 Task: Look for space in Bochum-Hordel, Germany from 2nd September, 2023 to 6th September, 2023 for 2 adults in price range Rs.15000 to Rs.20000. Place can be entire place with 1  bedroom having 1 bed and 1 bathroom. Property type can be house, flat, guest house, hotel. Booking option can be shelf check-in. Required host language is English.
Action: Mouse moved to (738, 94)
Screenshot: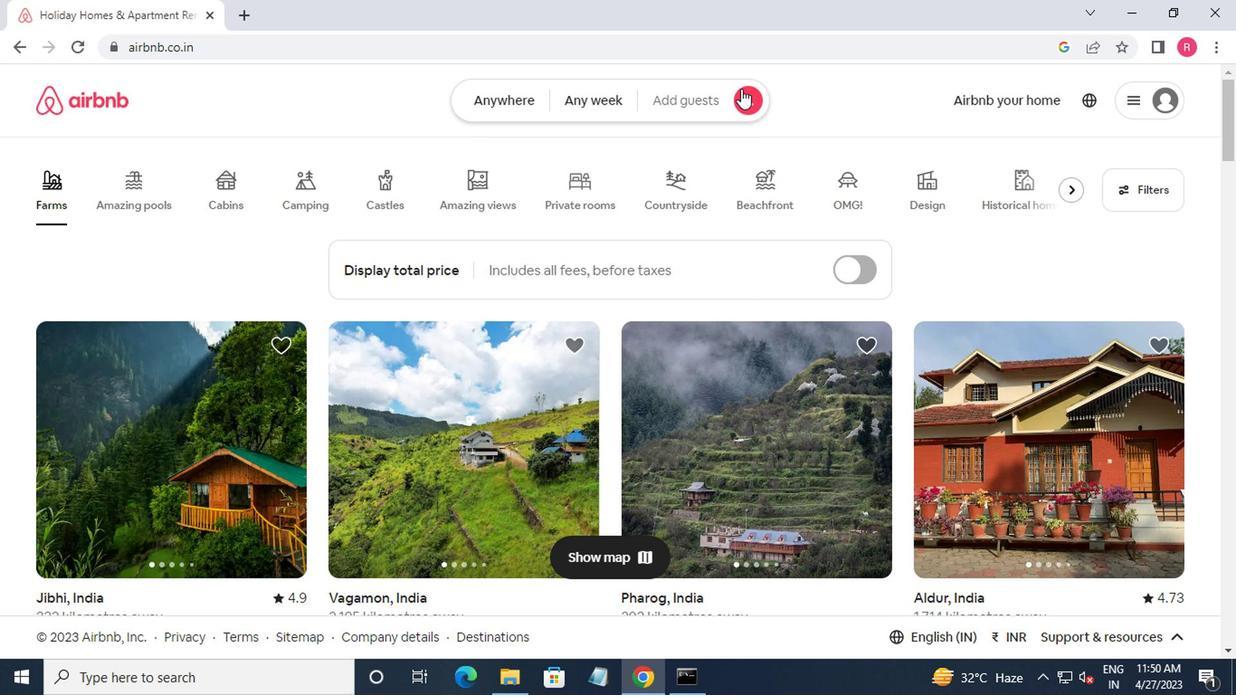 
Action: Mouse pressed left at (738, 94)
Screenshot: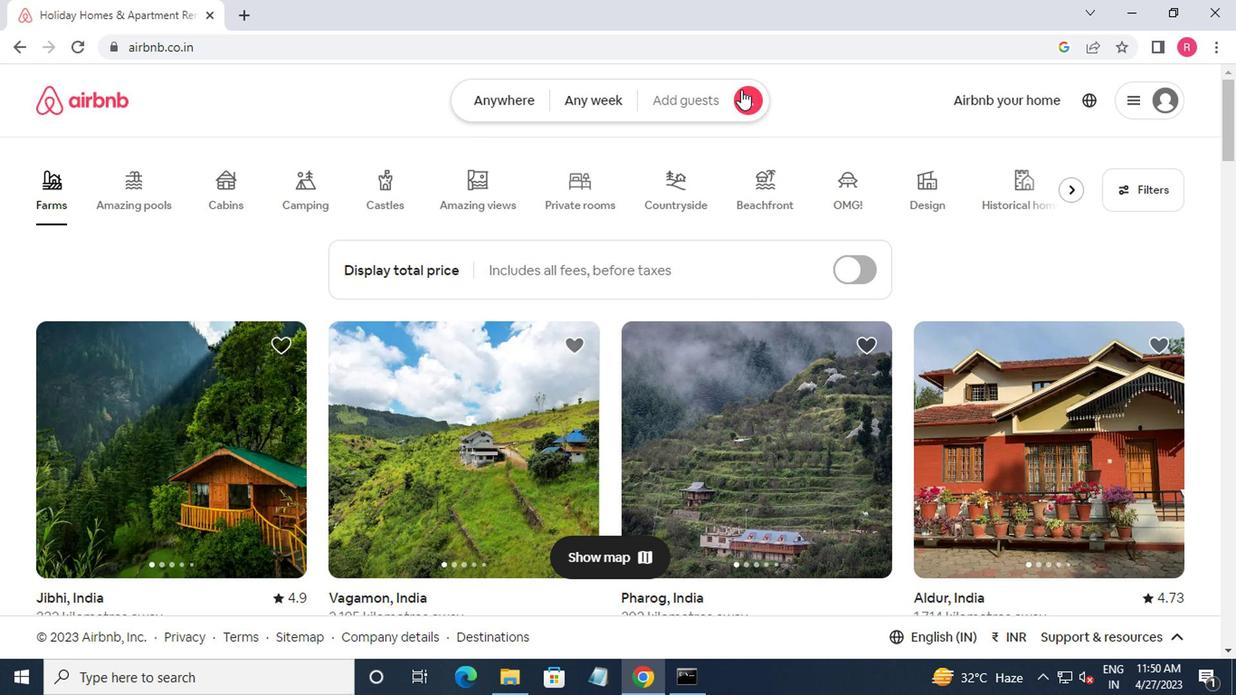
Action: Mouse moved to (310, 176)
Screenshot: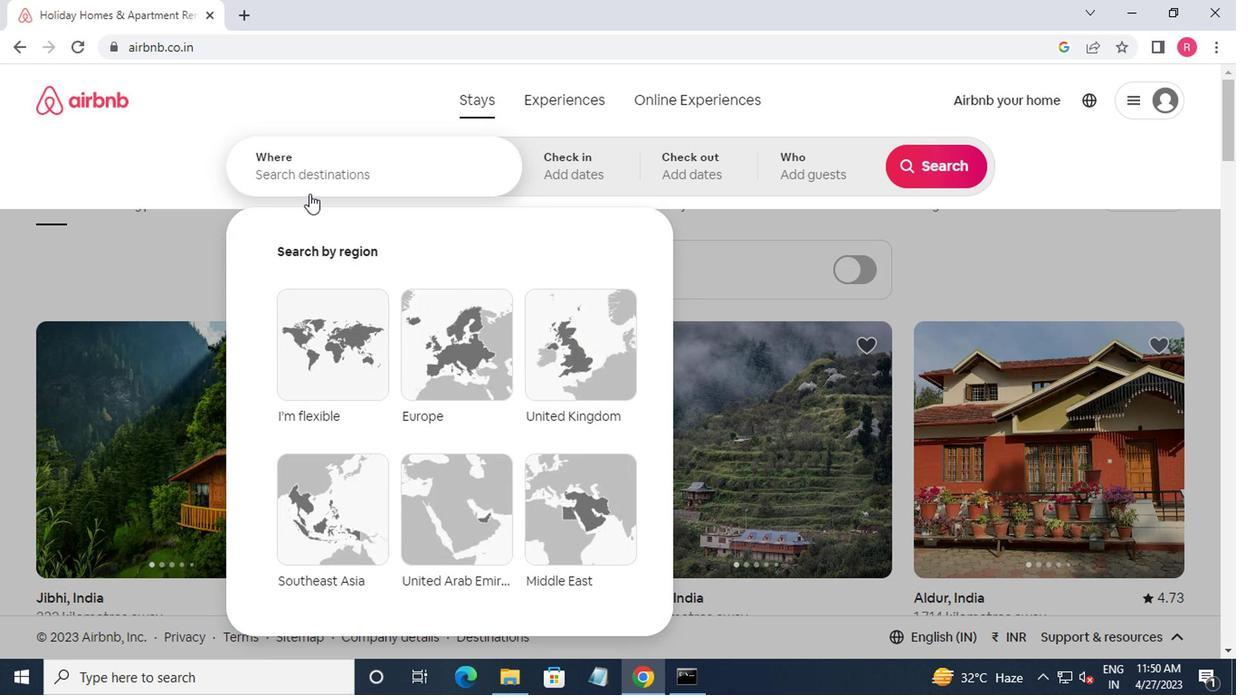
Action: Mouse pressed left at (310, 176)
Screenshot: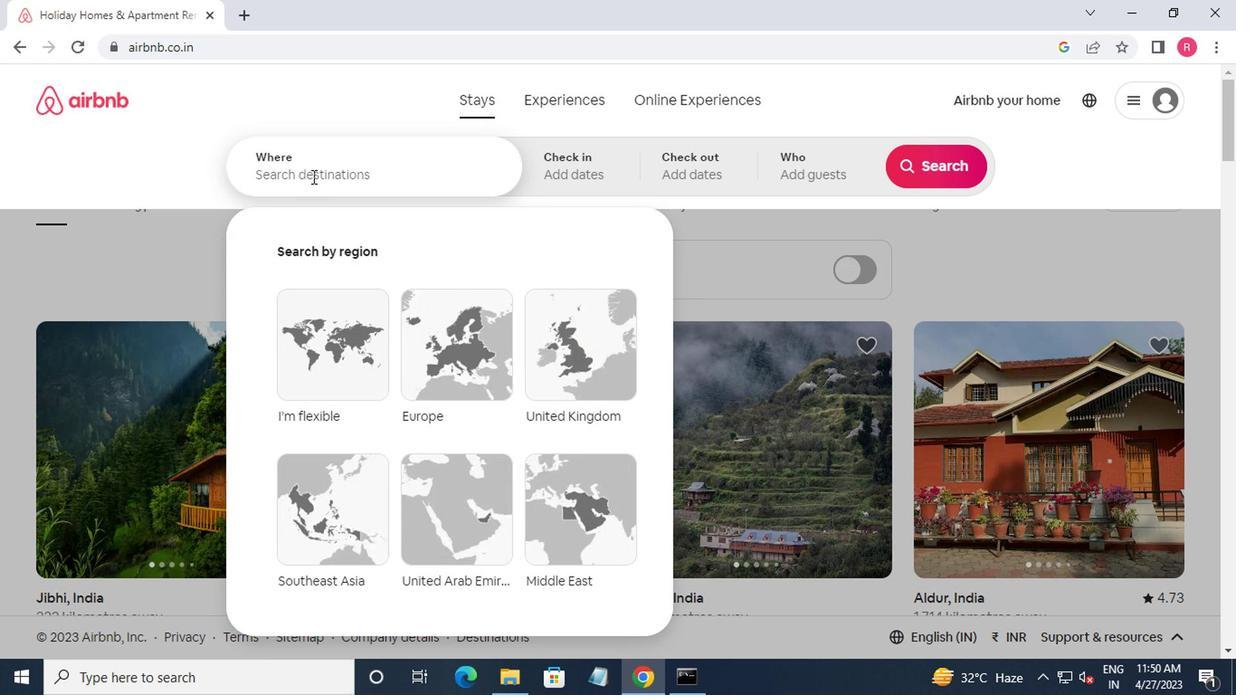 
Action: Mouse moved to (407, 205)
Screenshot: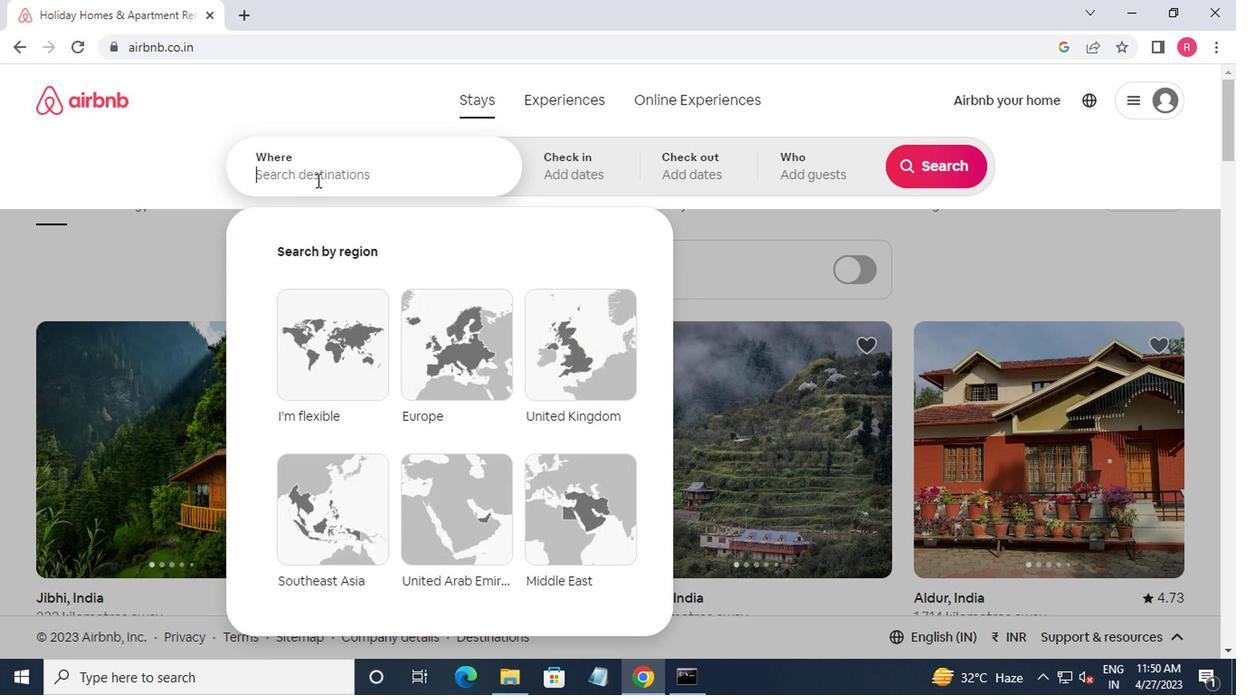 
Action: Key pressed bochum<Key.shift_r>_<Key.backspace>-h<Key.down>
Screenshot: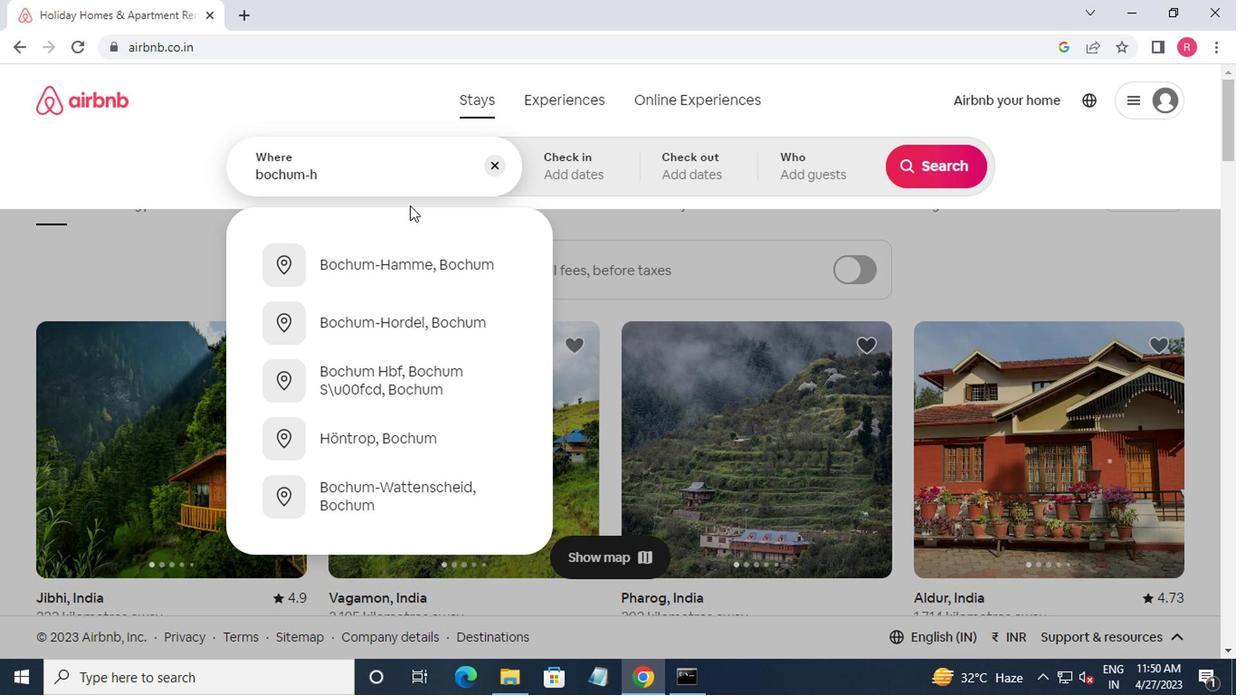 
Action: Mouse moved to (414, 215)
Screenshot: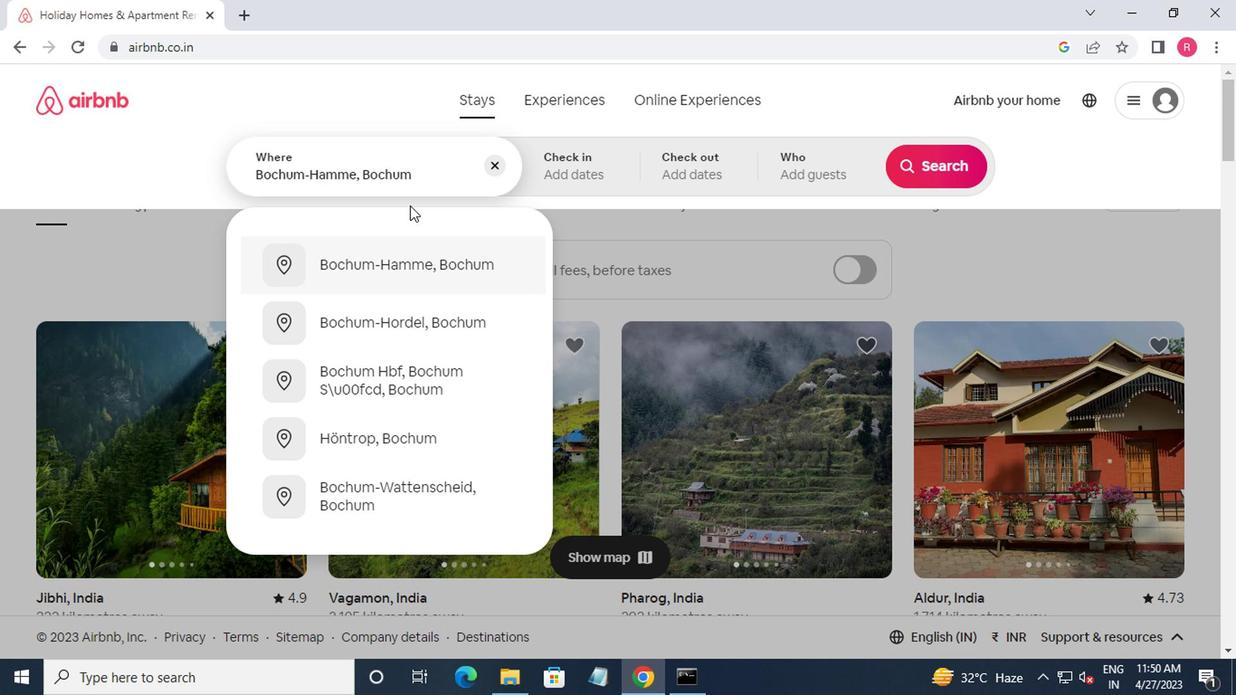 
Action: Key pressed <Key.backspace><Key.backspace><Key.backspace><Key.backspace><Key.backspace><Key.backspace><Key.backspace><Key.backspace><Key.backspace><Key.backspace><Key.backspace><Key.backspace>or<Key.down><Key.up><Key.enter>
Screenshot: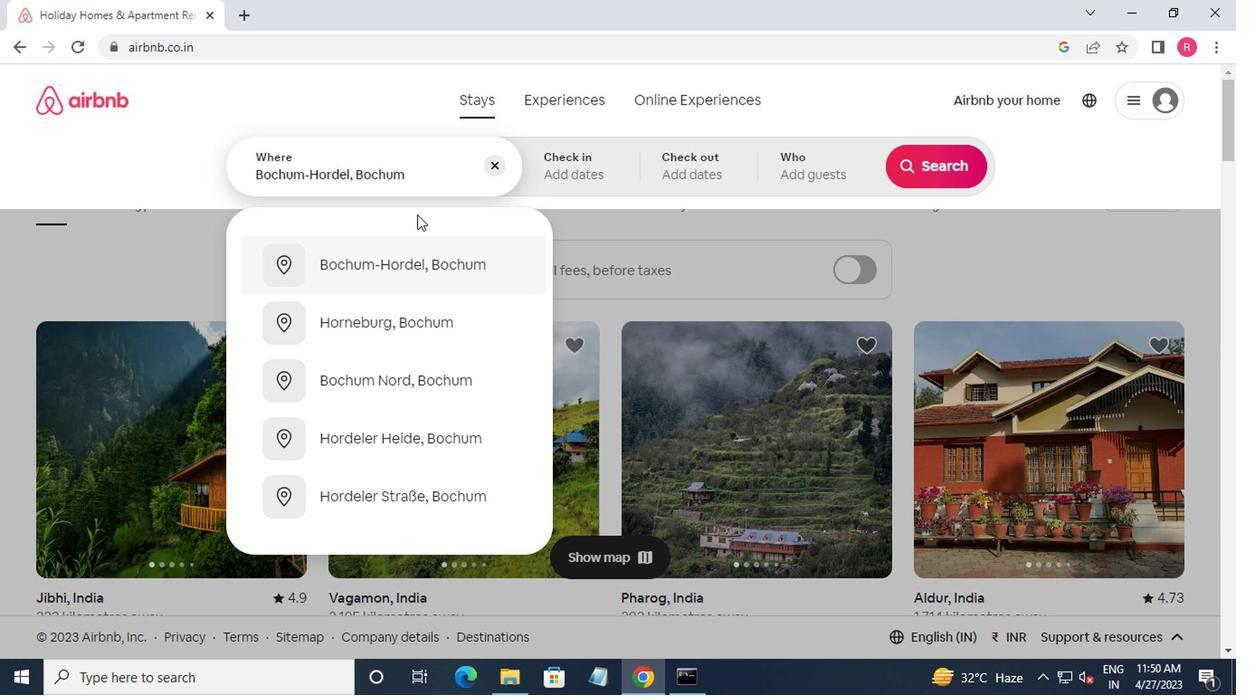 
Action: Mouse moved to (409, 188)
Screenshot: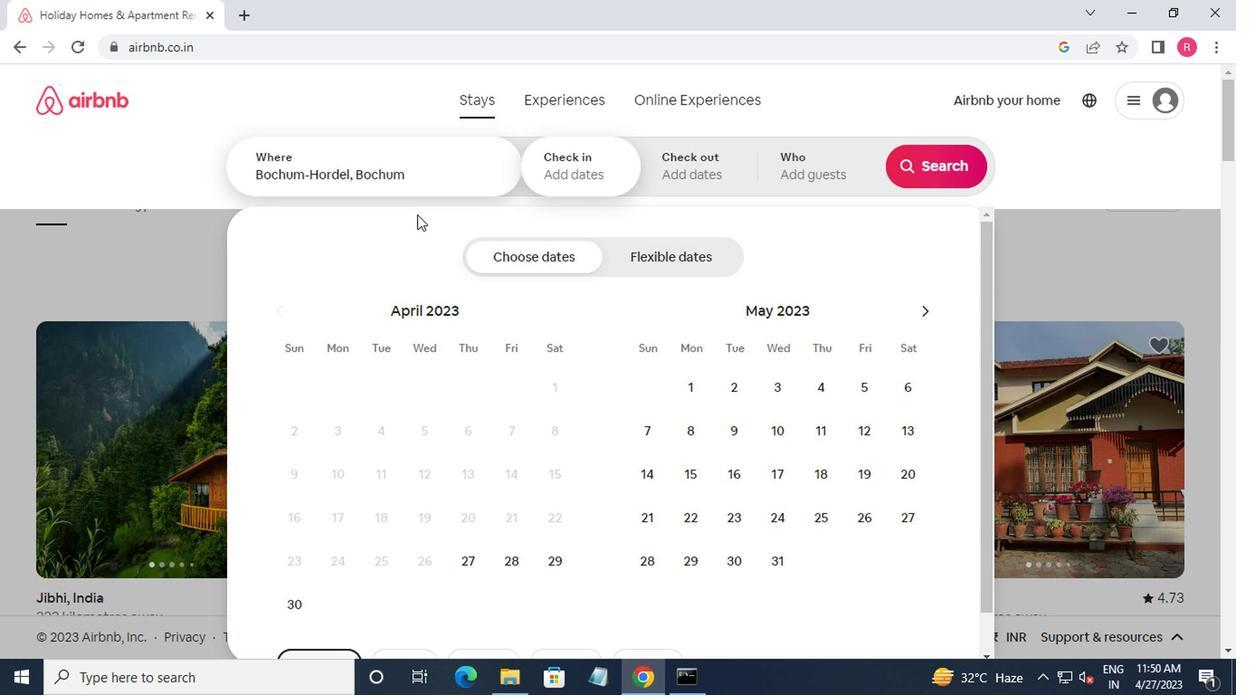 
Action: Key pressed <Key.backspace><Key.backspace><Key.backspace><Key.backspace><Key.backspace><Key.backspace>germany<Key.enter>
Screenshot: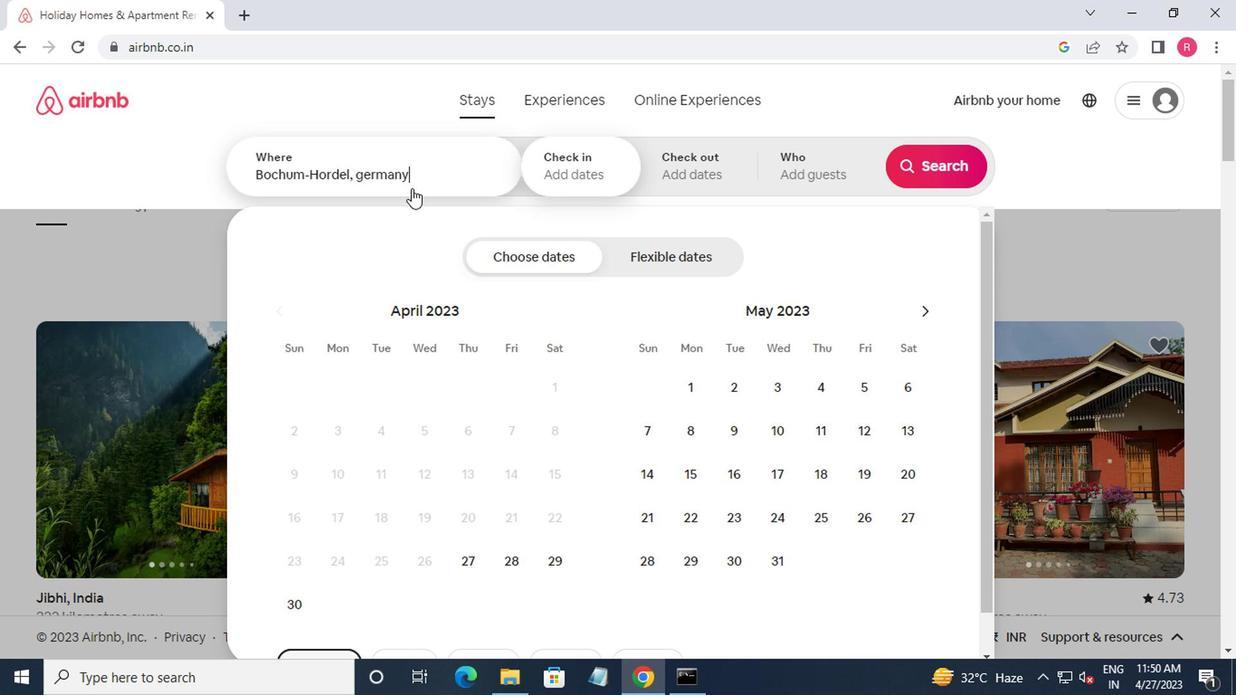 
Action: Mouse moved to (917, 320)
Screenshot: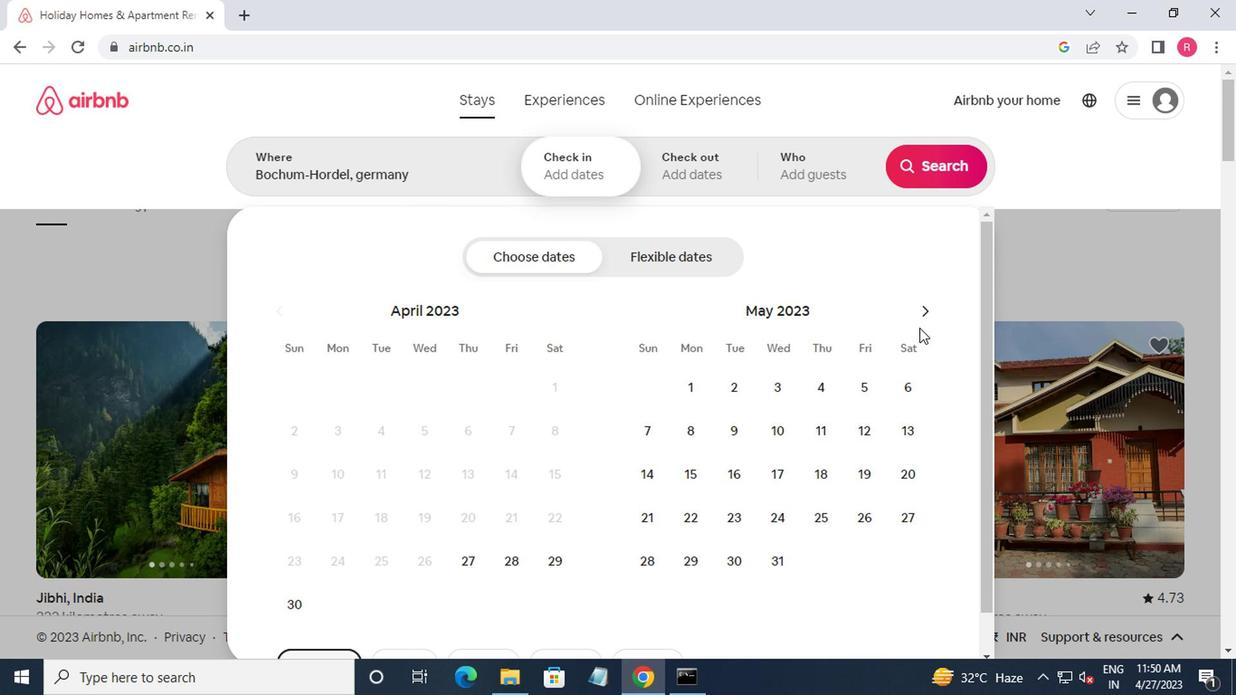 
Action: Mouse pressed left at (917, 320)
Screenshot: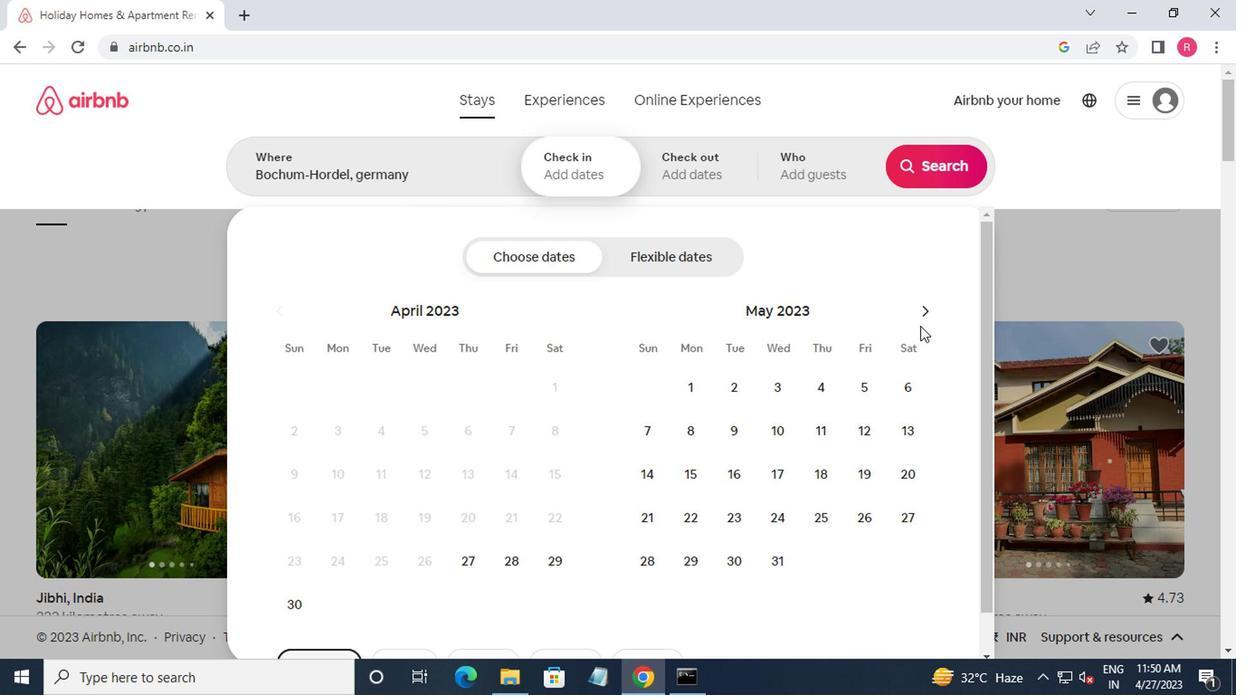 
Action: Mouse pressed left at (917, 320)
Screenshot: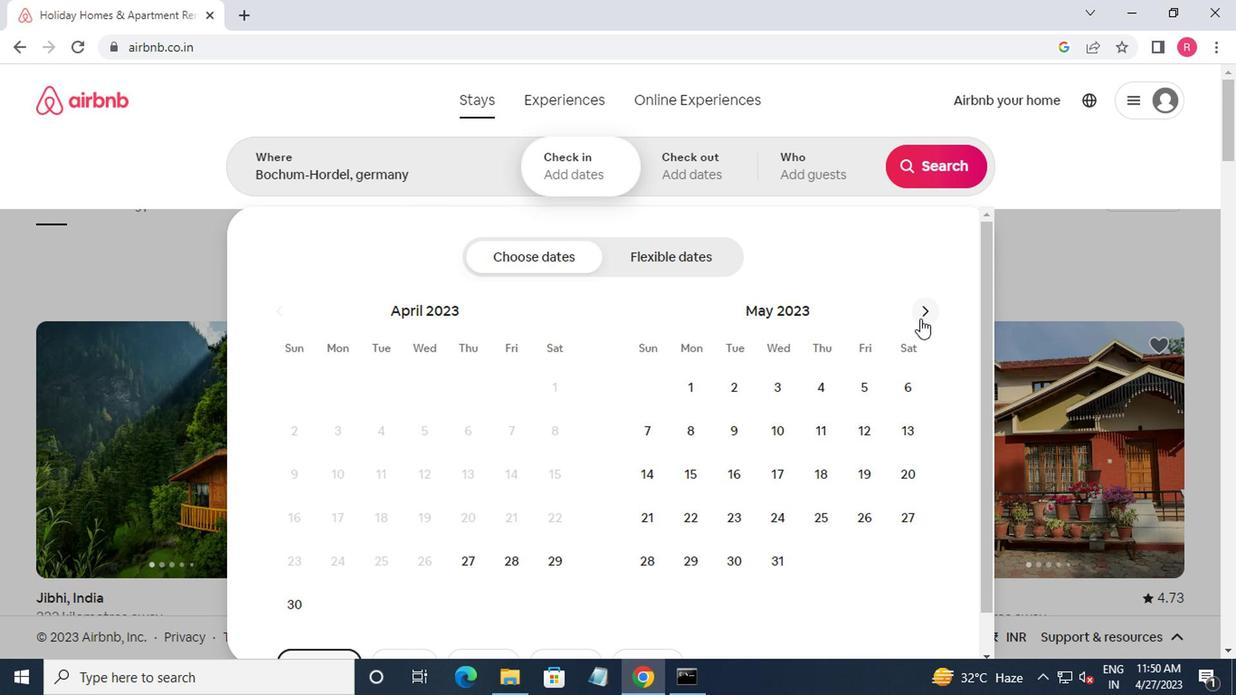
Action: Mouse pressed left at (917, 320)
Screenshot: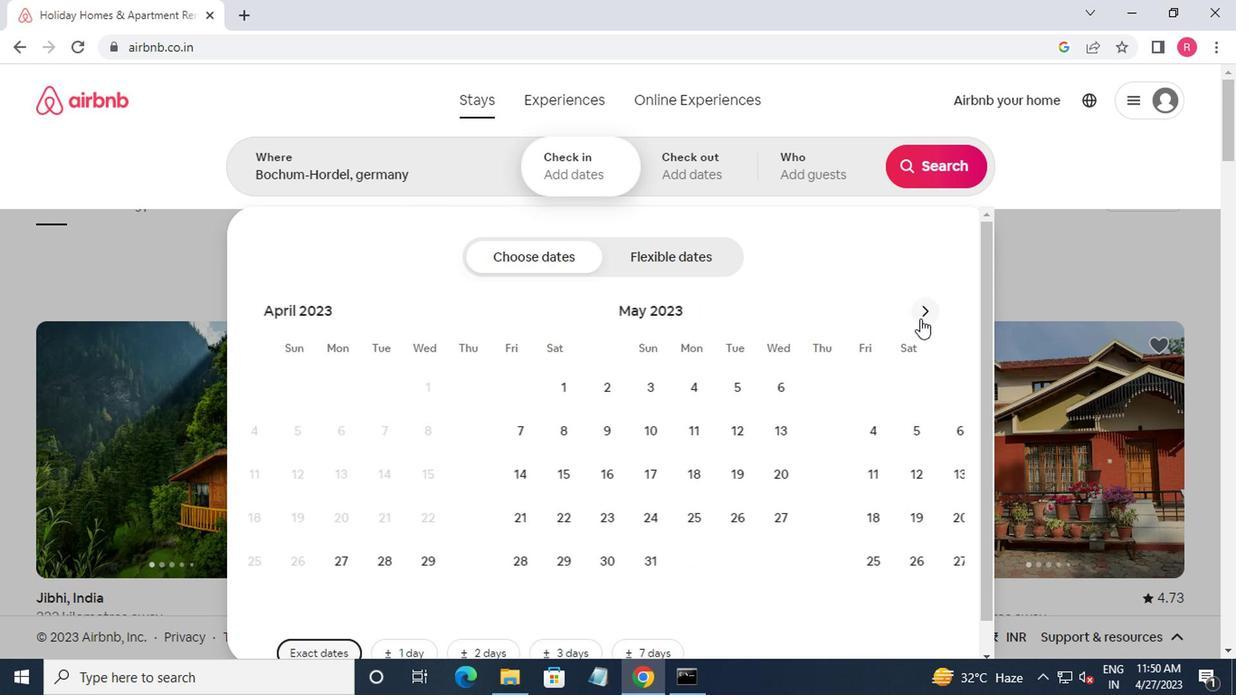 
Action: Mouse pressed left at (917, 320)
Screenshot: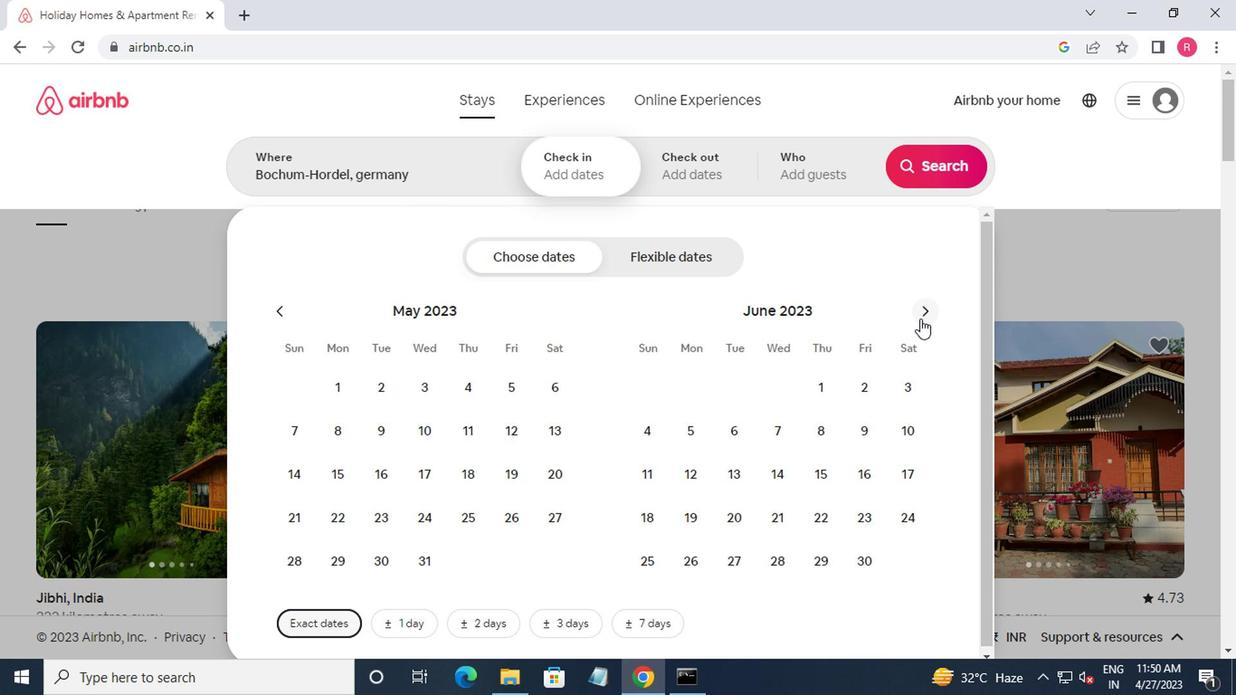 
Action: Mouse pressed left at (917, 320)
Screenshot: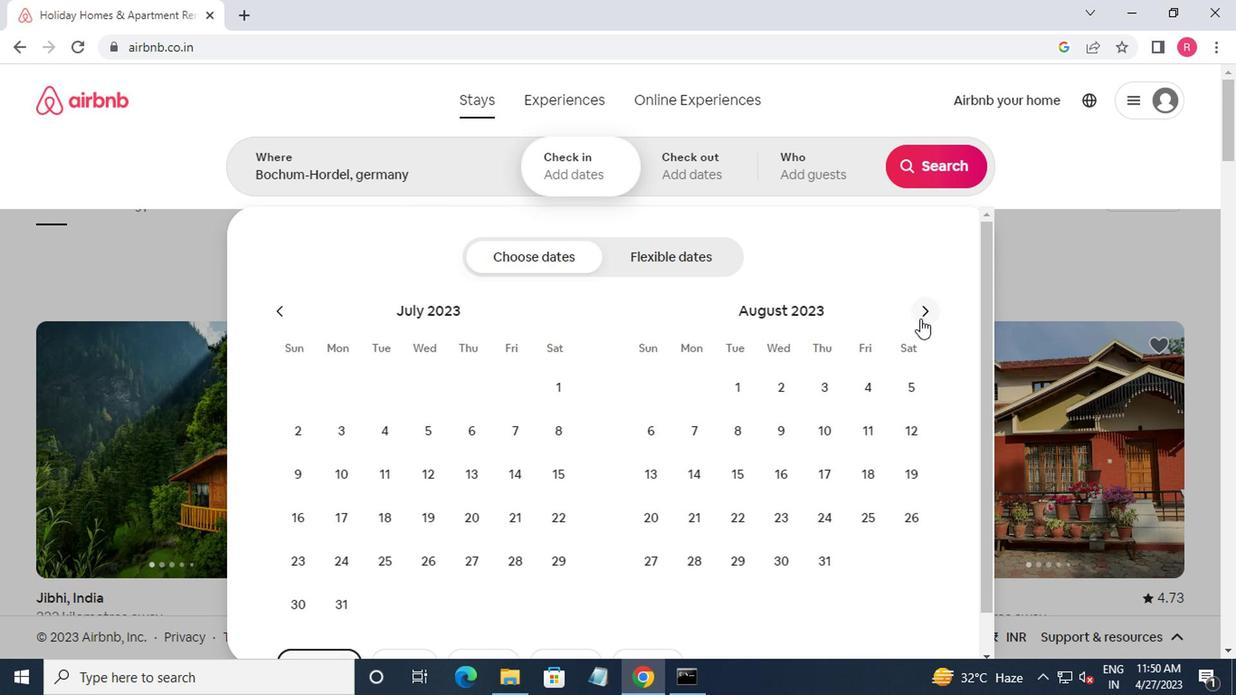 
Action: Mouse moved to (893, 399)
Screenshot: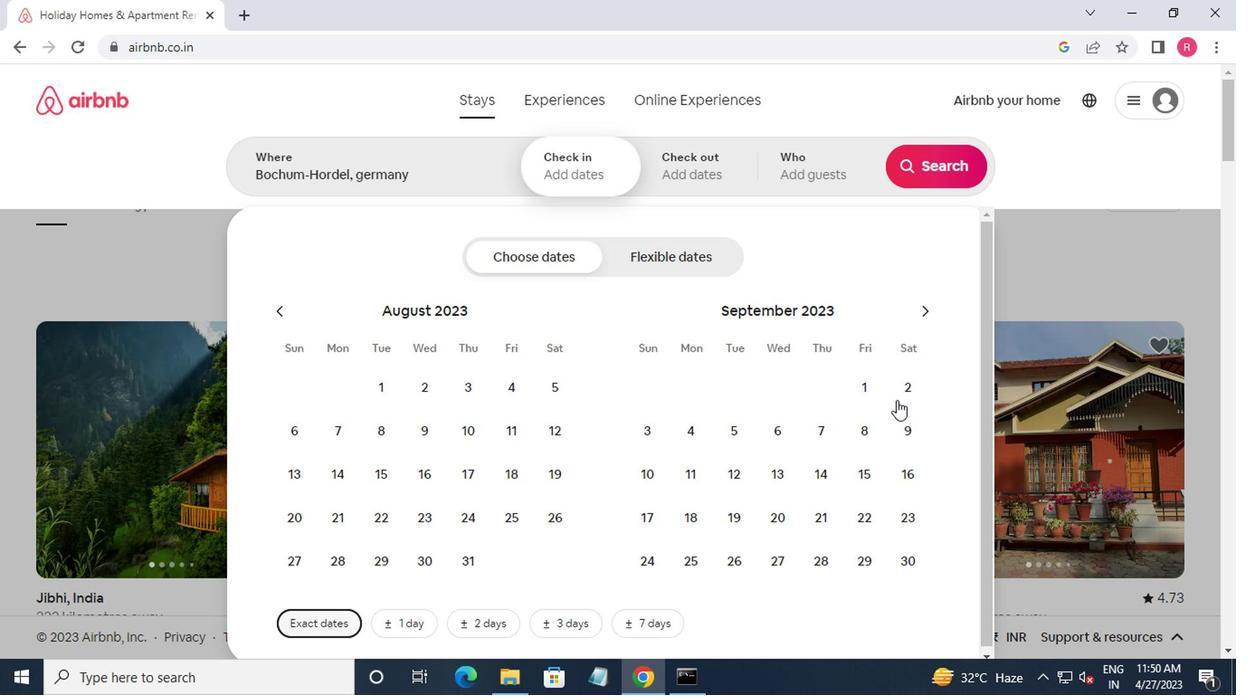 
Action: Mouse pressed left at (893, 399)
Screenshot: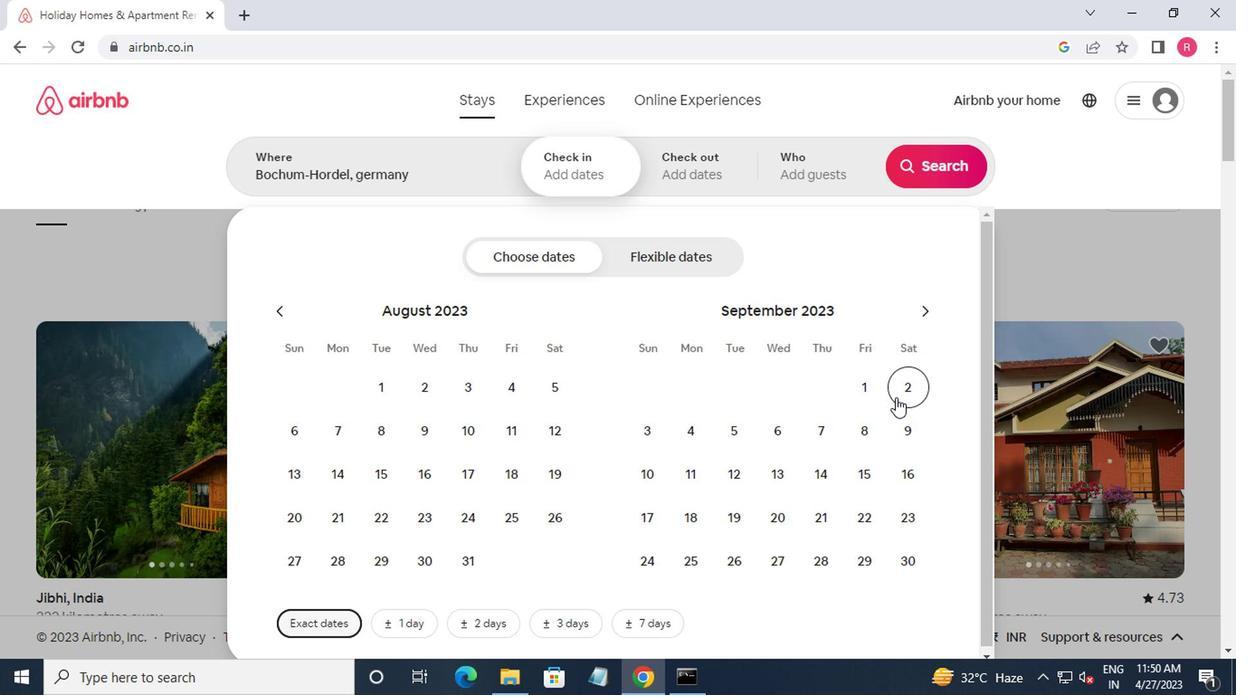 
Action: Mouse moved to (761, 442)
Screenshot: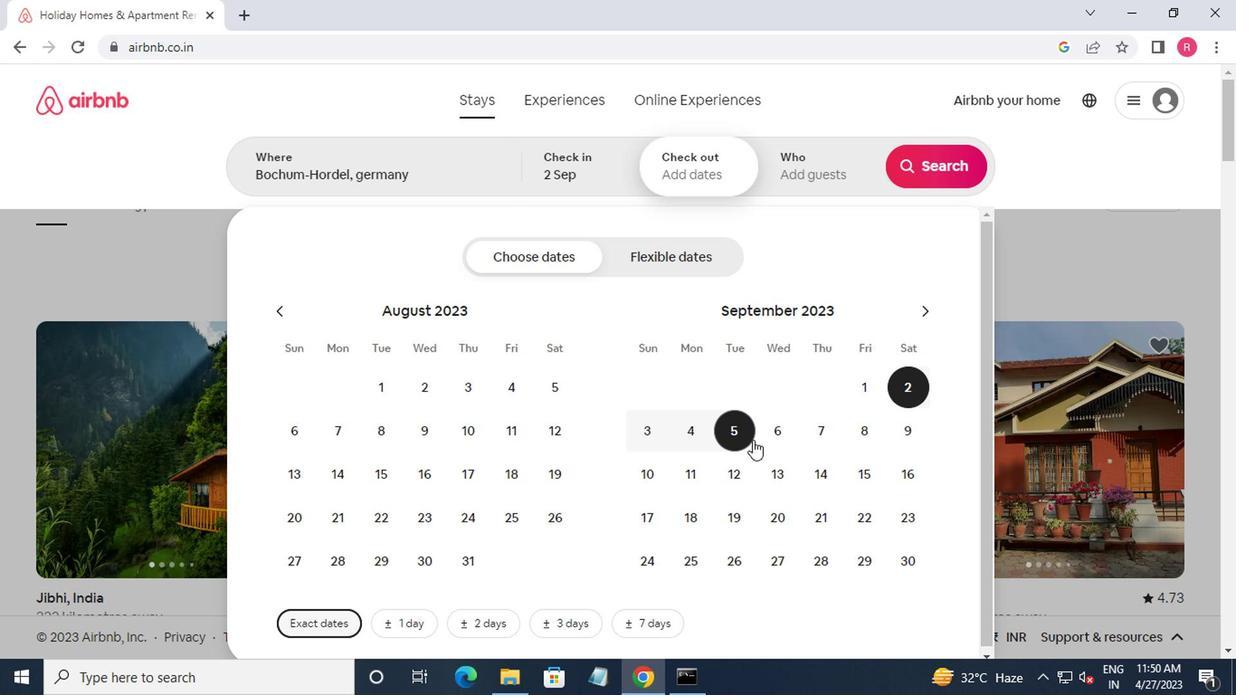 
Action: Mouse pressed left at (761, 442)
Screenshot: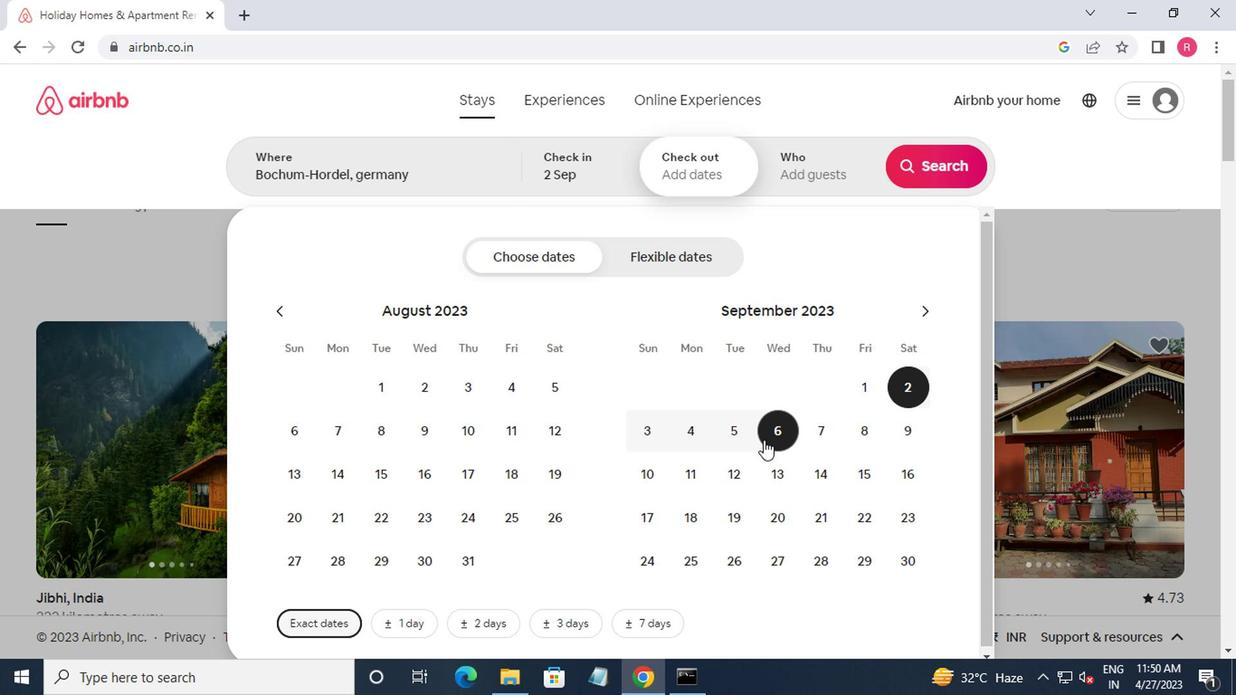 
Action: Mouse moved to (802, 181)
Screenshot: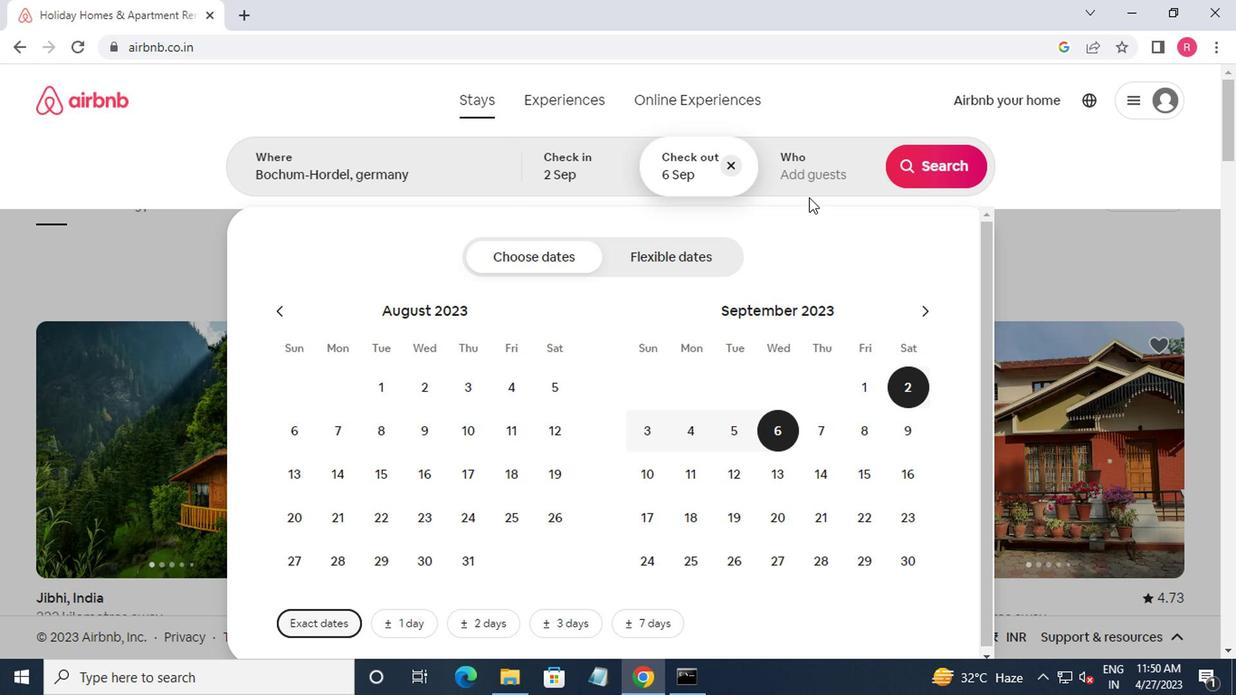 
Action: Mouse pressed left at (802, 181)
Screenshot: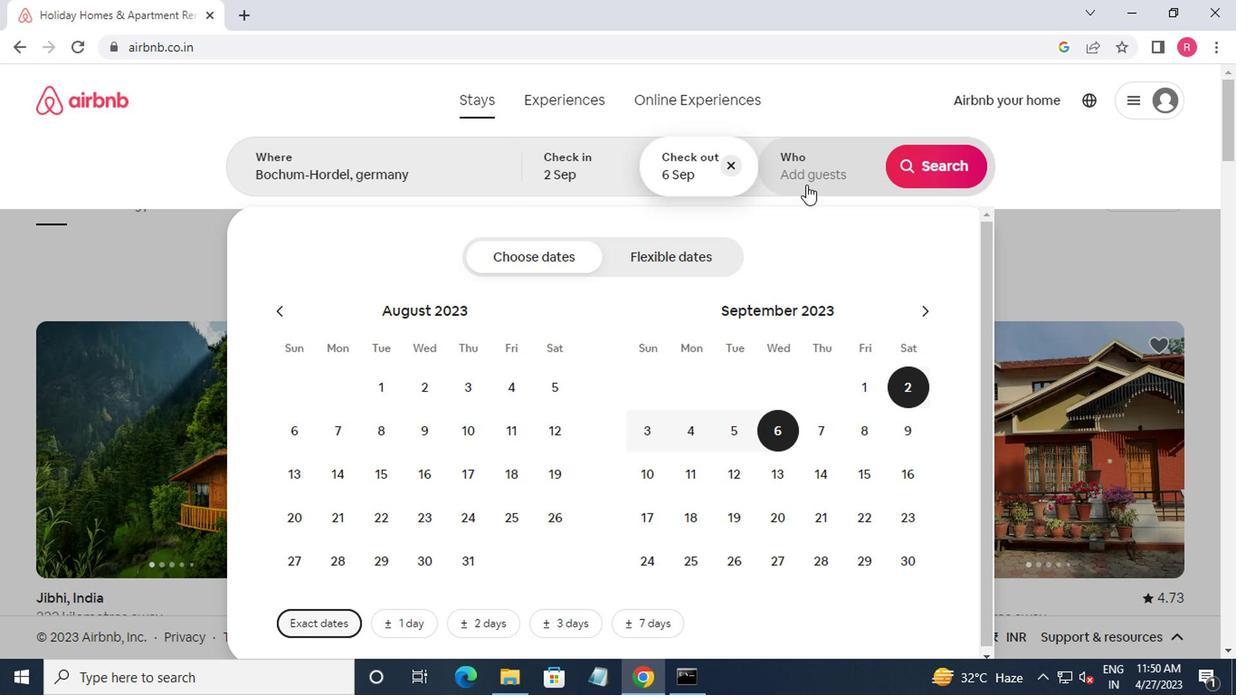 
Action: Mouse moved to (932, 260)
Screenshot: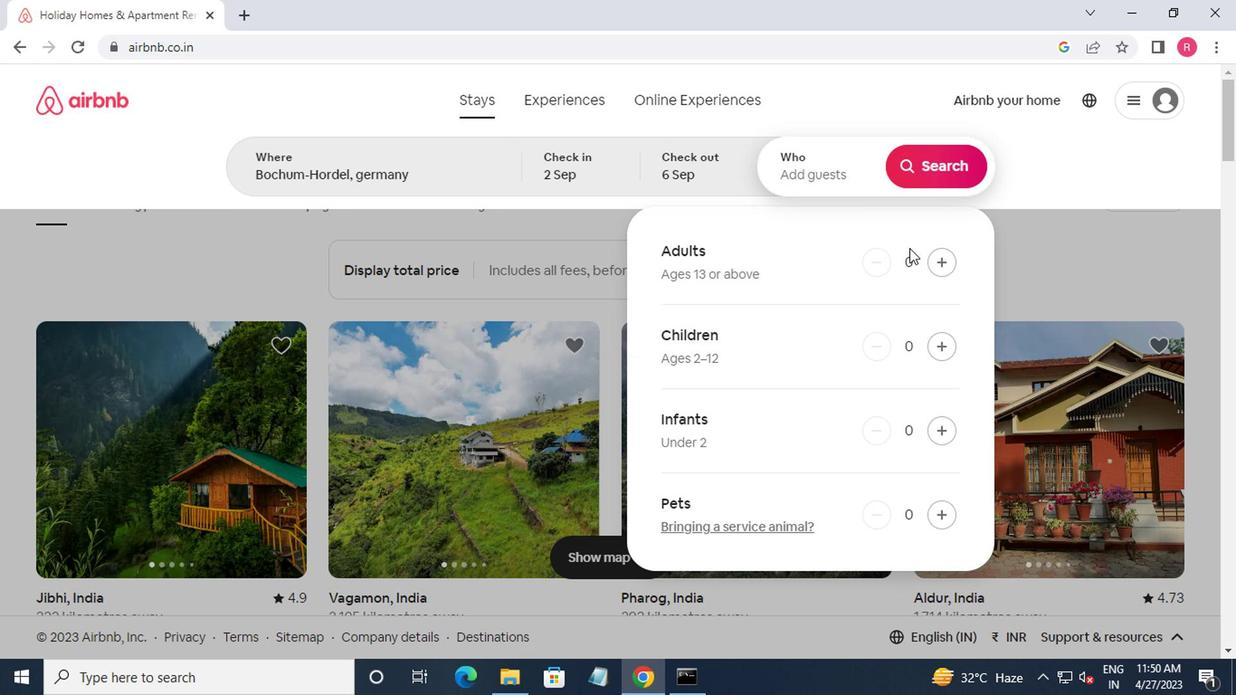
Action: Mouse pressed left at (932, 260)
Screenshot: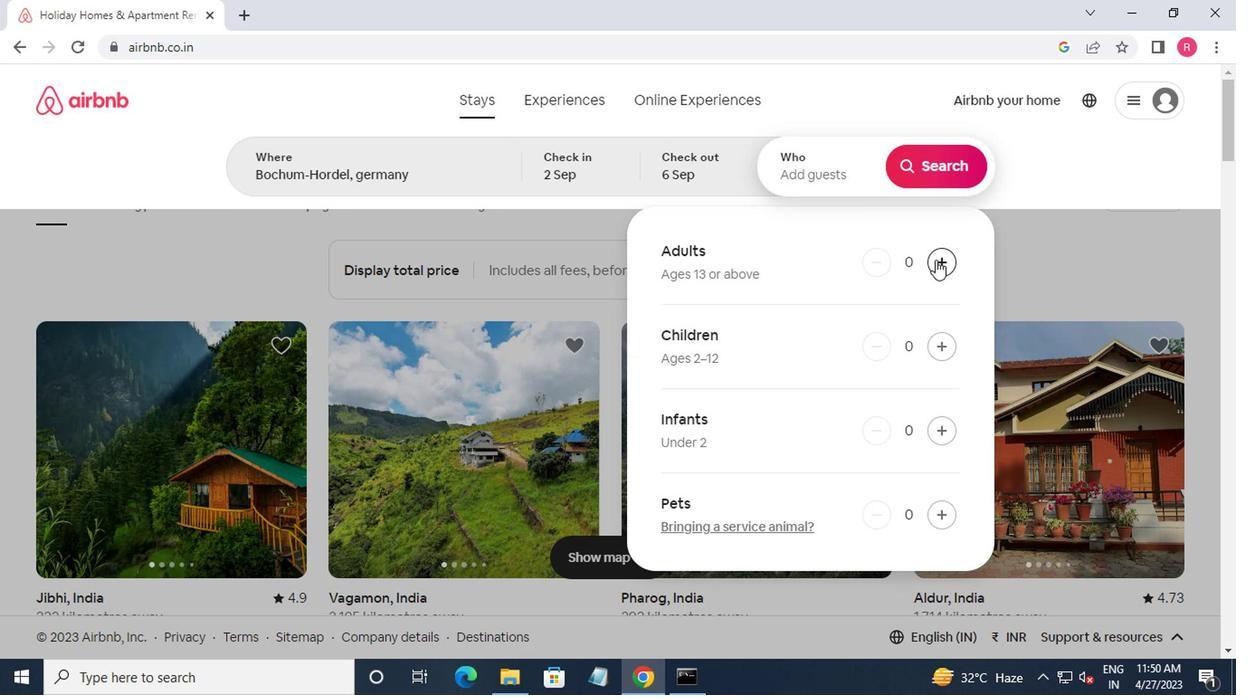 
Action: Mouse pressed left at (932, 260)
Screenshot: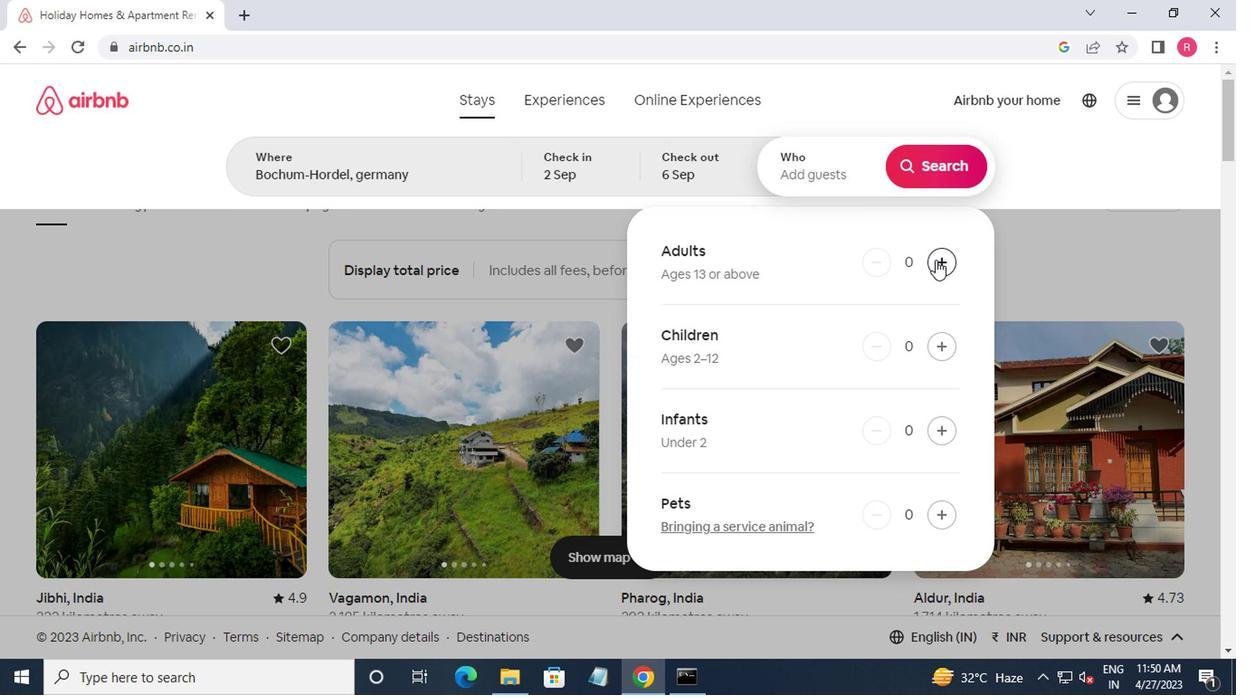 
Action: Mouse pressed left at (932, 260)
Screenshot: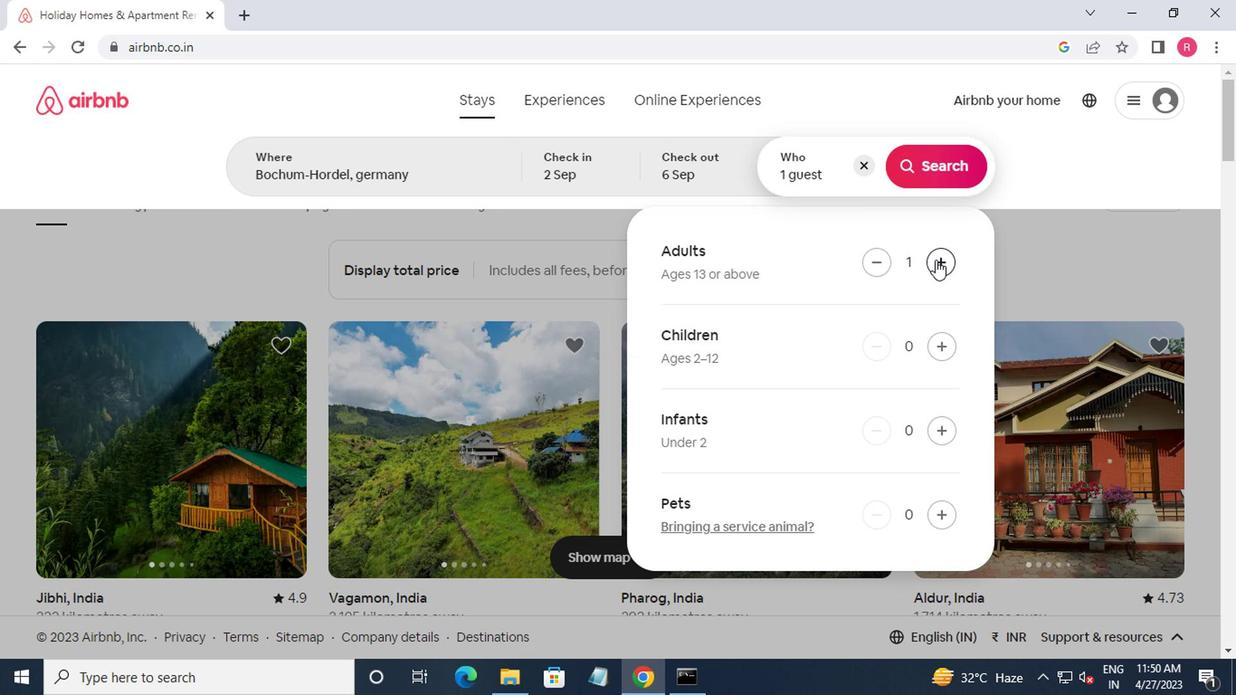 
Action: Mouse moved to (849, 272)
Screenshot: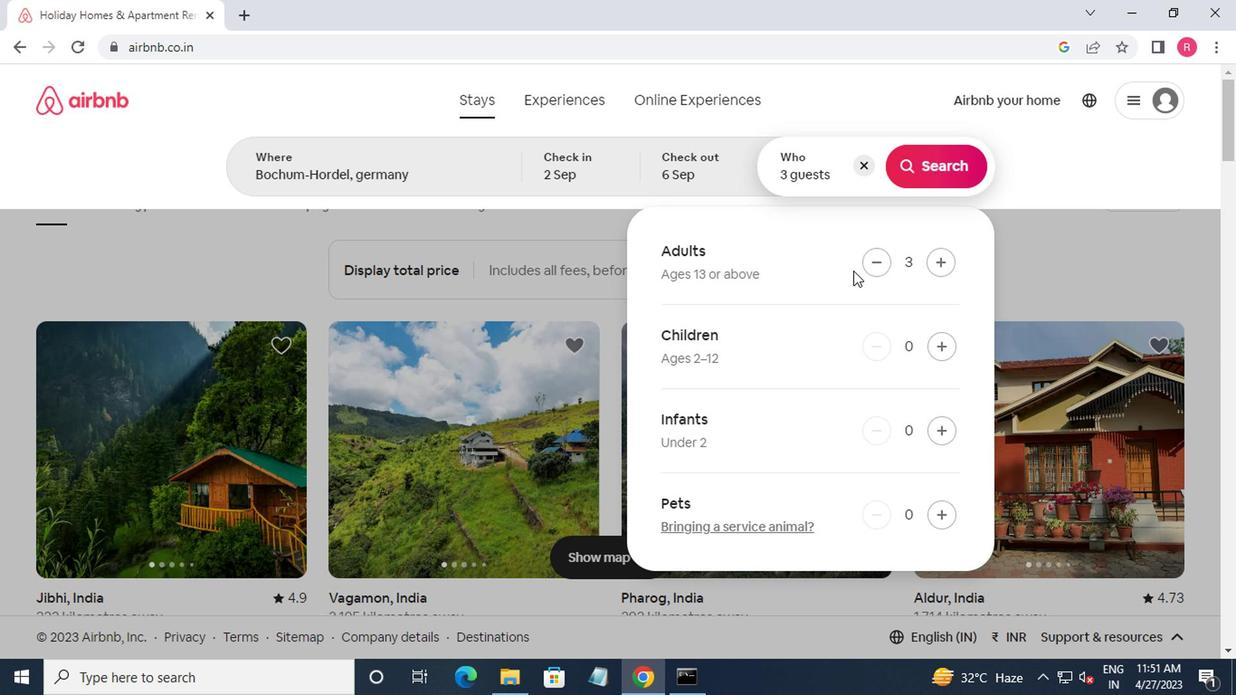 
Action: Mouse pressed left at (849, 272)
Screenshot: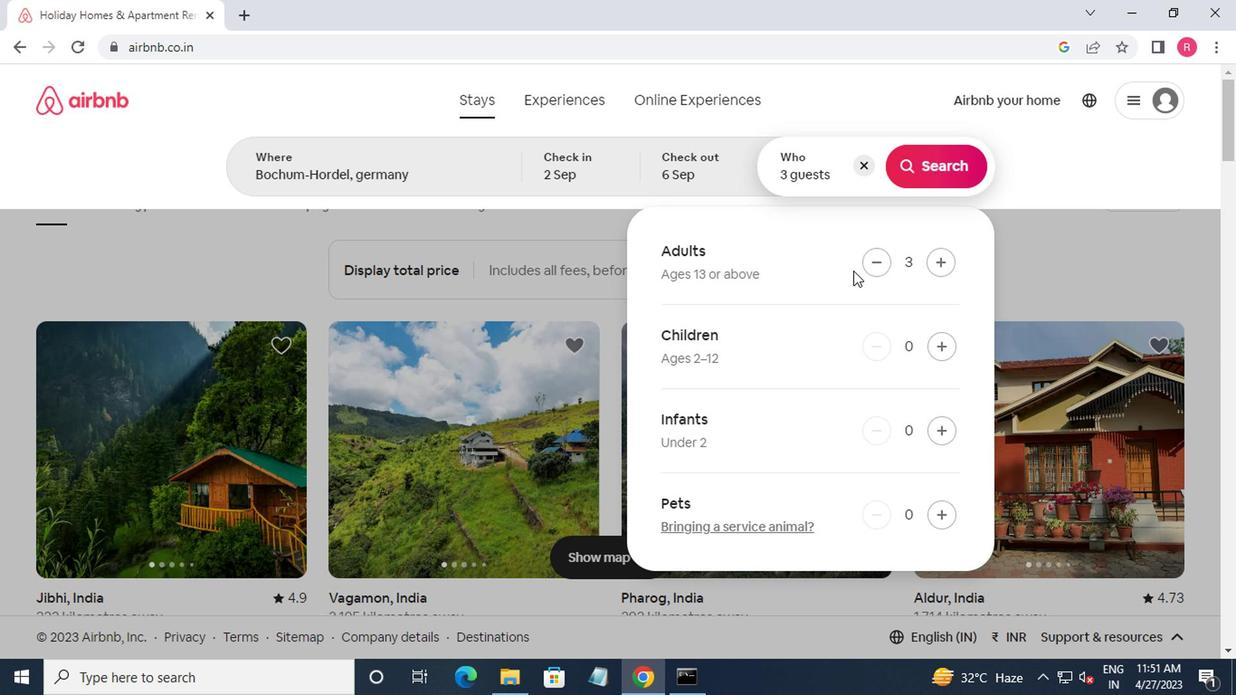 
Action: Mouse moved to (868, 270)
Screenshot: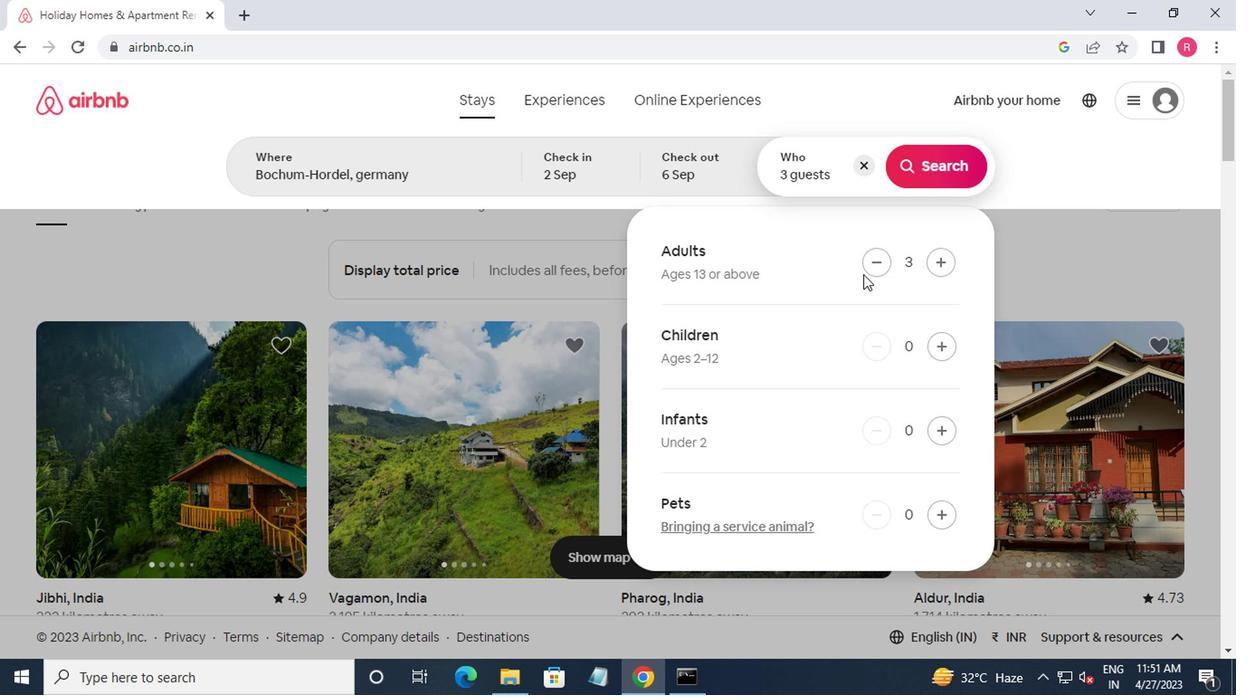 
Action: Mouse pressed left at (868, 270)
Screenshot: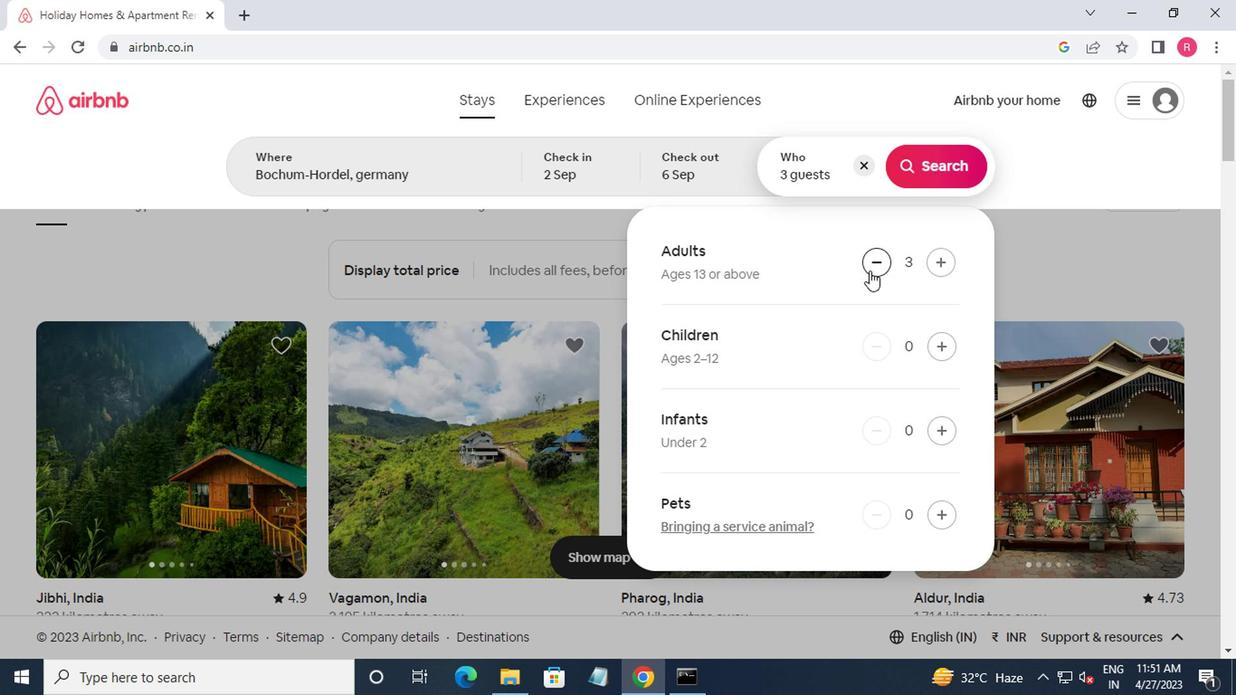 
Action: Mouse moved to (919, 182)
Screenshot: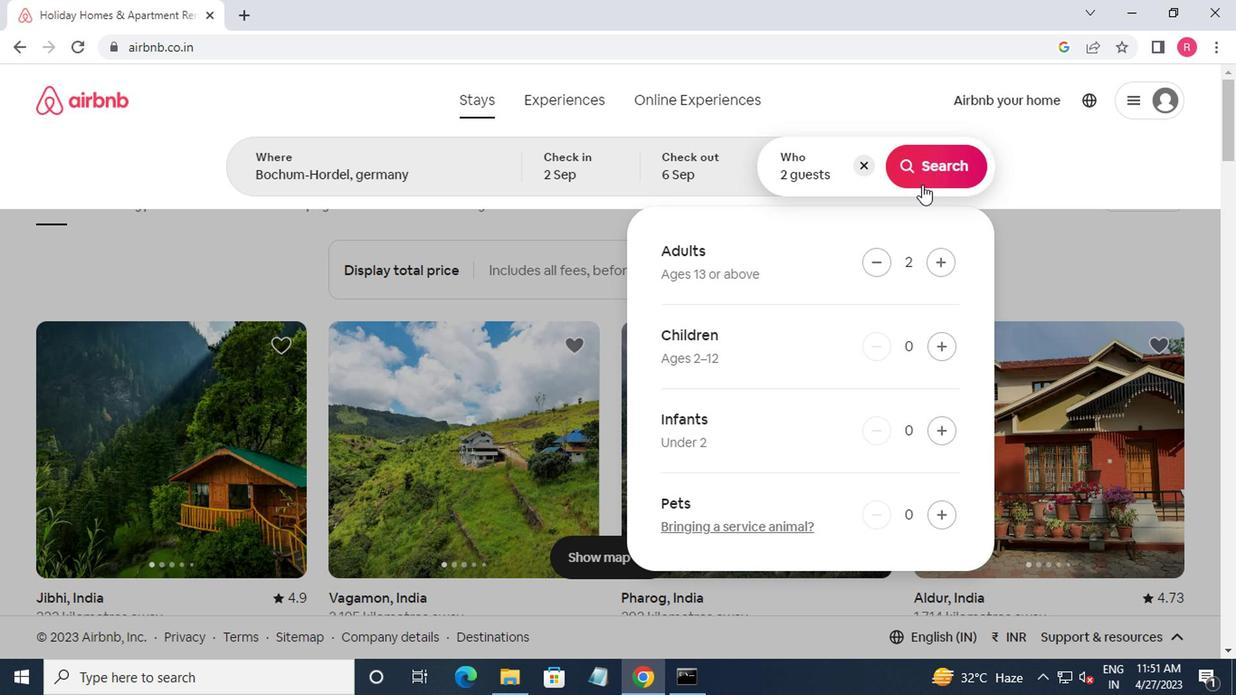 
Action: Mouse pressed left at (919, 182)
Screenshot: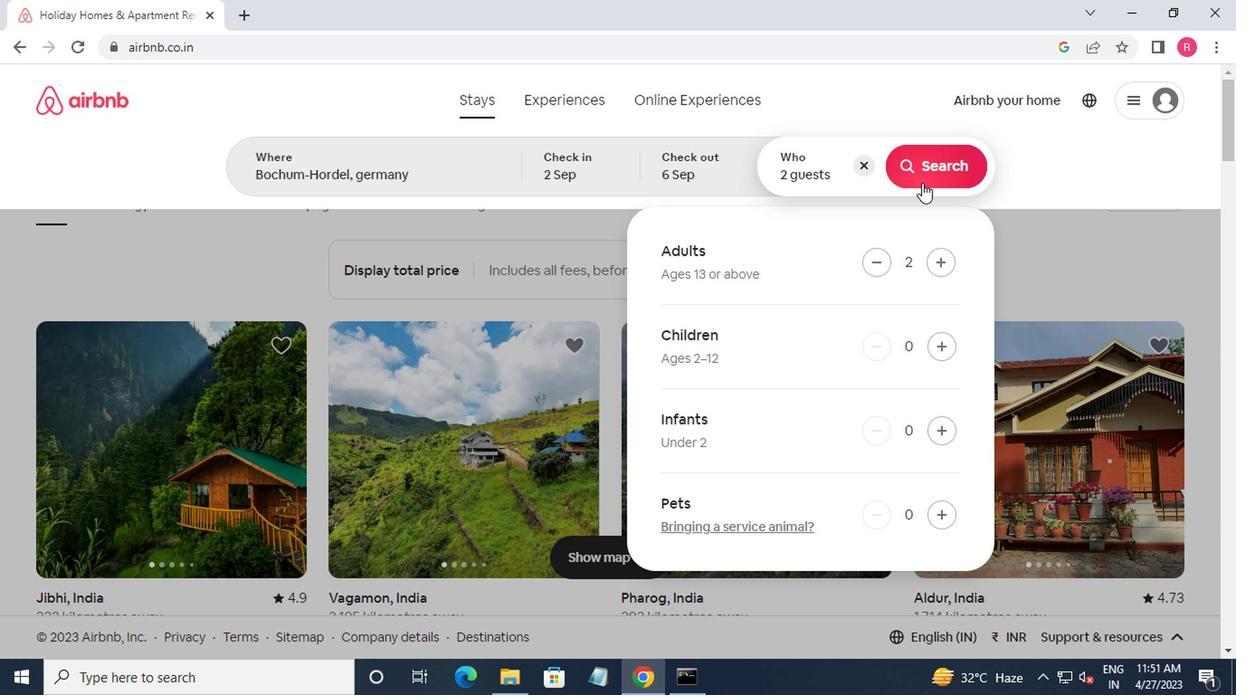 
Action: Mouse moved to (1158, 170)
Screenshot: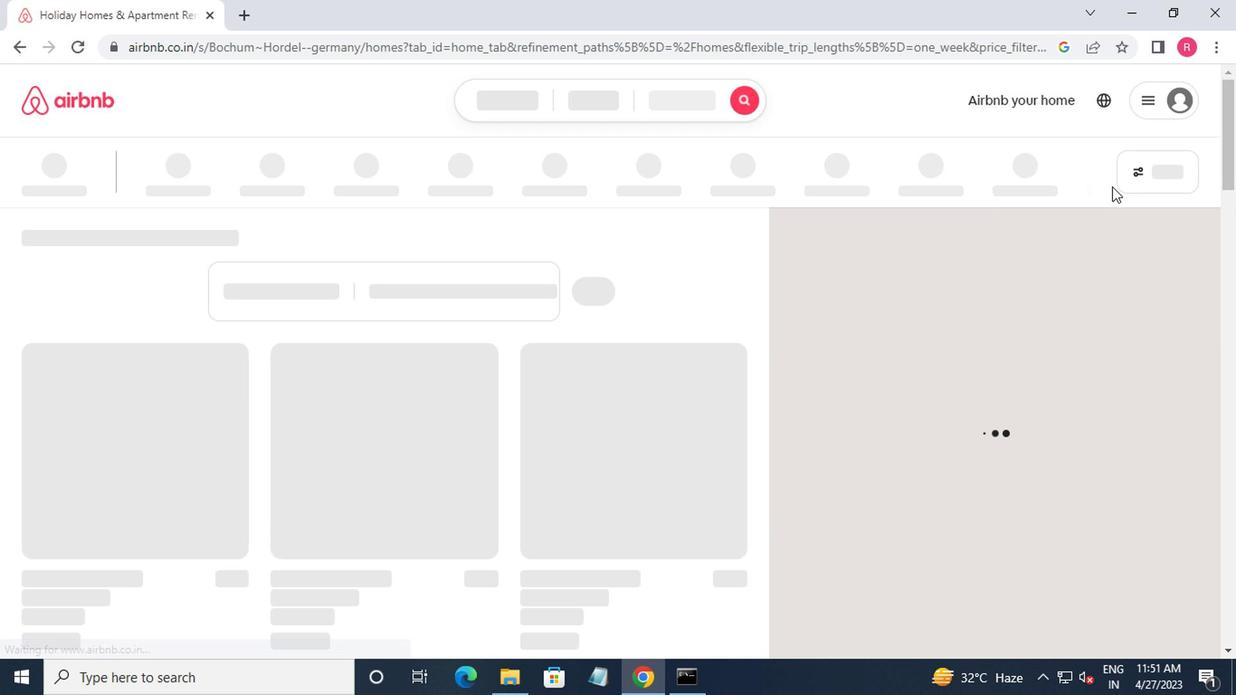 
Action: Mouse pressed left at (1158, 170)
Screenshot: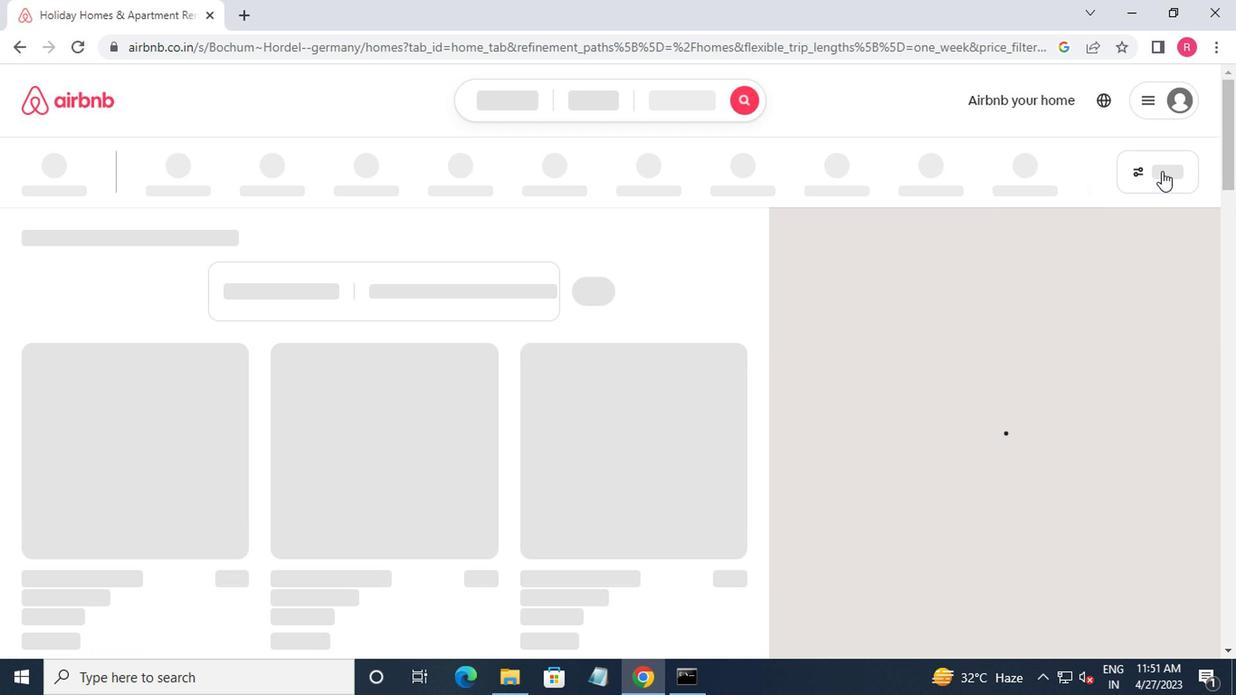 
Action: Mouse moved to (1153, 170)
Screenshot: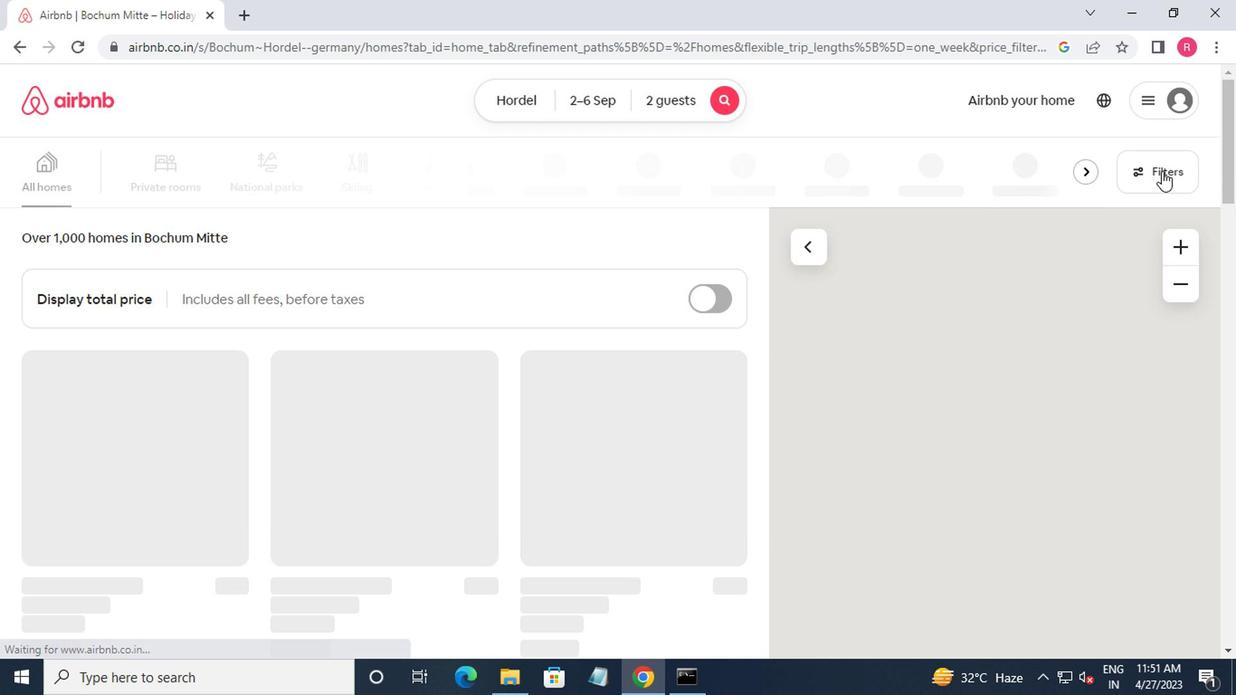 
Action: Mouse pressed left at (1153, 170)
Screenshot: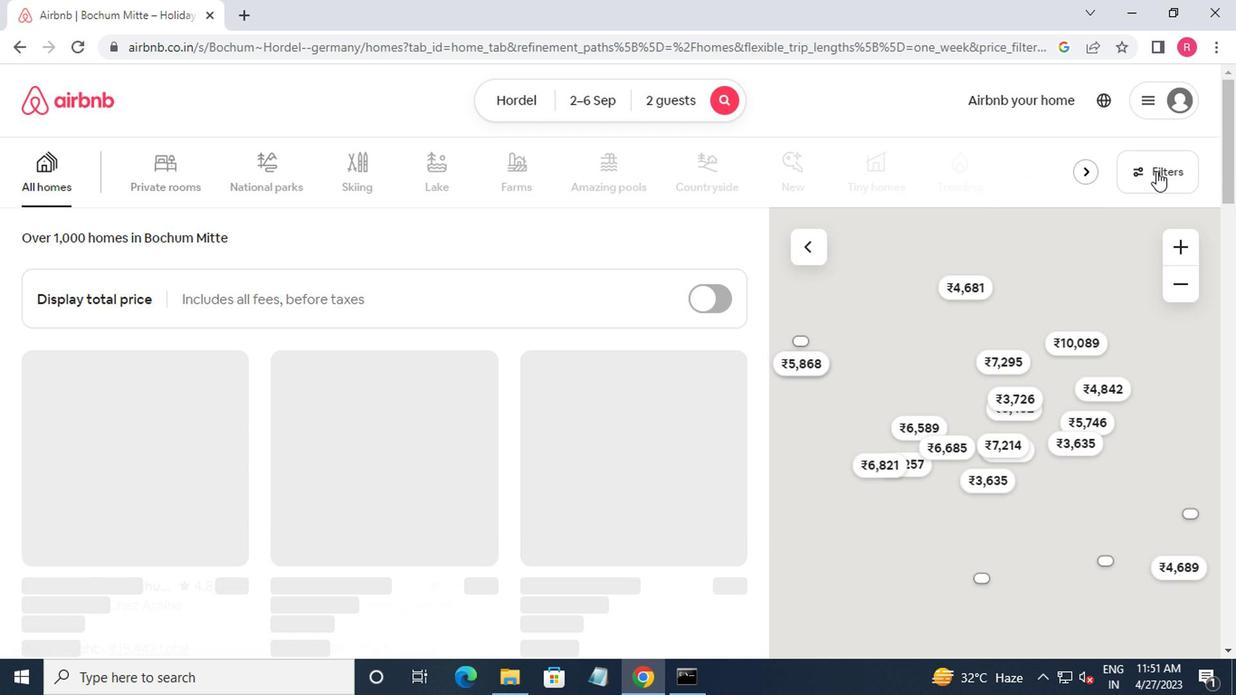 
Action: Mouse moved to (414, 407)
Screenshot: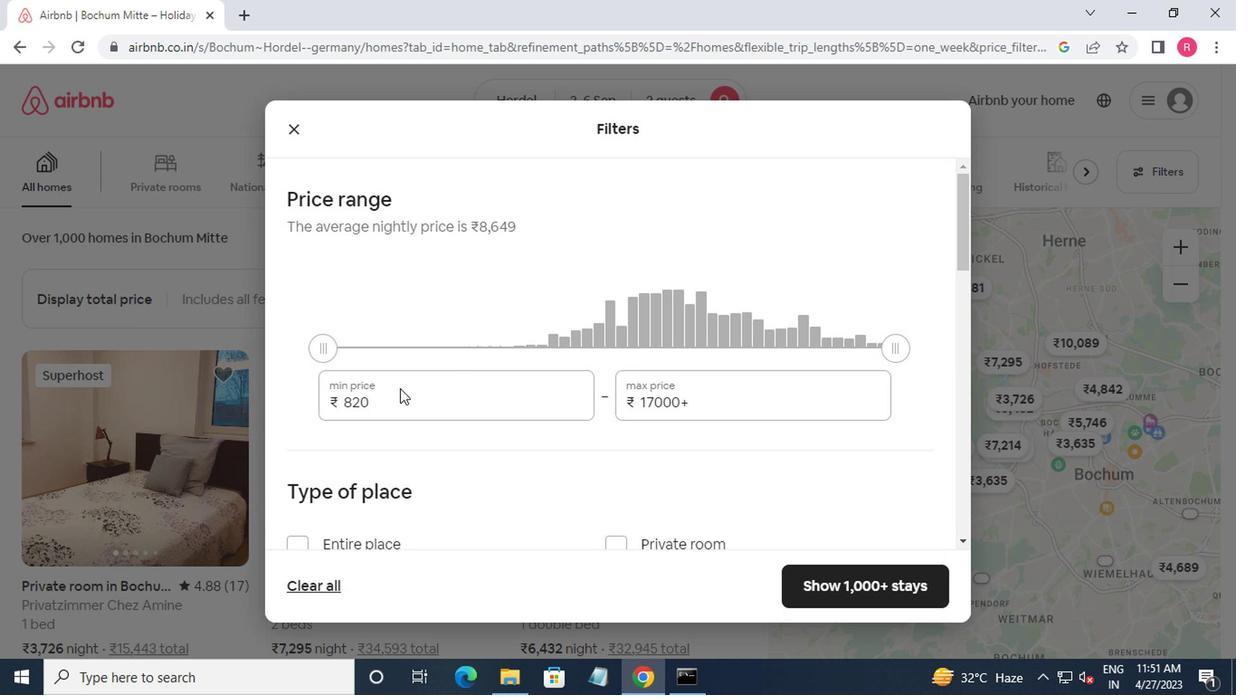 
Action: Mouse pressed left at (414, 407)
Screenshot: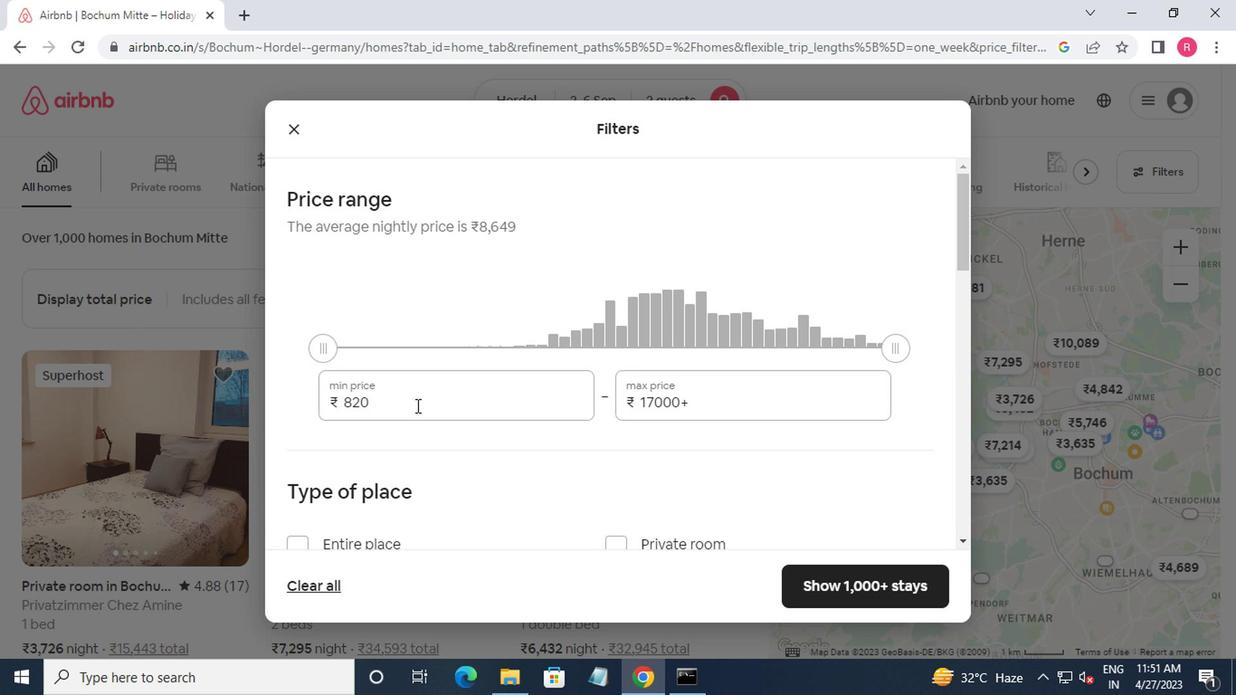 
Action: Key pressed <Key.backspace><Key.backspace><Key.backspace><Key.backspace>15000<Key.tab>20000
Screenshot: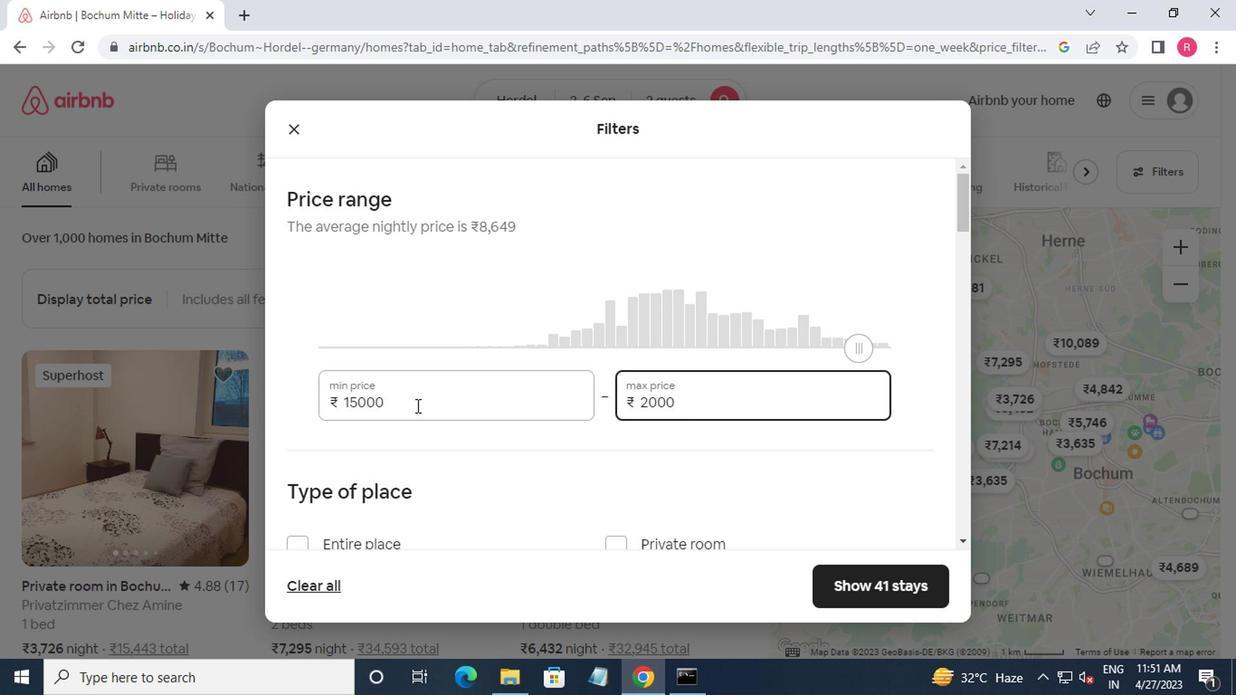 
Action: Mouse moved to (388, 440)
Screenshot: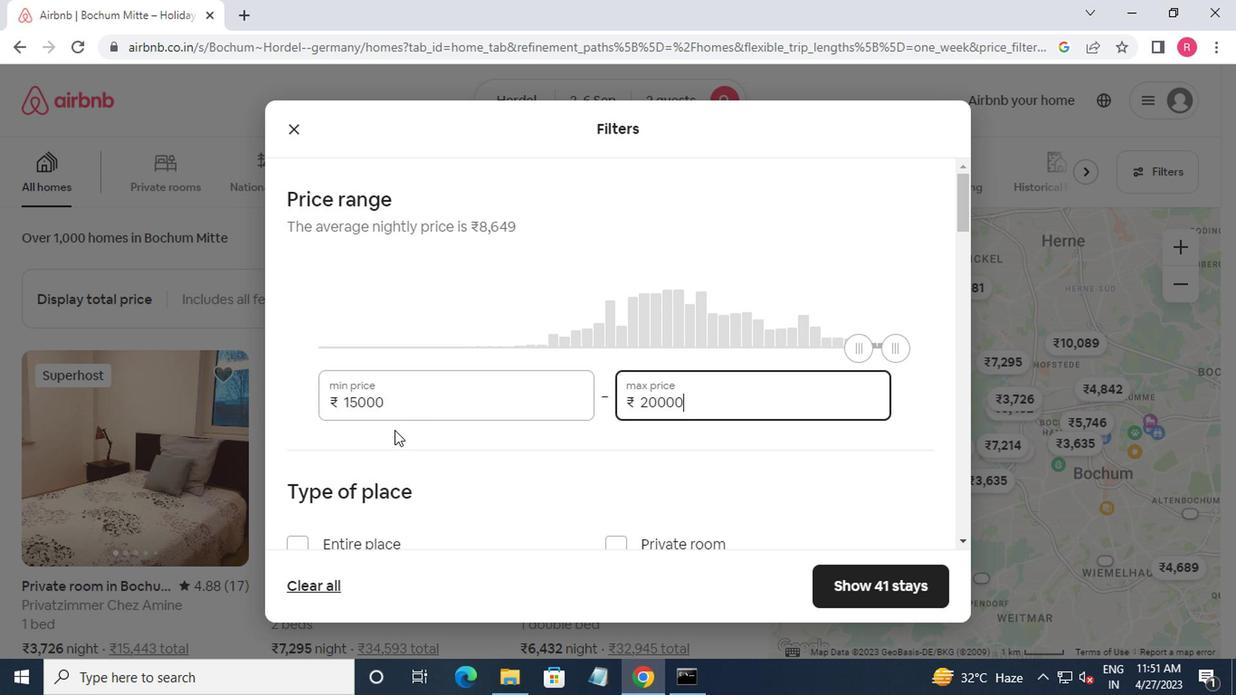 
Action: Mouse scrolled (388, 439) with delta (0, -1)
Screenshot: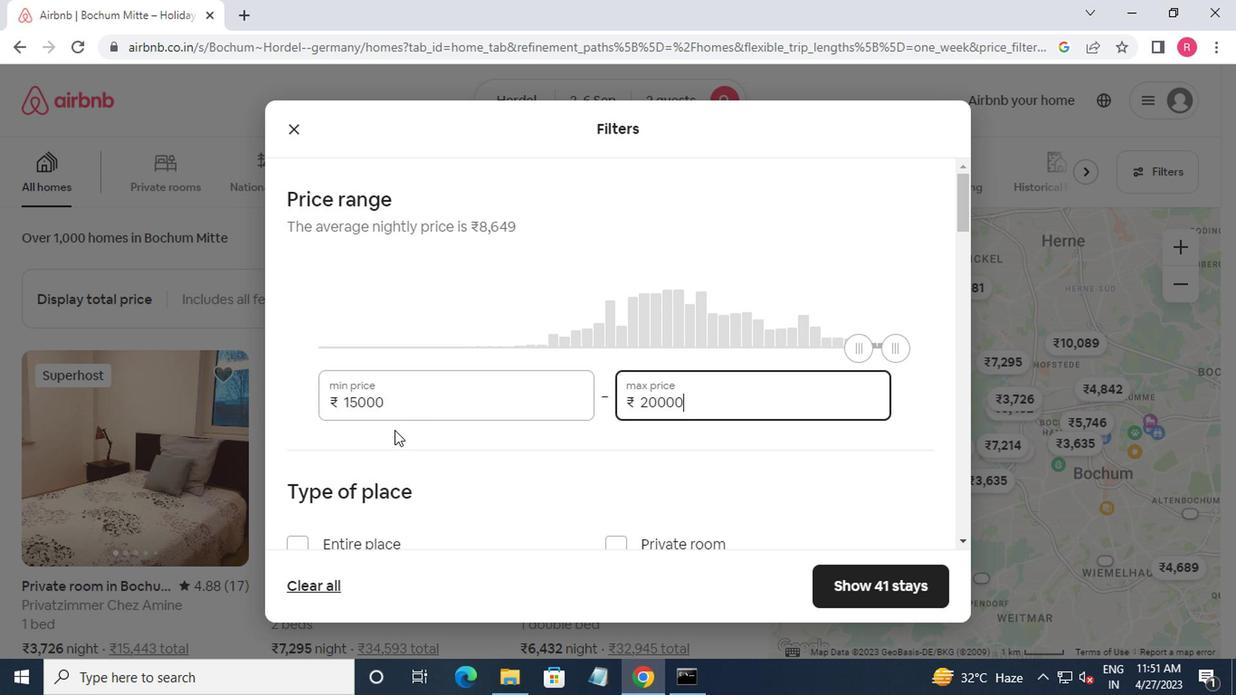 
Action: Mouse moved to (386, 453)
Screenshot: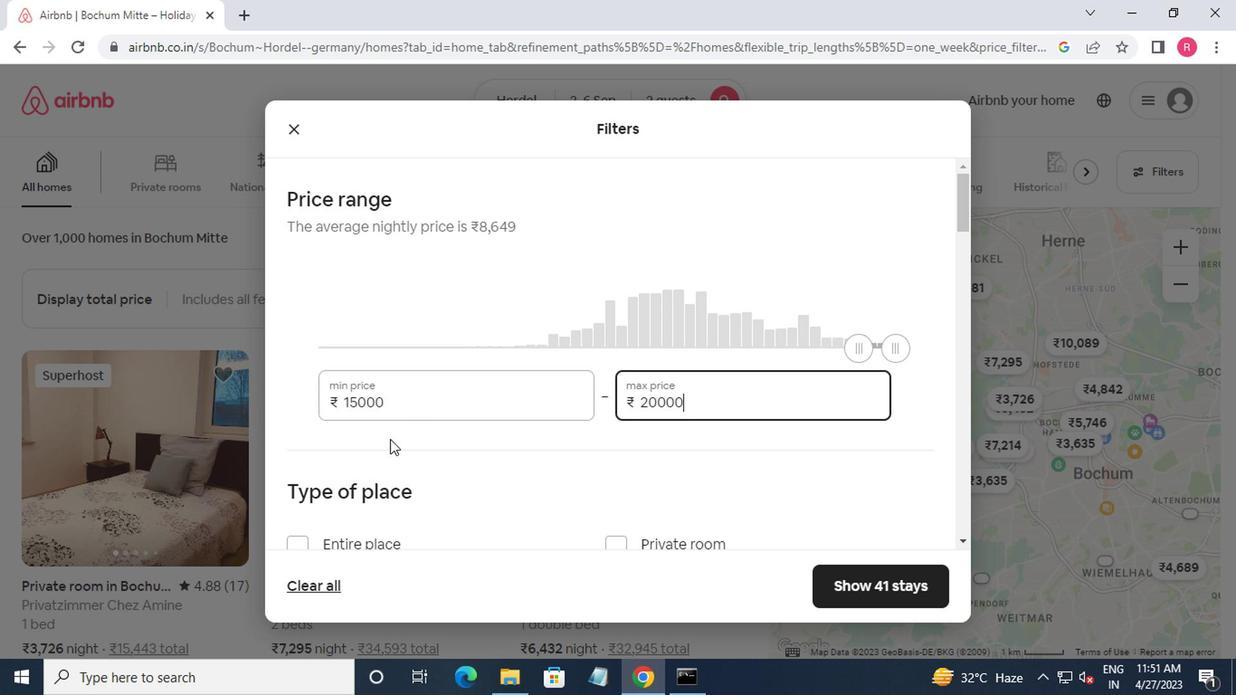 
Action: Mouse scrolled (386, 453) with delta (0, 0)
Screenshot: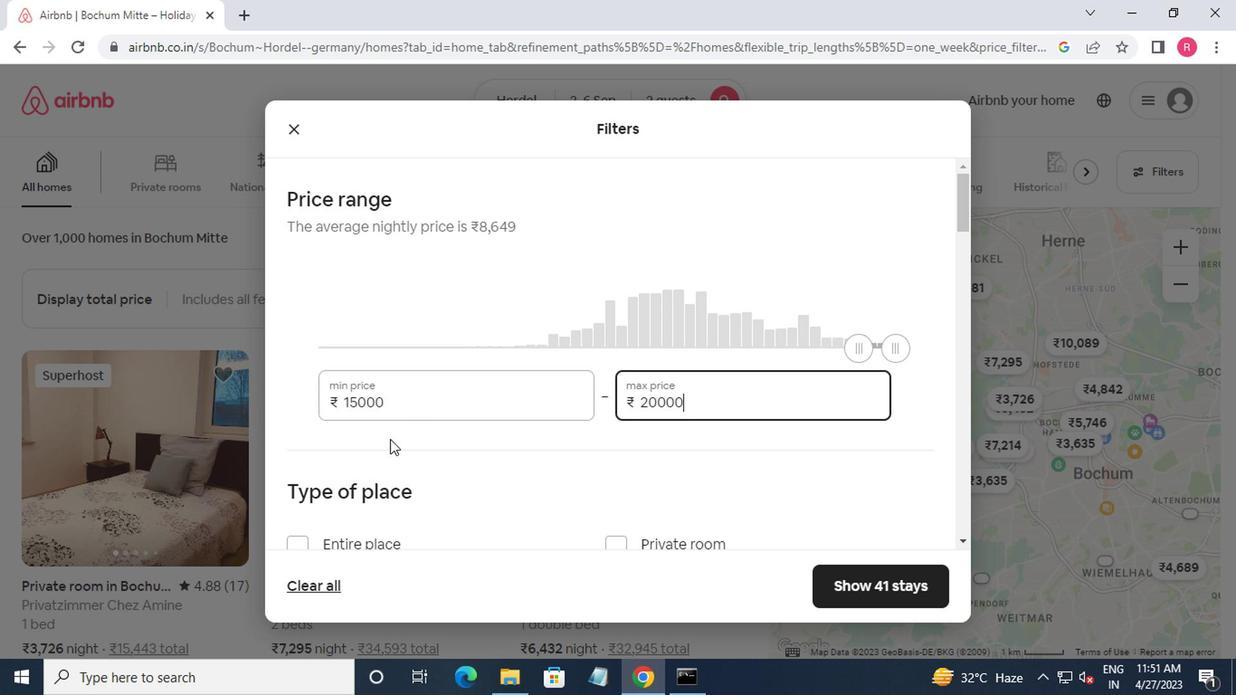 
Action: Mouse moved to (303, 375)
Screenshot: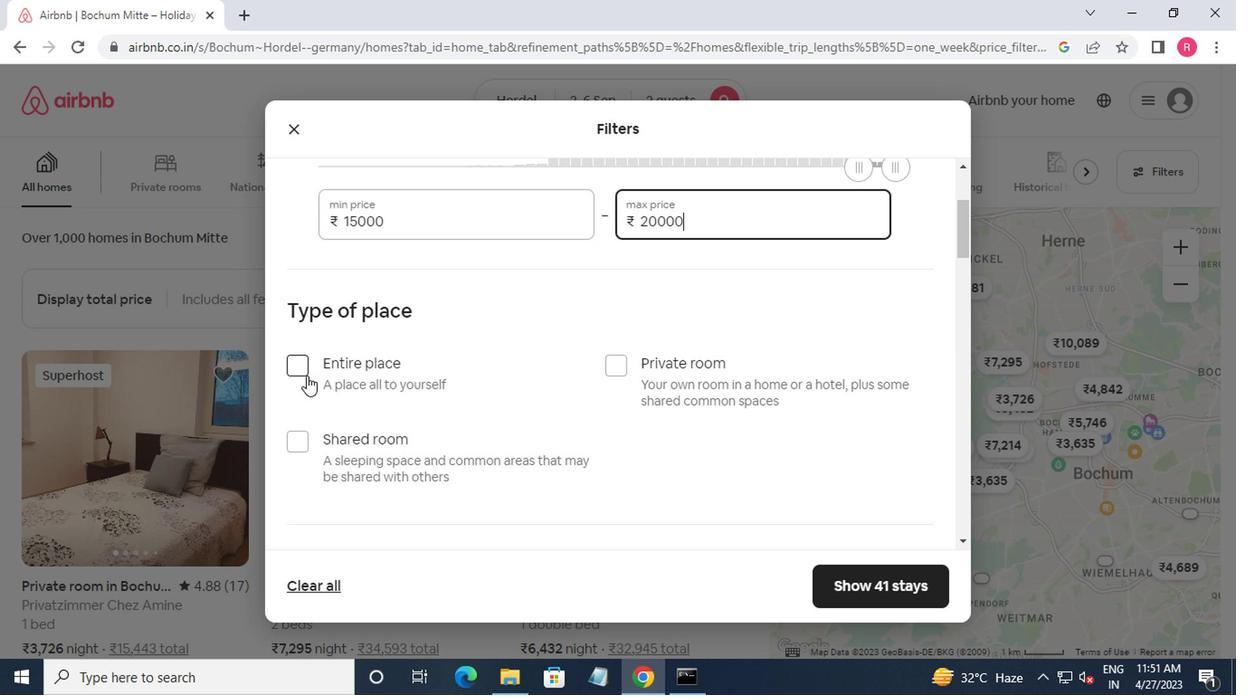
Action: Mouse pressed left at (303, 375)
Screenshot: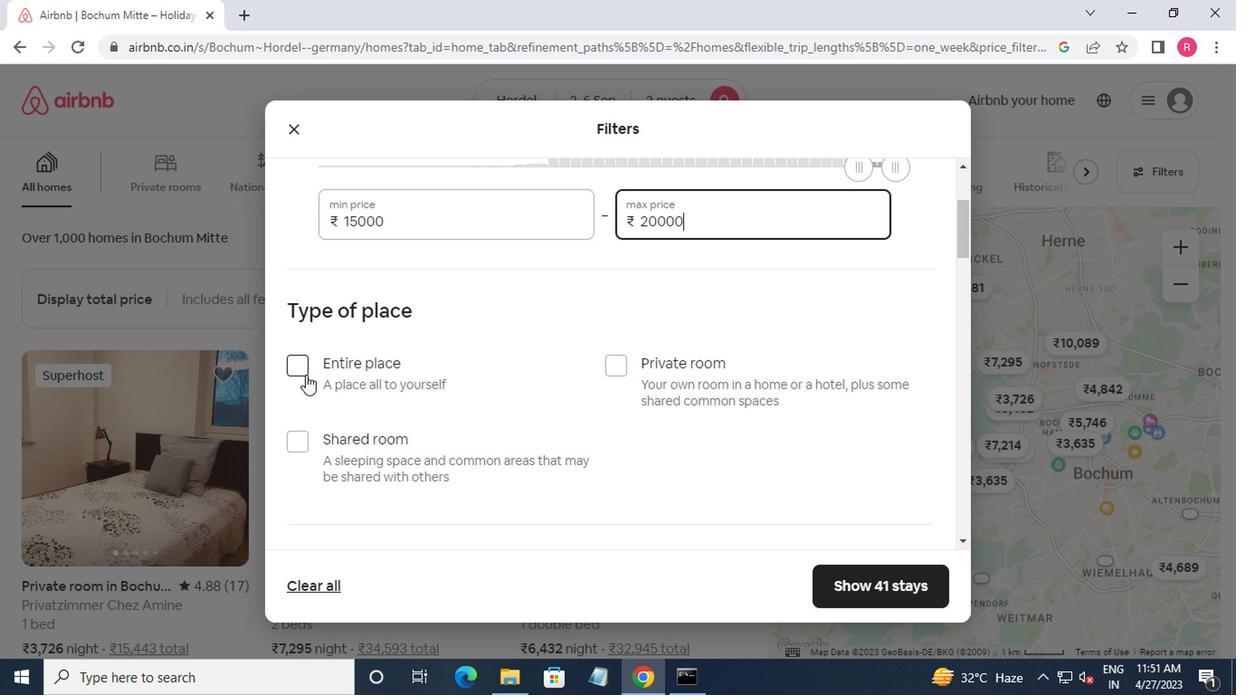
Action: Mouse moved to (301, 375)
Screenshot: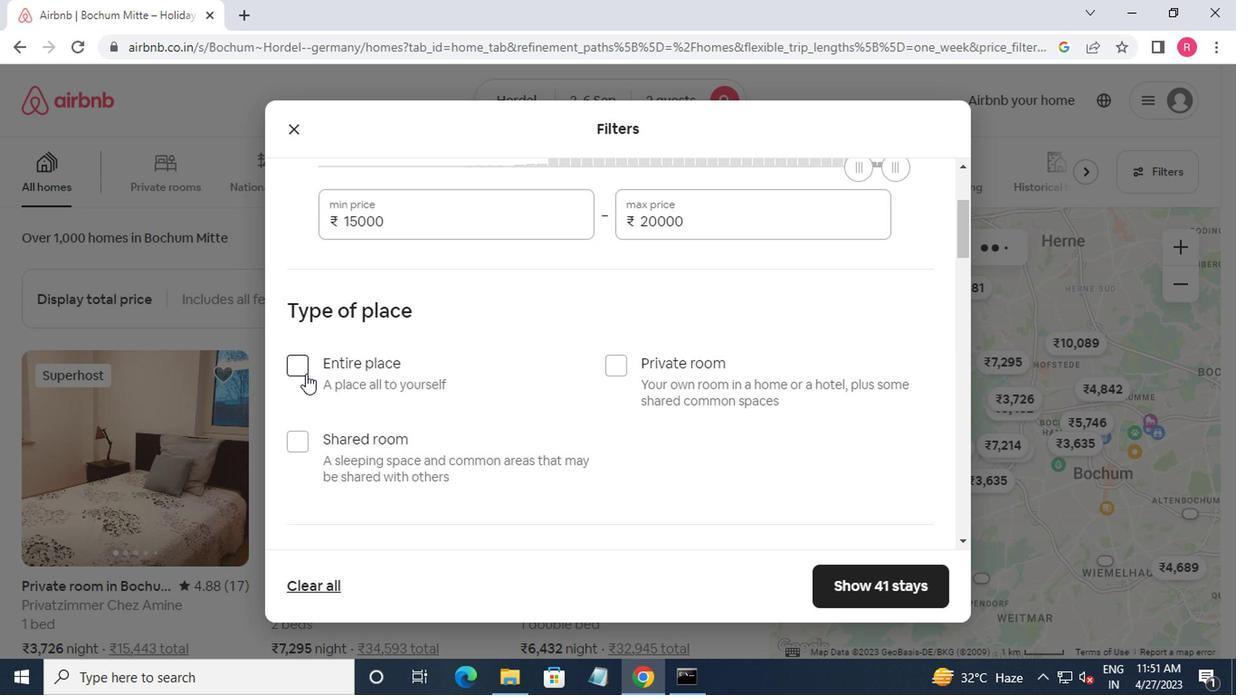 
Action: Mouse scrolled (301, 374) with delta (0, 0)
Screenshot: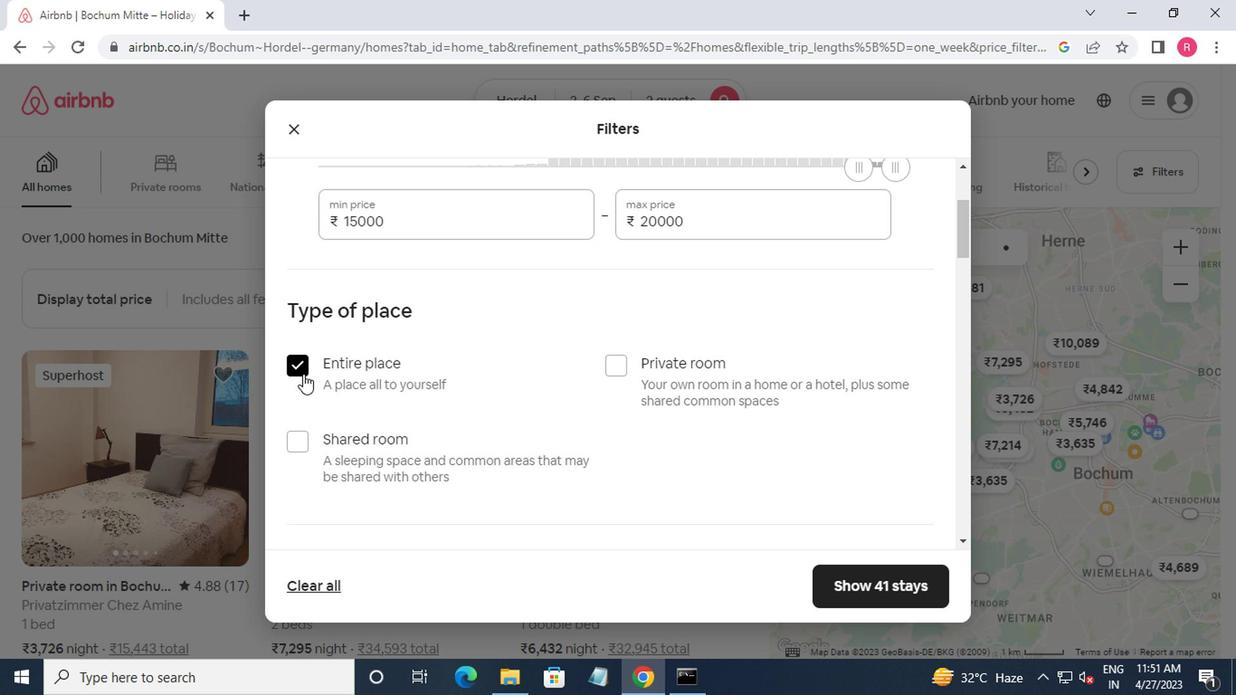 
Action: Mouse moved to (358, 450)
Screenshot: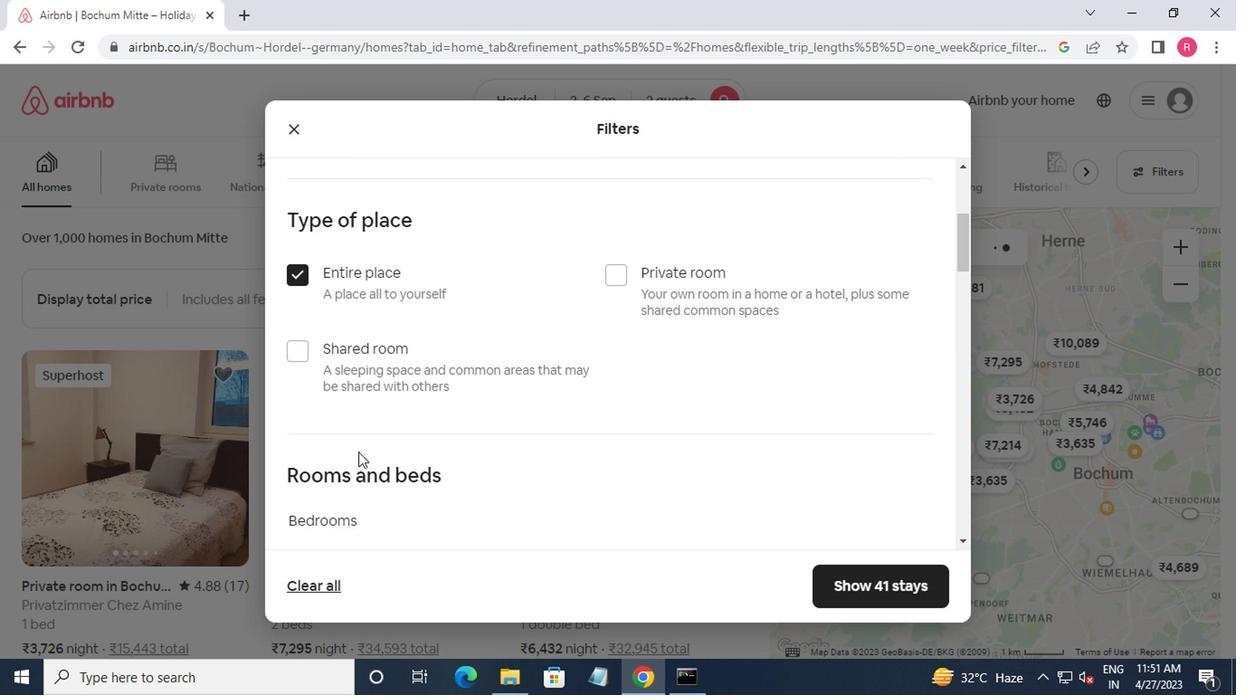 
Action: Mouse scrolled (358, 449) with delta (0, 0)
Screenshot: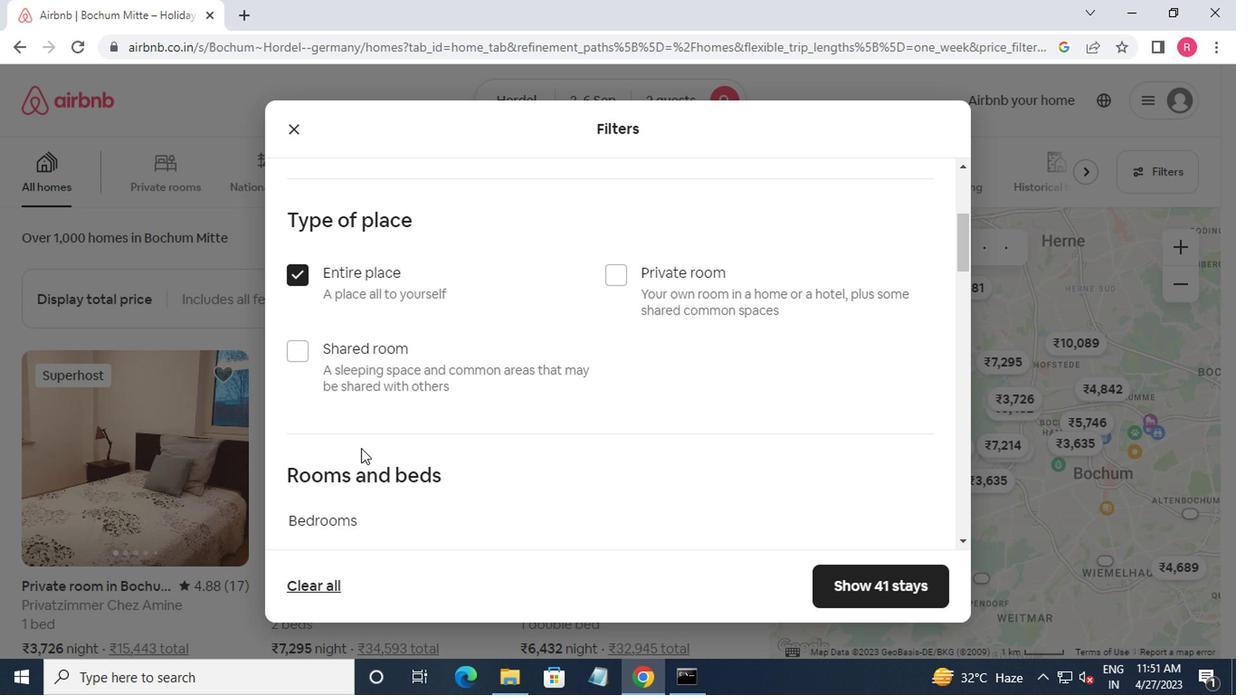 
Action: Mouse moved to (358, 435)
Screenshot: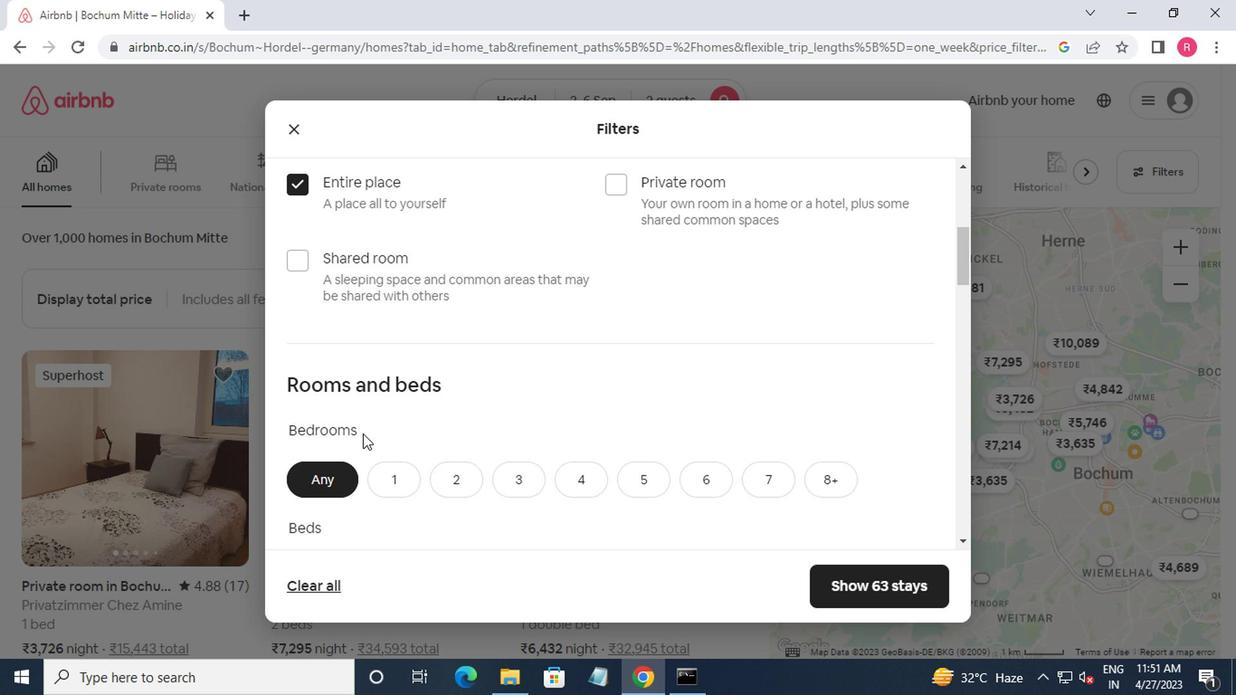
Action: Mouse scrolled (358, 434) with delta (0, -1)
Screenshot: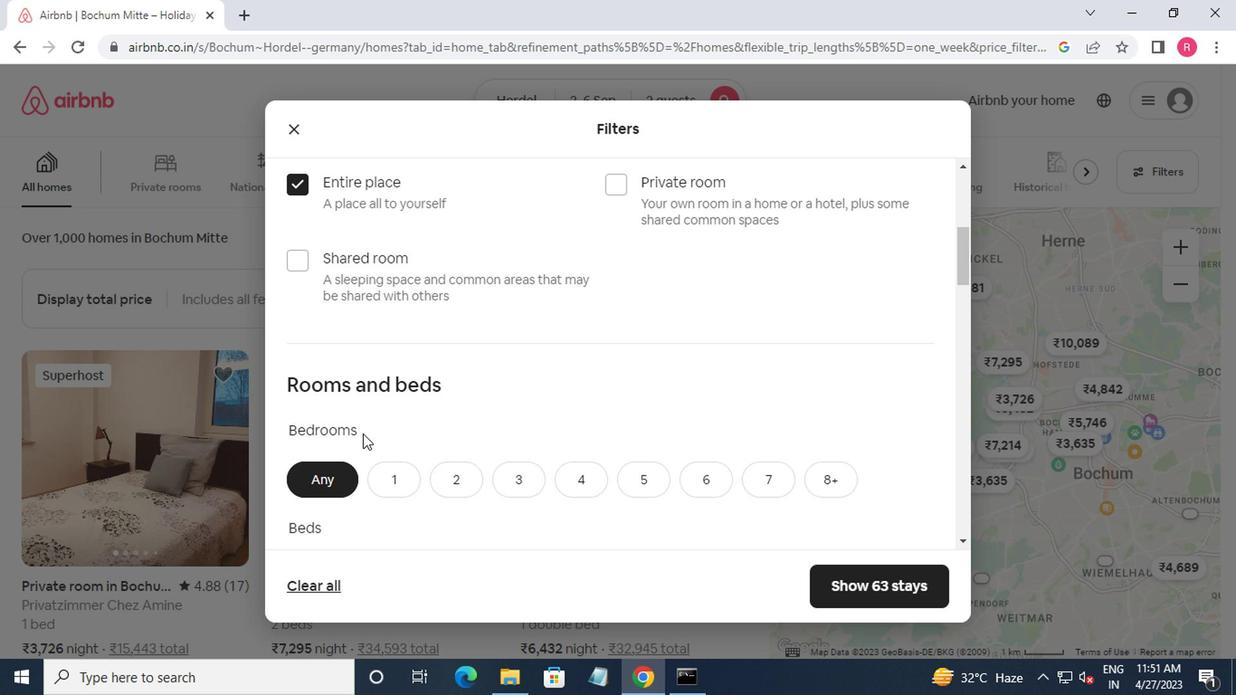 
Action: Mouse moved to (384, 397)
Screenshot: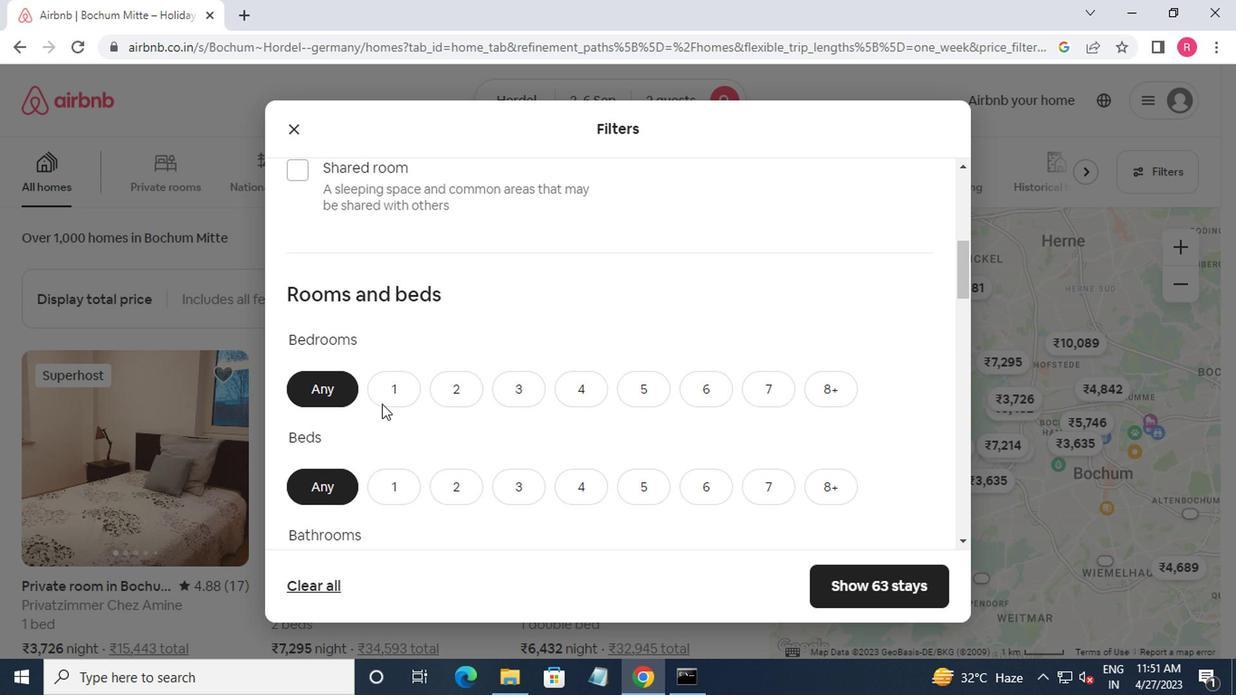 
Action: Mouse pressed left at (384, 397)
Screenshot: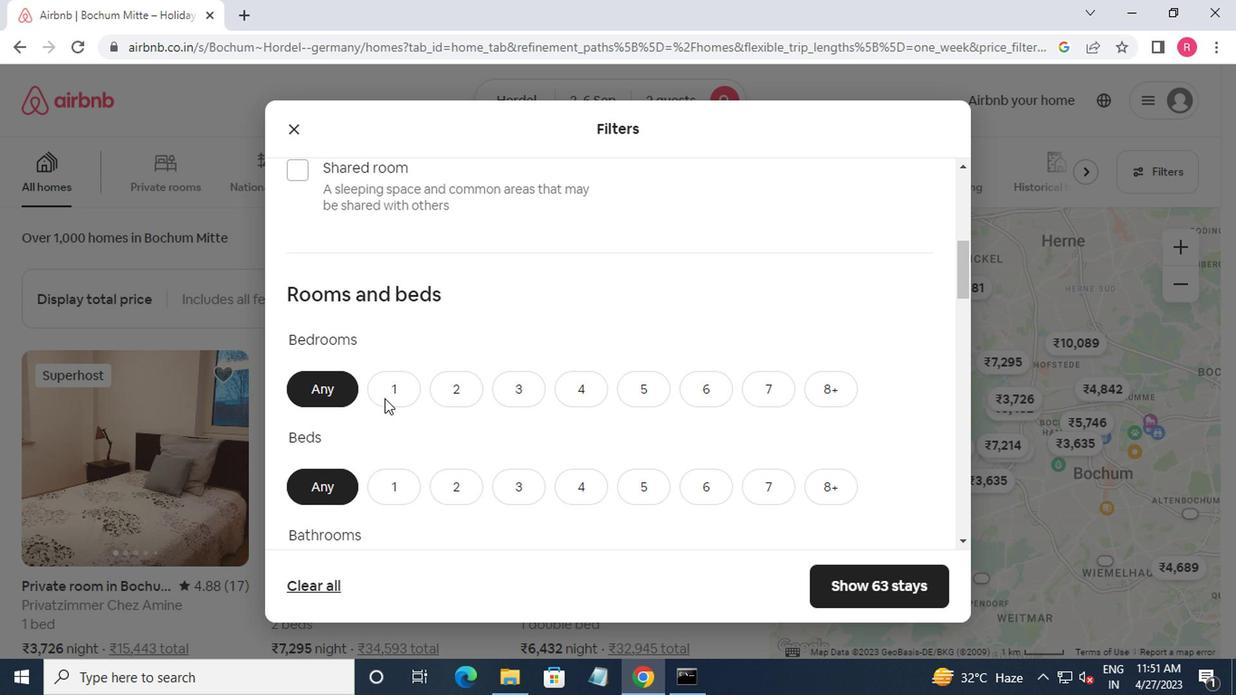 
Action: Mouse moved to (384, 479)
Screenshot: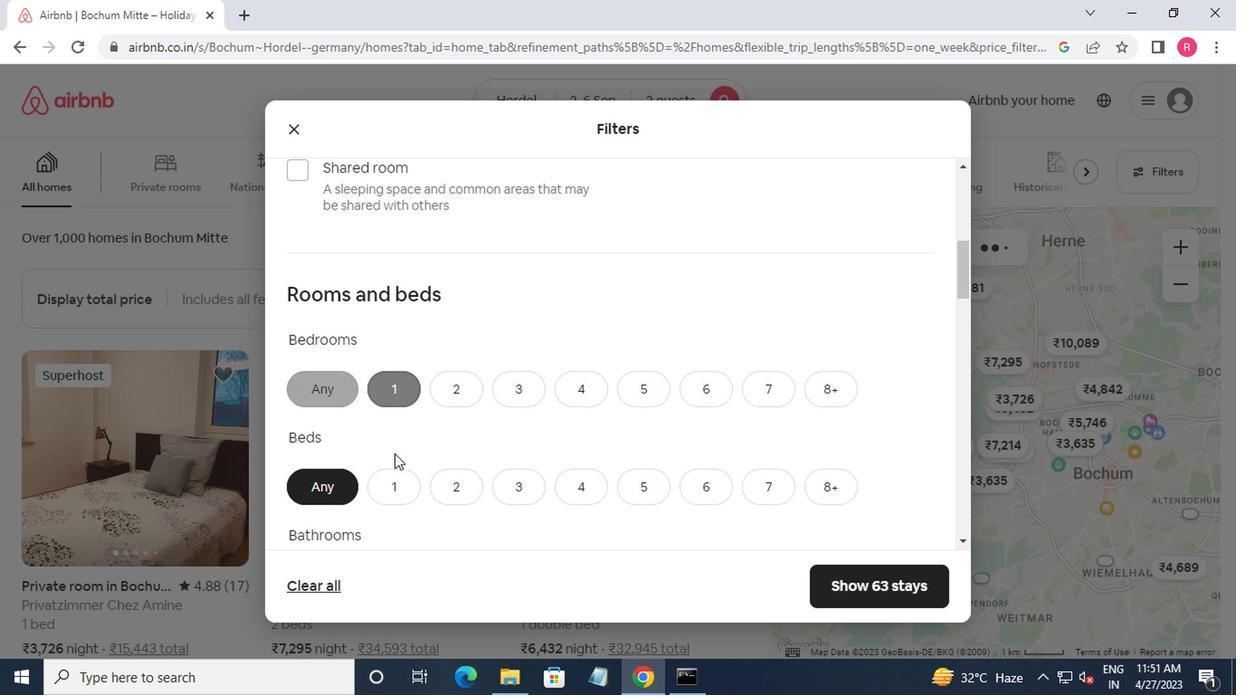 
Action: Mouse pressed left at (384, 479)
Screenshot: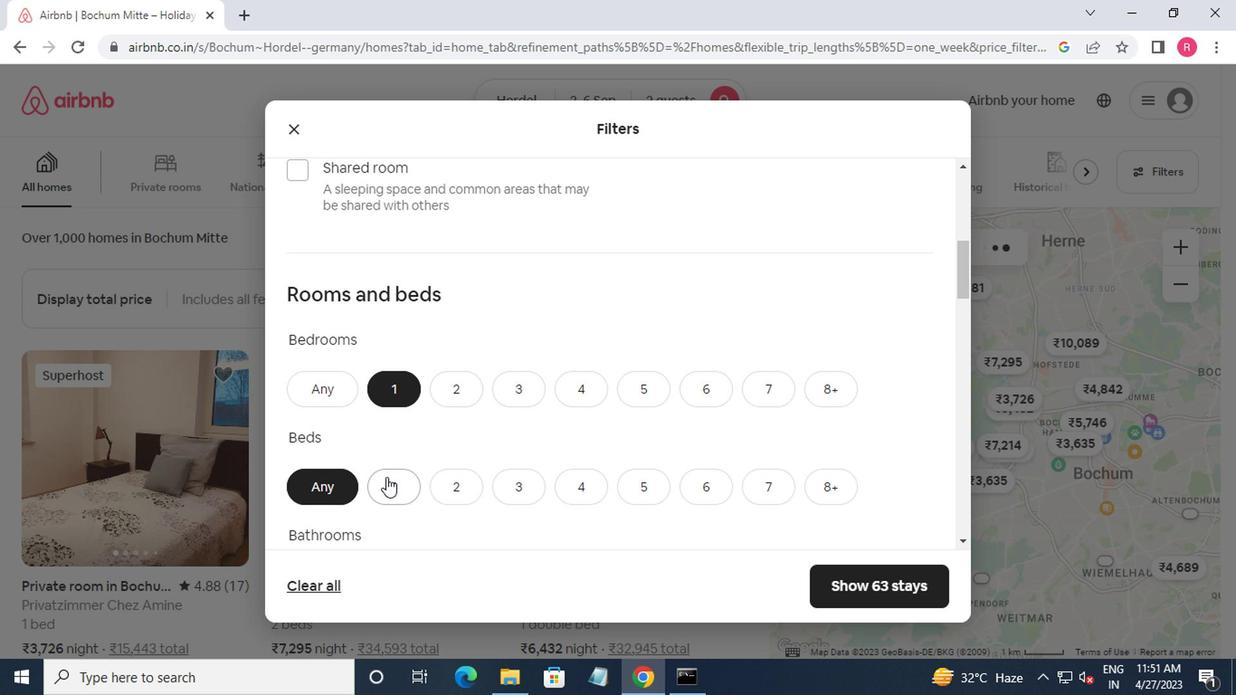 
Action: Mouse moved to (400, 442)
Screenshot: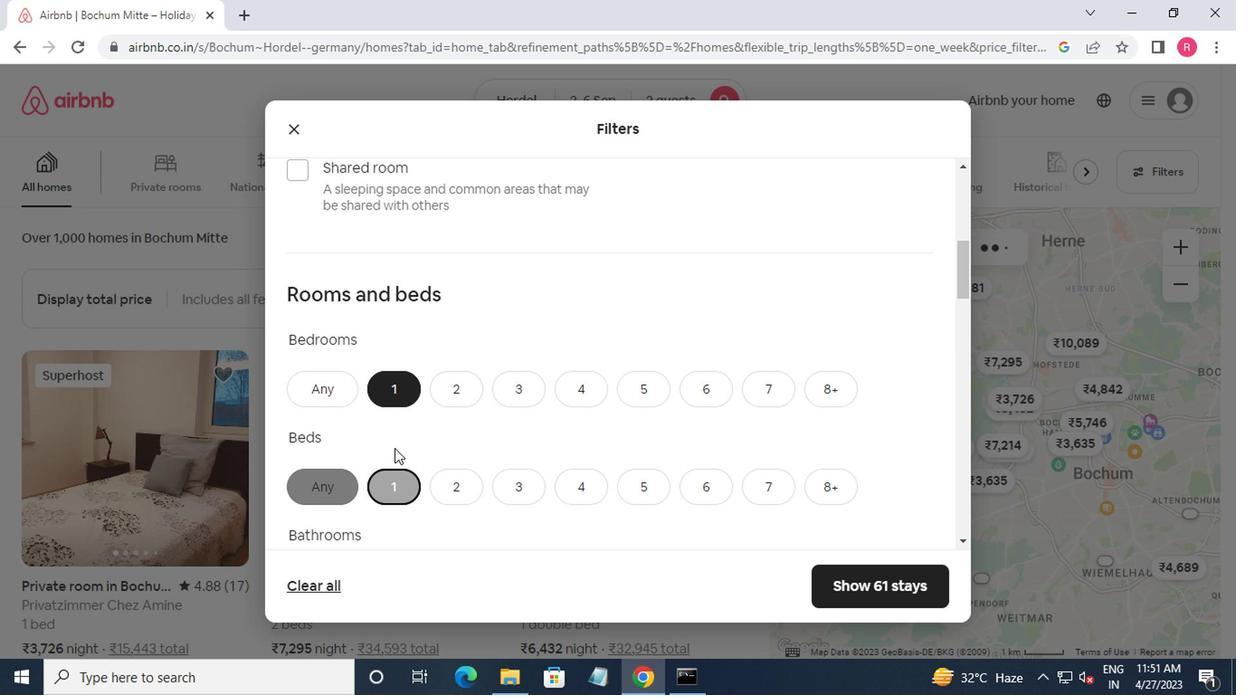 
Action: Mouse scrolled (400, 441) with delta (0, -1)
Screenshot: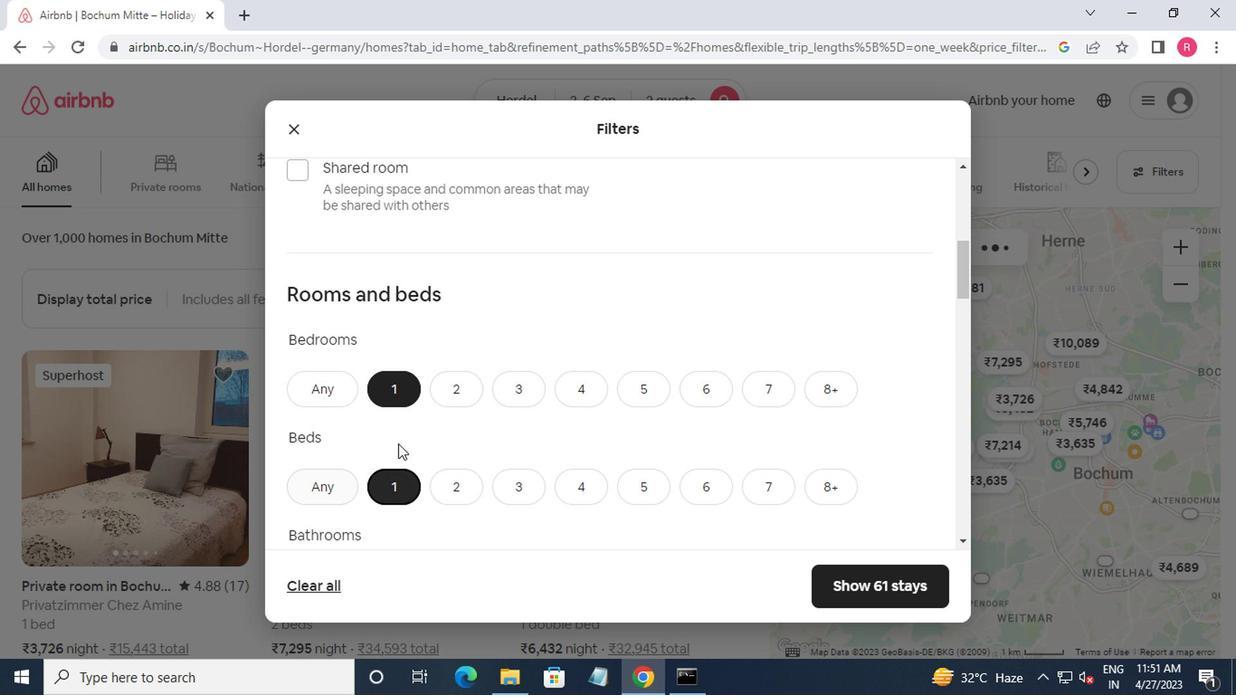 
Action: Mouse scrolled (400, 441) with delta (0, -1)
Screenshot: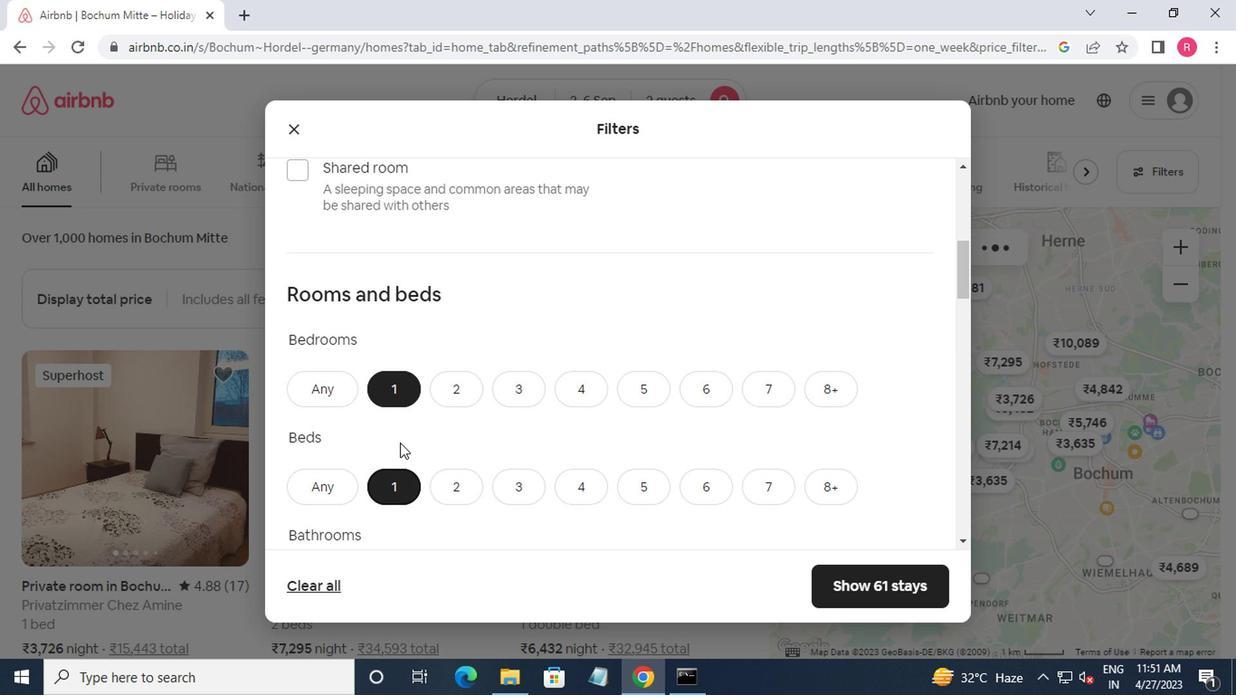 
Action: Mouse scrolled (400, 441) with delta (0, -1)
Screenshot: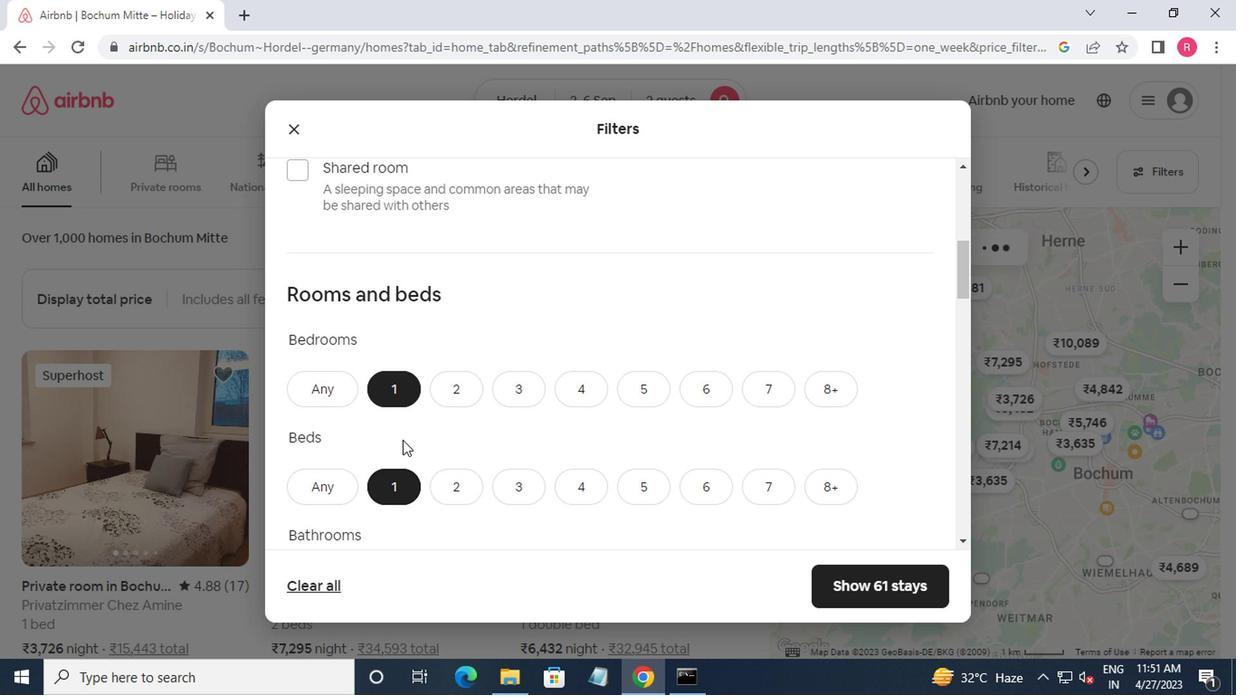 
Action: Mouse scrolled (400, 441) with delta (0, -1)
Screenshot: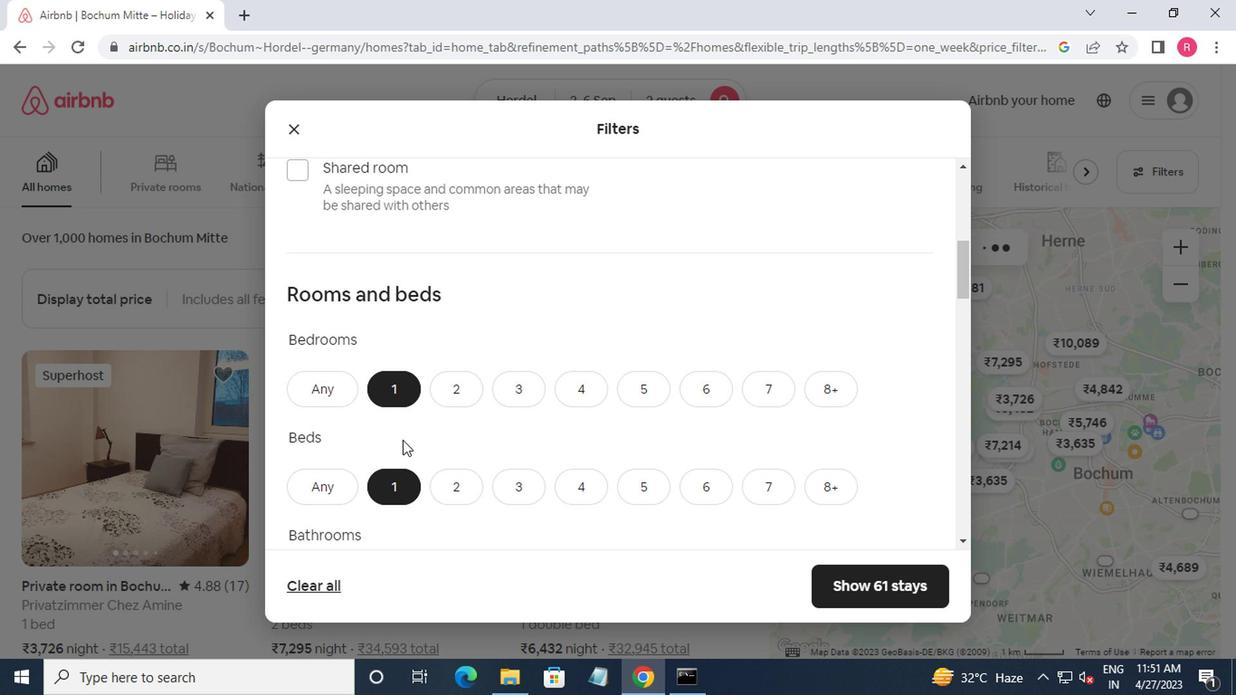 
Action: Mouse moved to (394, 218)
Screenshot: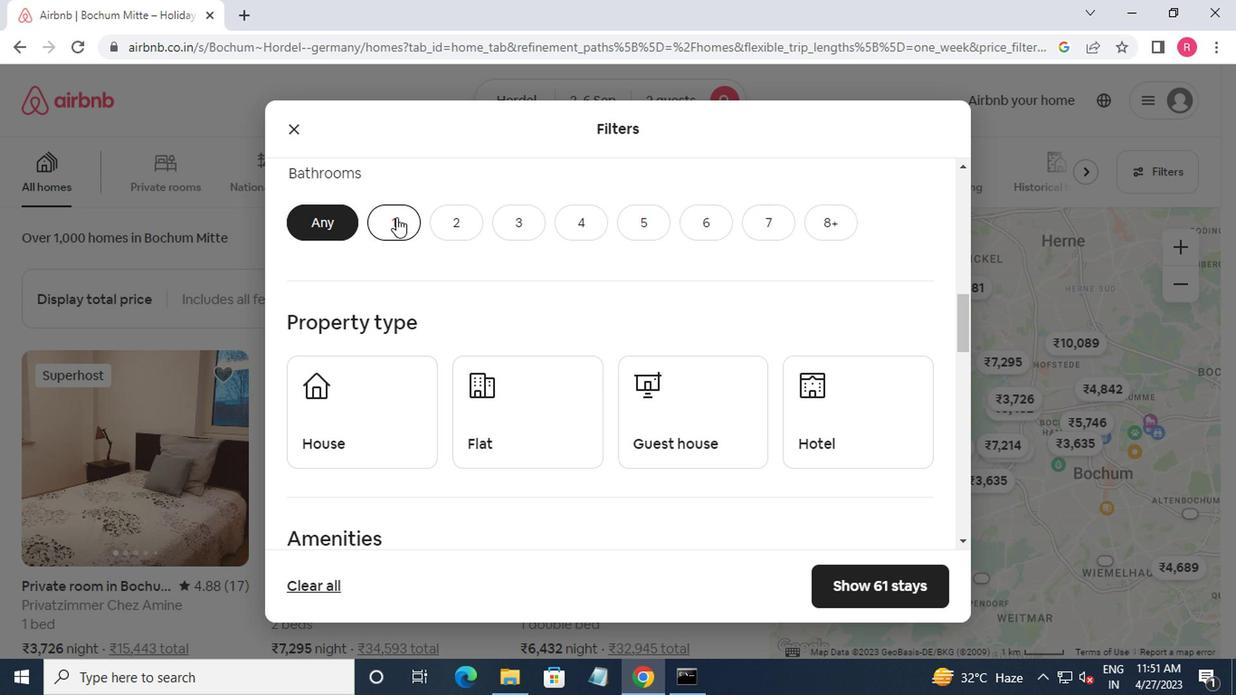 
Action: Mouse pressed left at (394, 218)
Screenshot: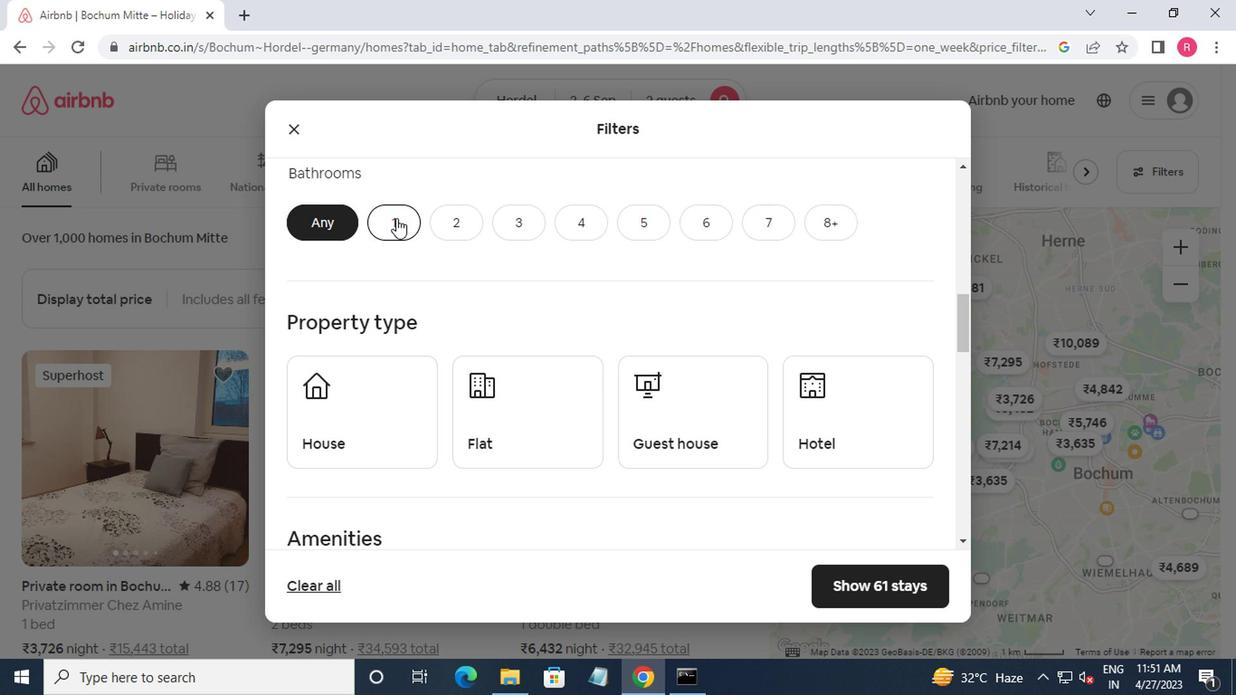 
Action: Mouse moved to (400, 226)
Screenshot: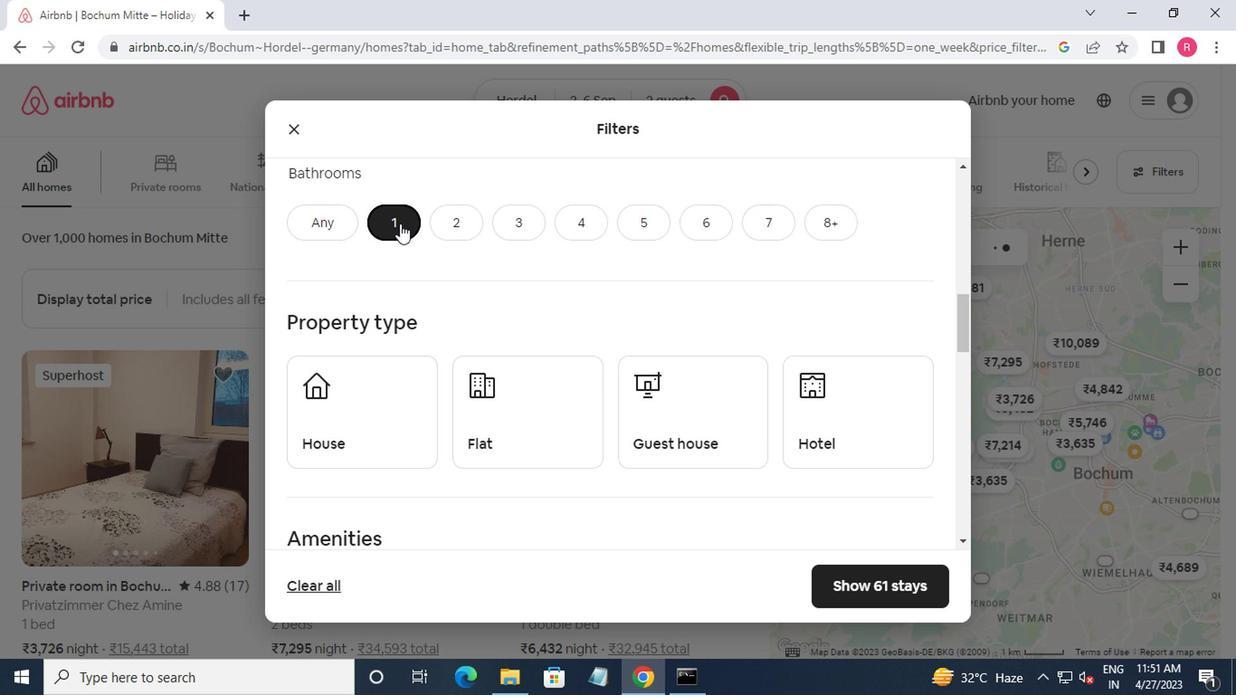
Action: Mouse scrolled (400, 225) with delta (0, 0)
Screenshot: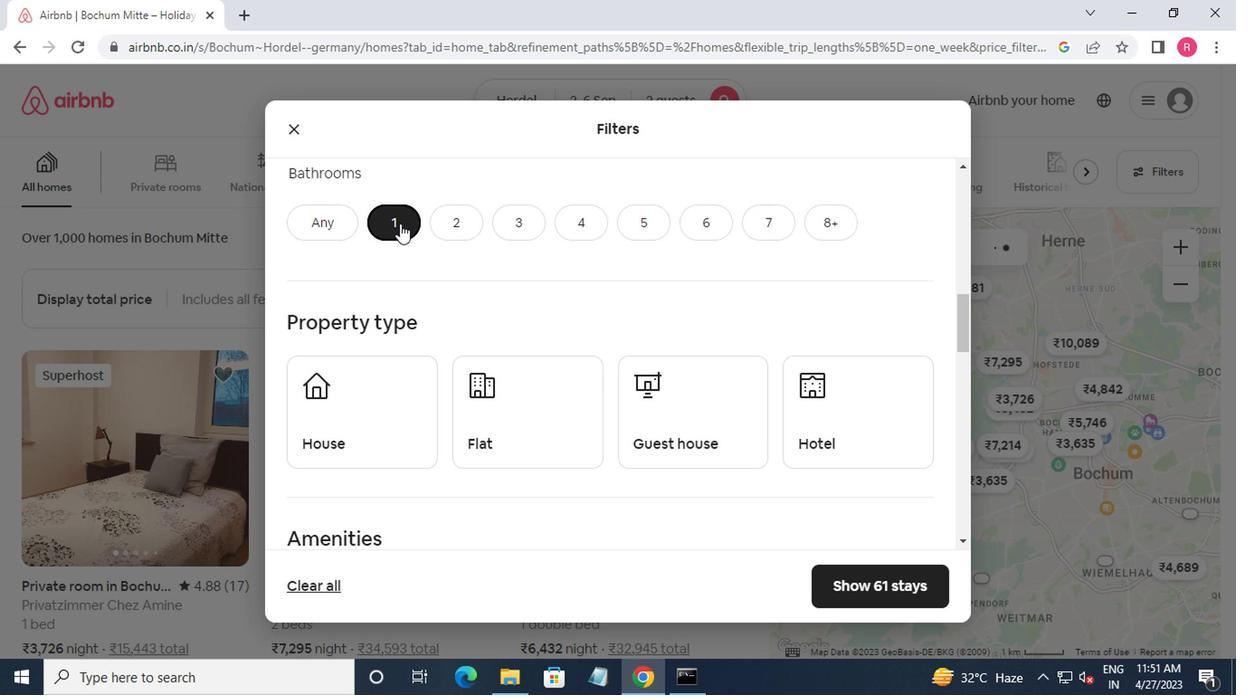 
Action: Mouse moved to (391, 274)
Screenshot: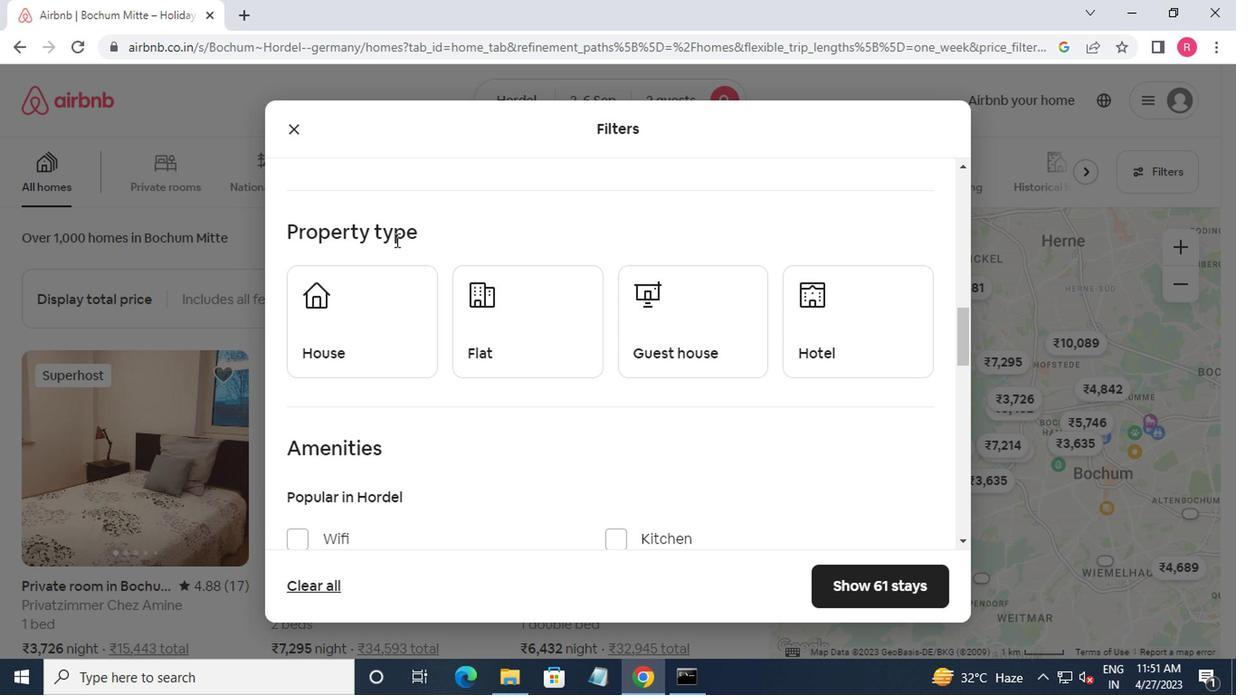 
Action: Mouse scrolled (391, 274) with delta (0, 0)
Screenshot: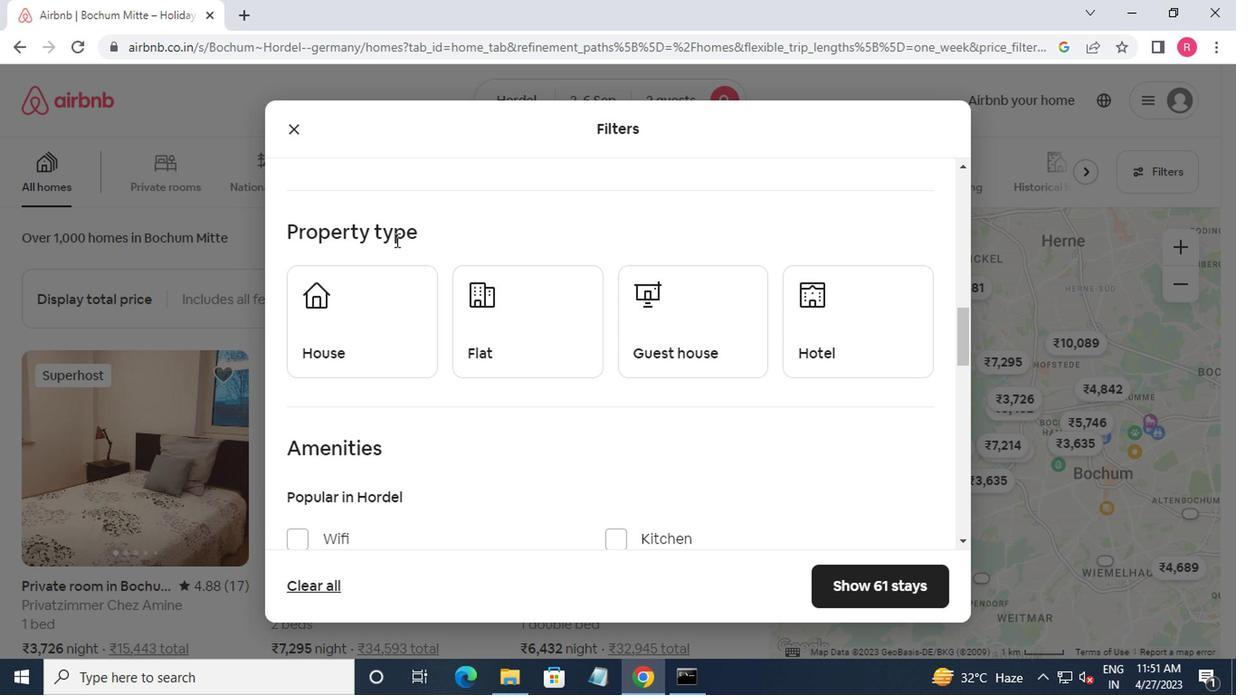 
Action: Mouse moved to (379, 272)
Screenshot: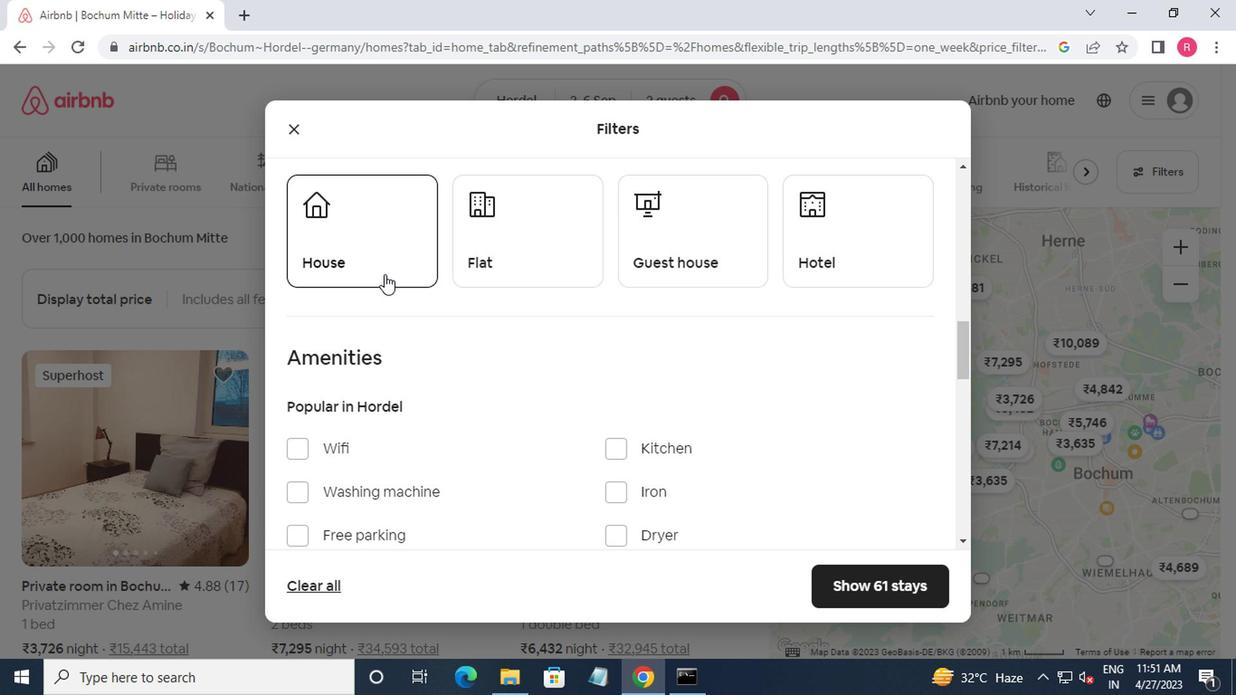 
Action: Mouse pressed left at (379, 272)
Screenshot: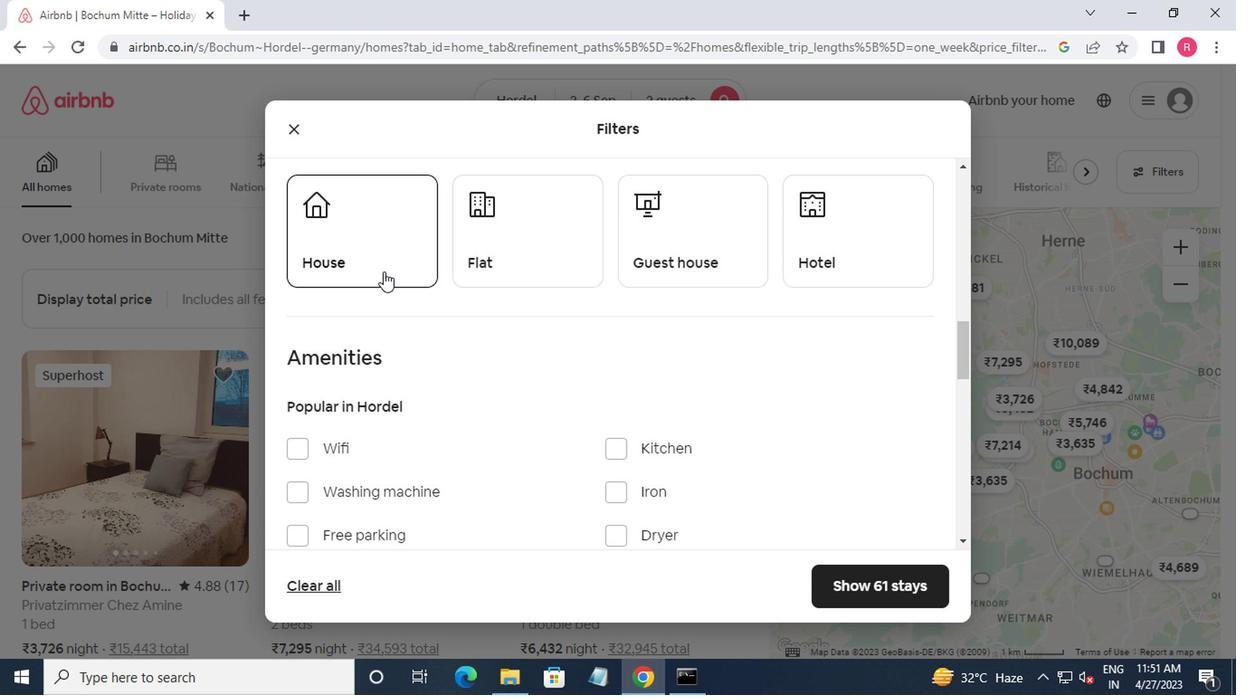 
Action: Mouse moved to (459, 274)
Screenshot: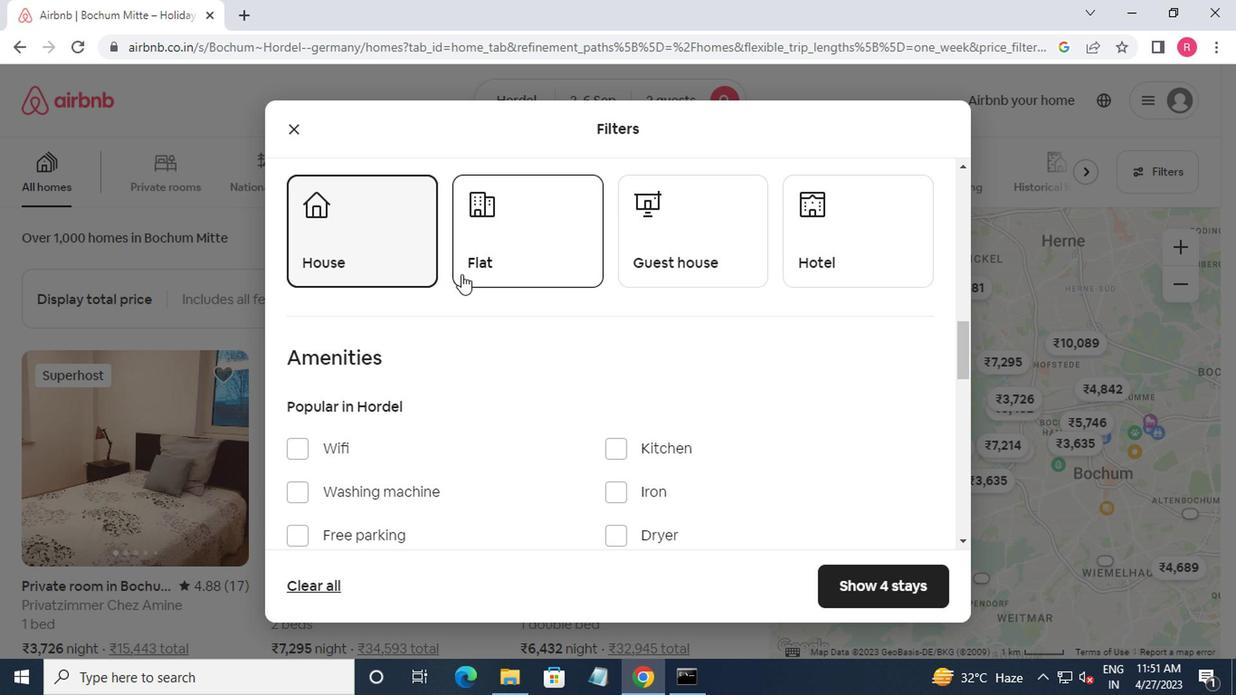 
Action: Mouse pressed left at (459, 274)
Screenshot: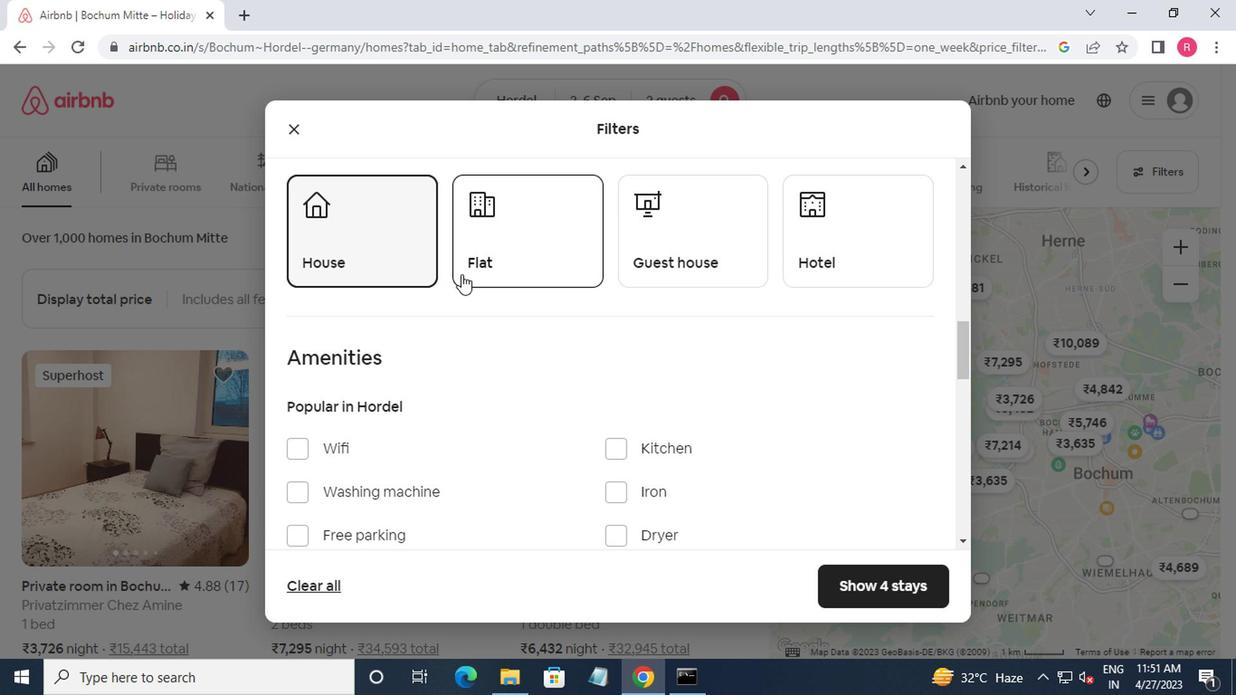 
Action: Mouse moved to (647, 255)
Screenshot: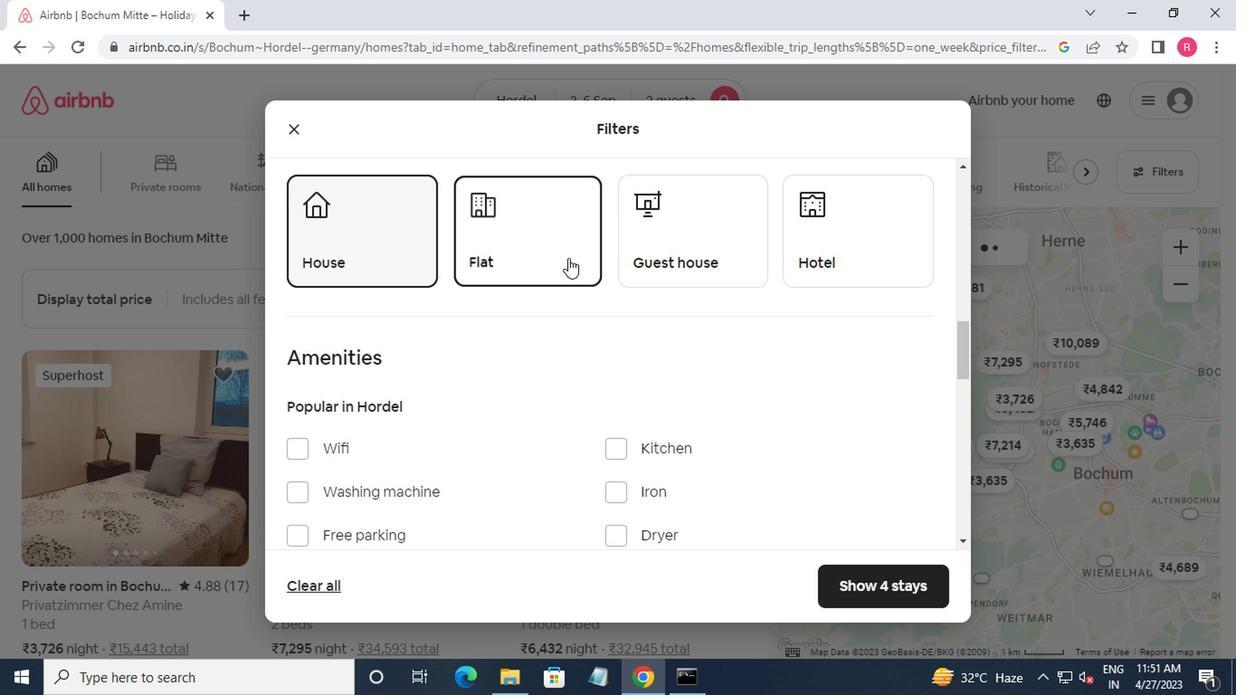 
Action: Mouse pressed left at (647, 255)
Screenshot: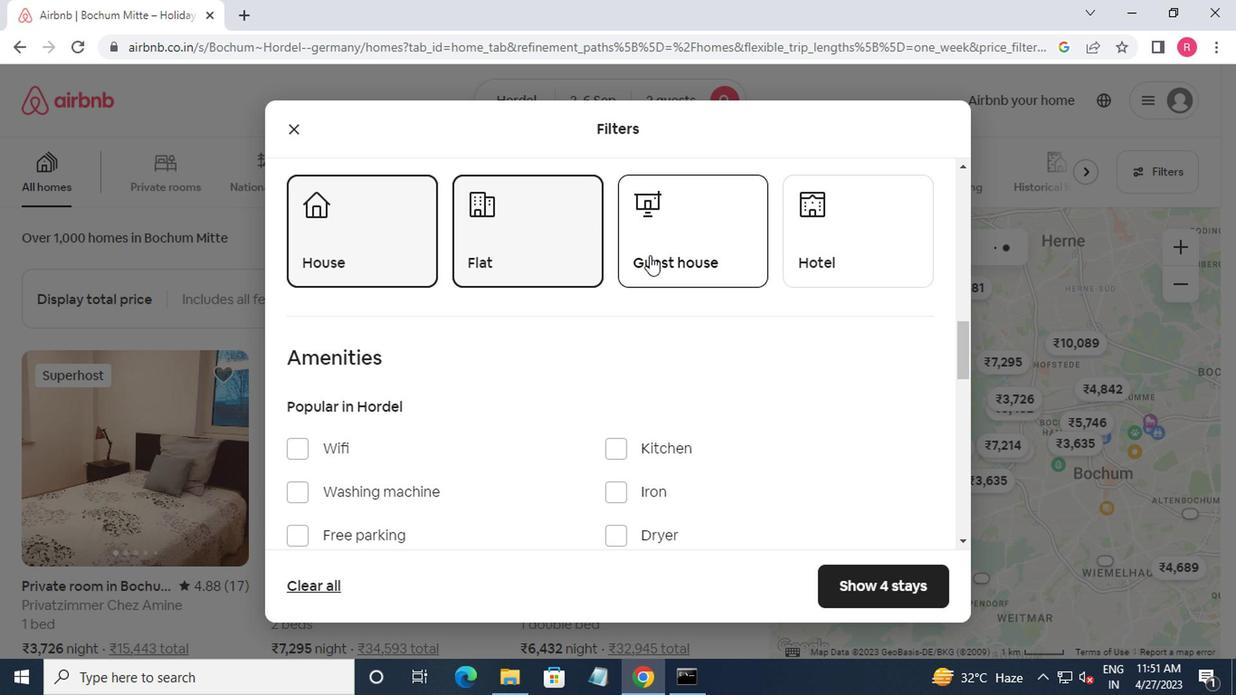 
Action: Mouse moved to (802, 238)
Screenshot: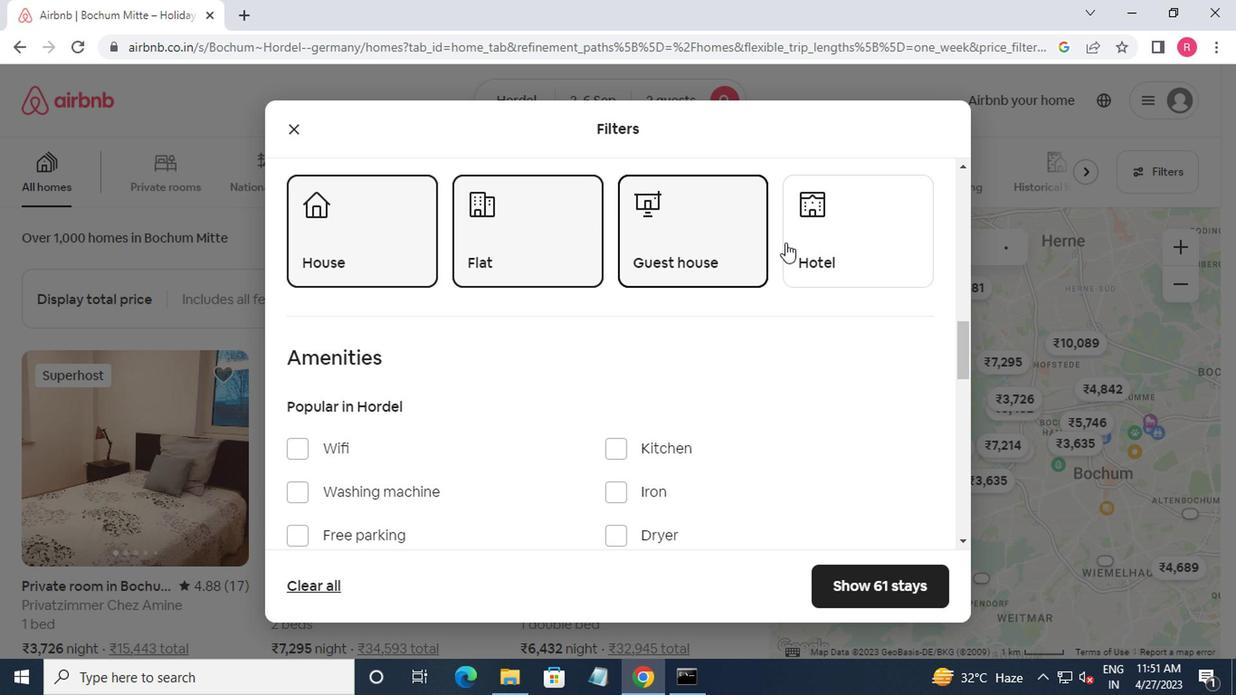
Action: Mouse pressed left at (802, 238)
Screenshot: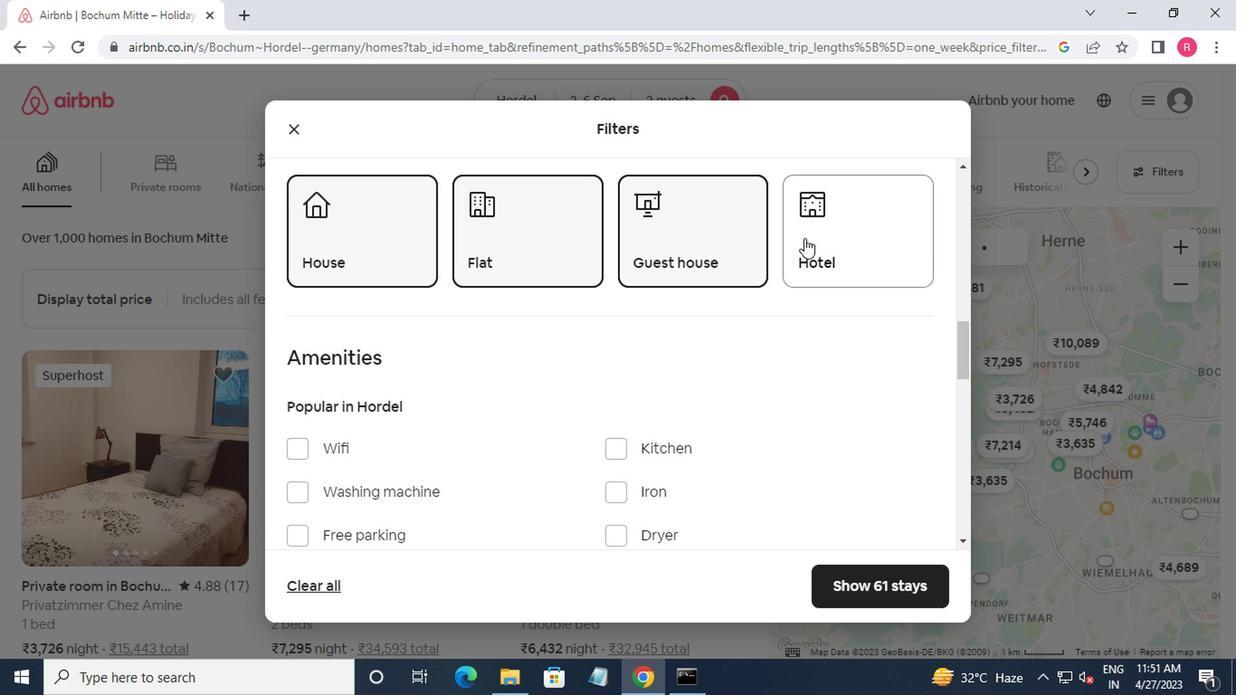 
Action: Mouse moved to (799, 231)
Screenshot: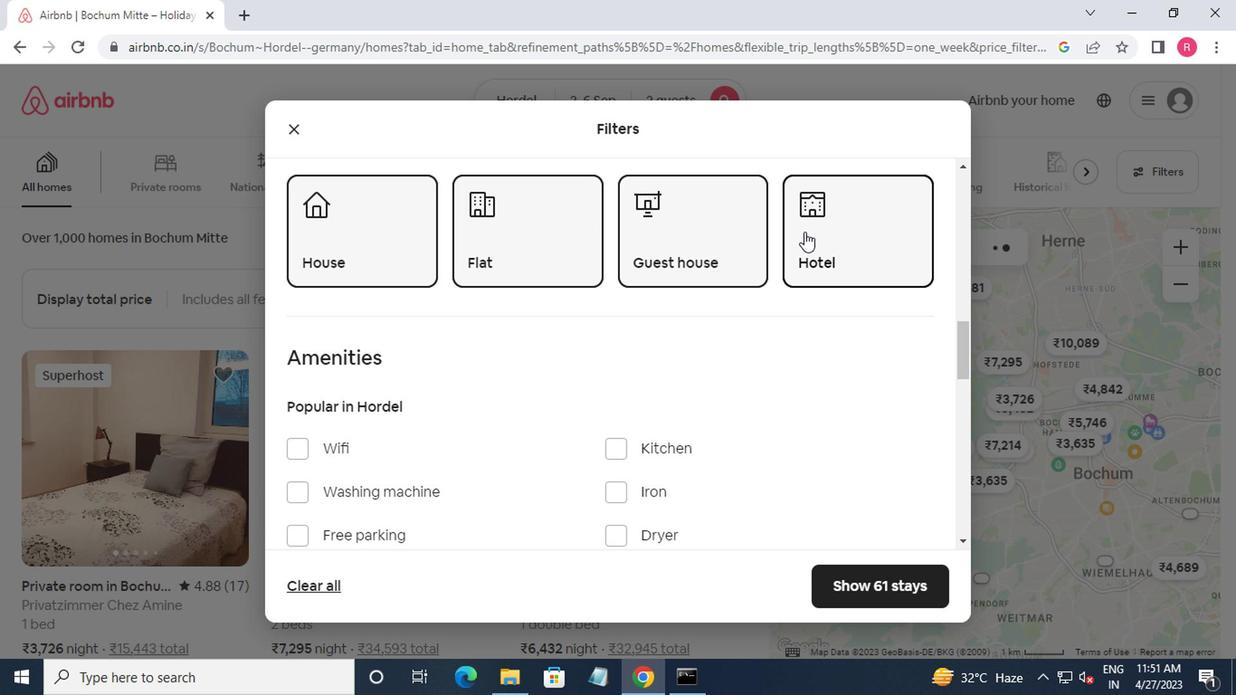 
Action: Mouse scrolled (799, 231) with delta (0, 0)
Screenshot: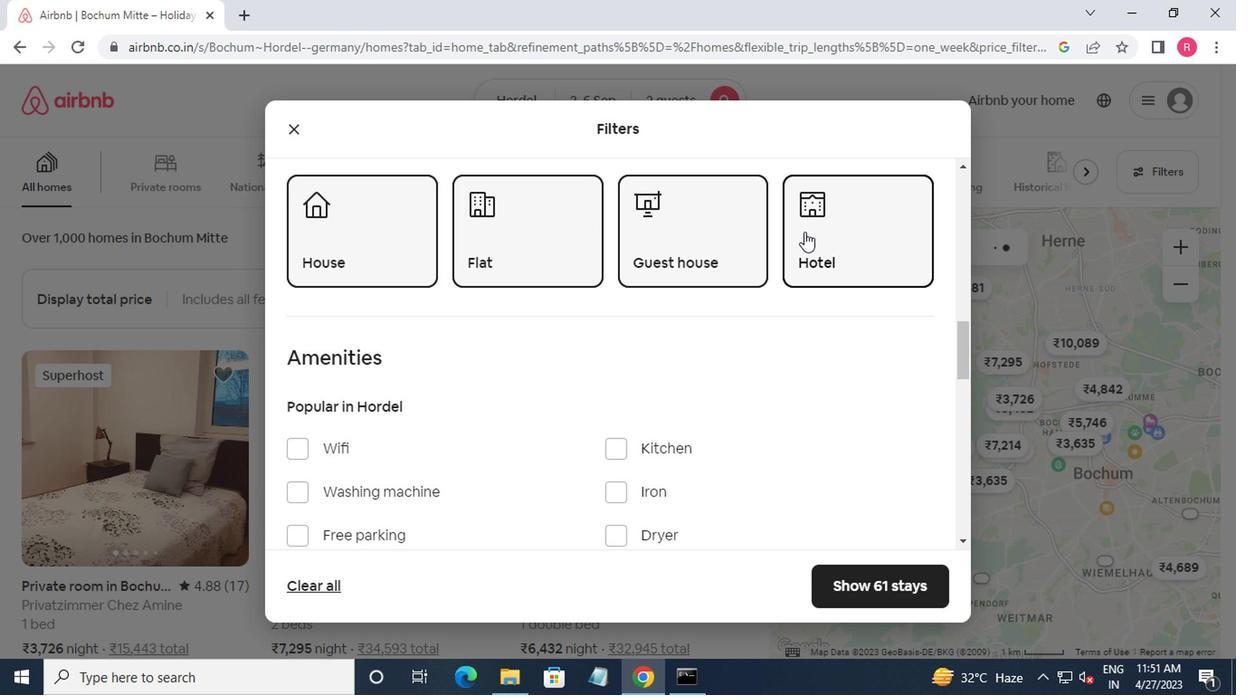 
Action: Mouse moved to (799, 231)
Screenshot: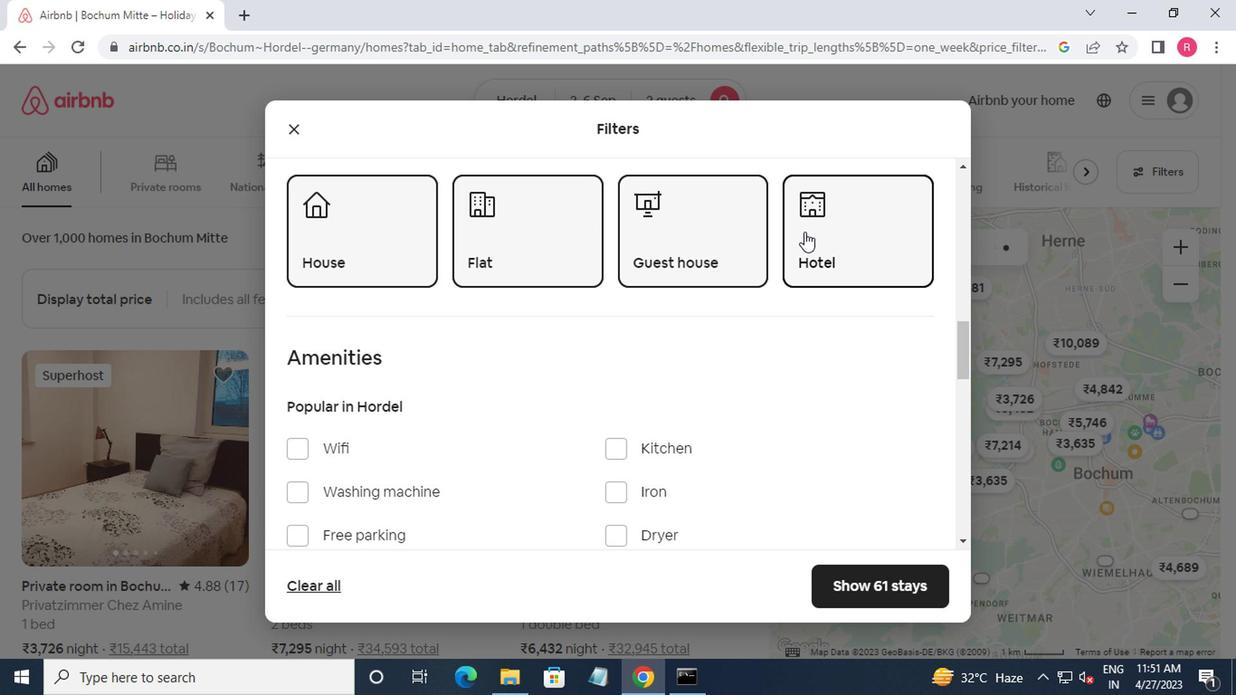 
Action: Mouse scrolled (799, 231) with delta (0, 0)
Screenshot: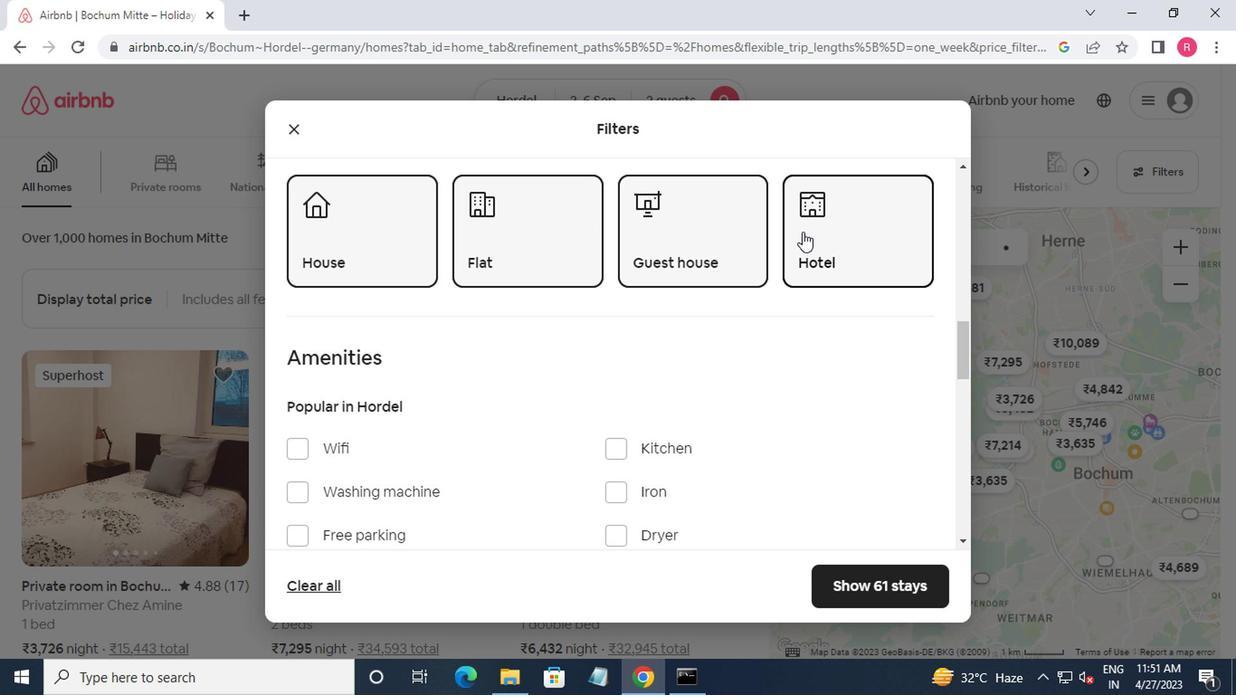 
Action: Mouse moved to (799, 233)
Screenshot: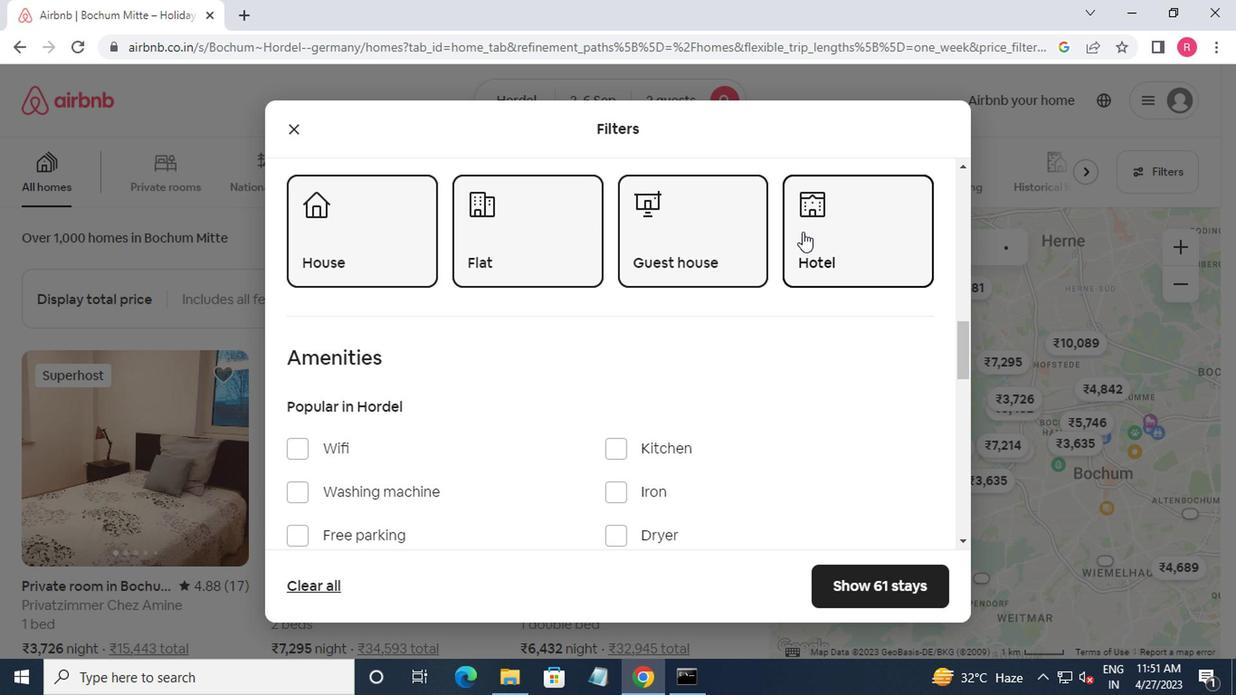 
Action: Mouse scrolled (799, 231) with delta (0, -1)
Screenshot: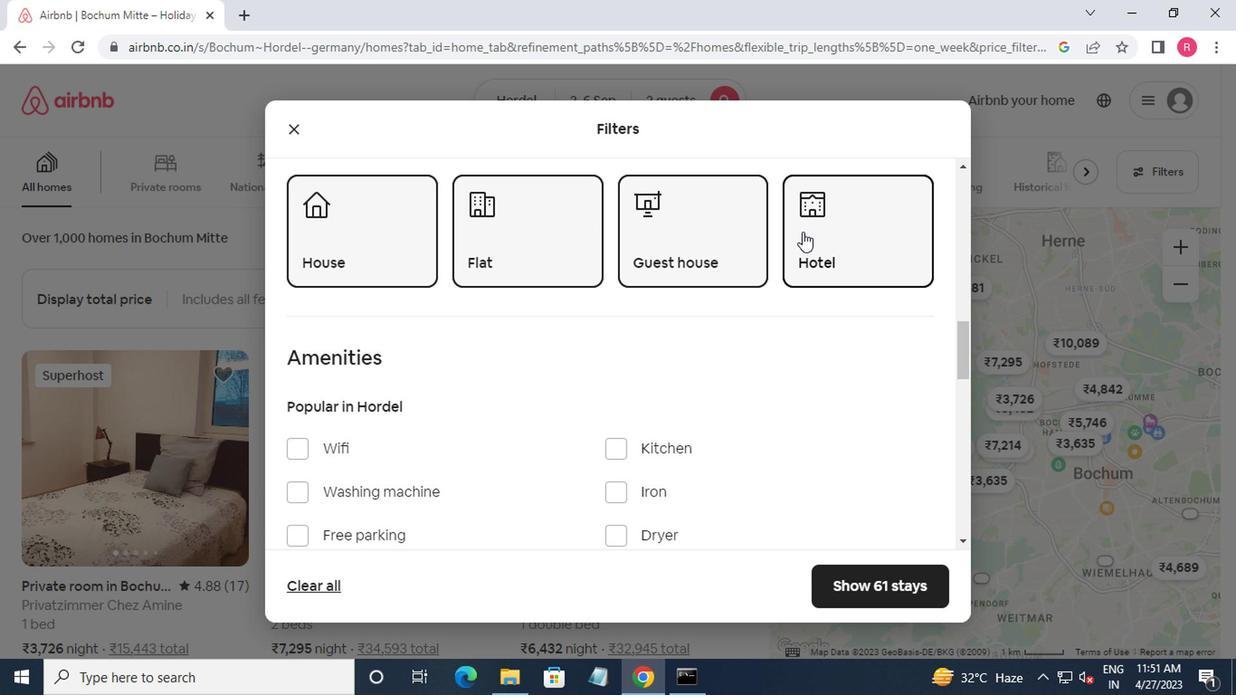 
Action: Mouse moved to (799, 235)
Screenshot: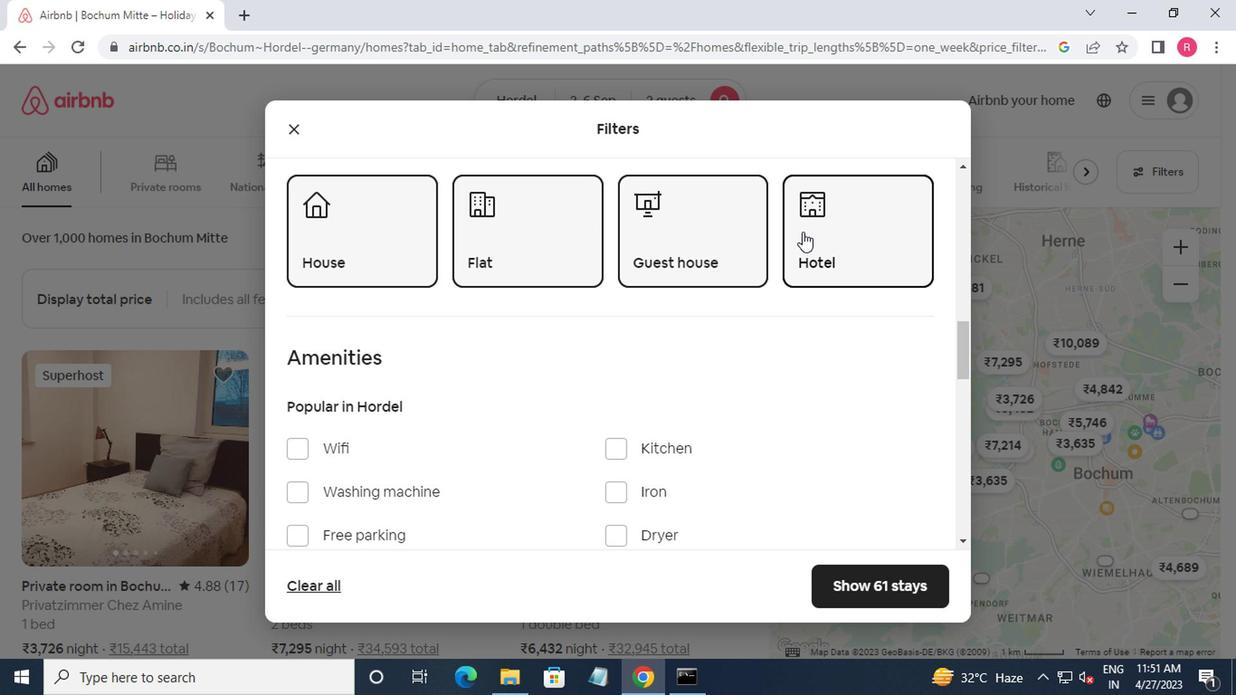
Action: Mouse scrolled (799, 233) with delta (0, -1)
Screenshot: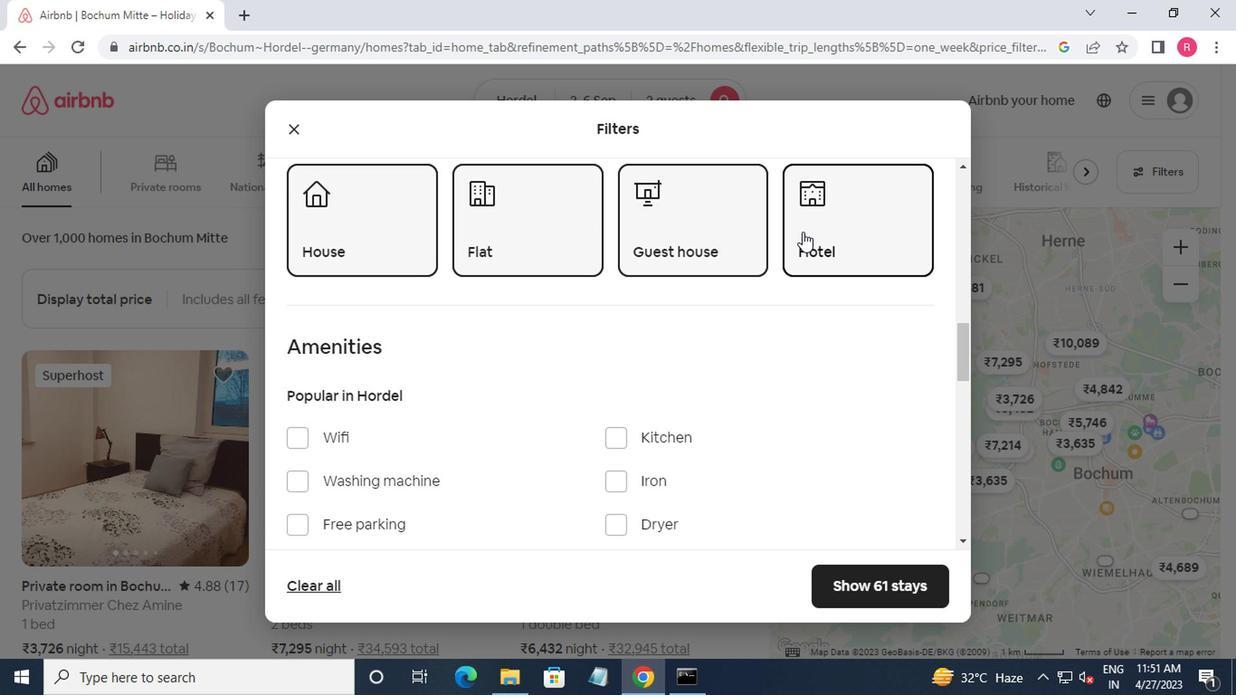
Action: Mouse moved to (799, 235)
Screenshot: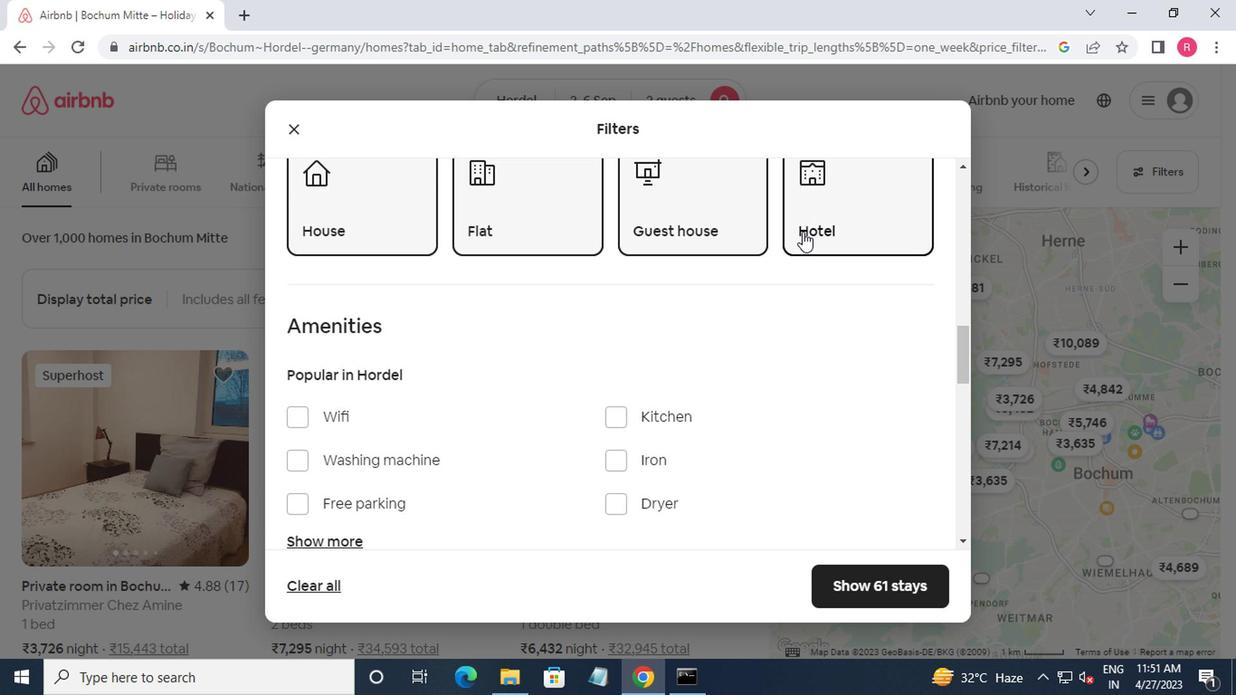 
Action: Mouse scrolled (799, 235) with delta (0, 0)
Screenshot: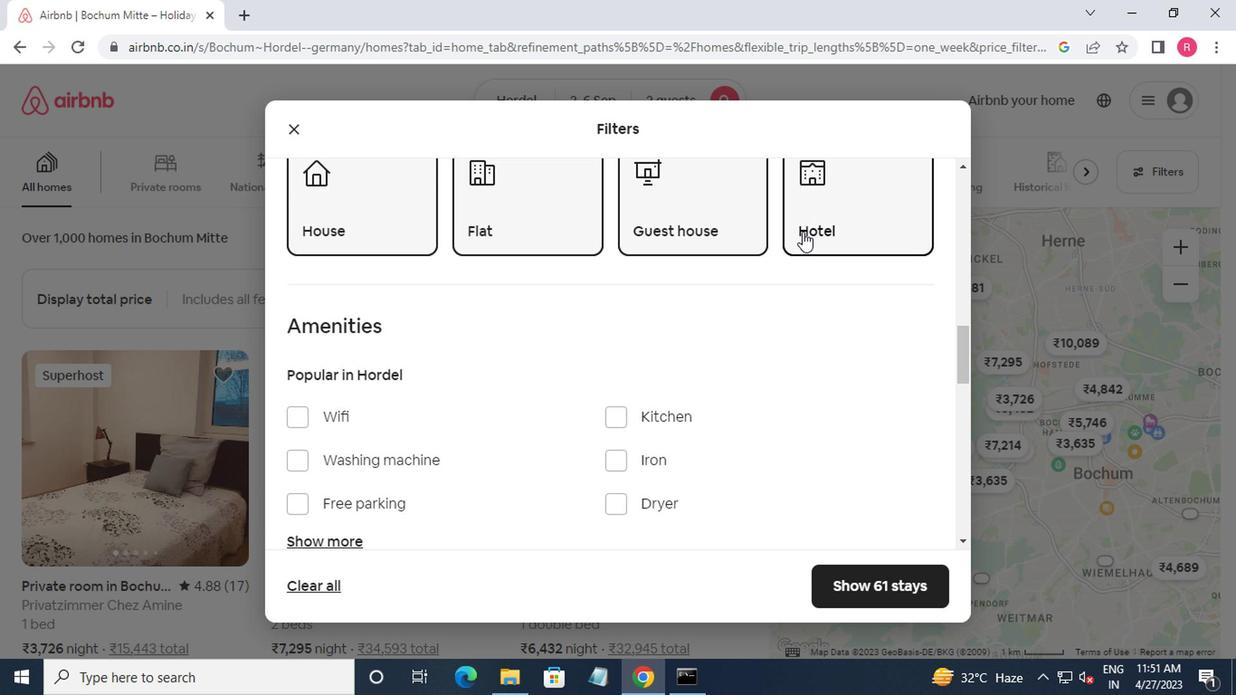 
Action: Mouse moved to (895, 329)
Screenshot: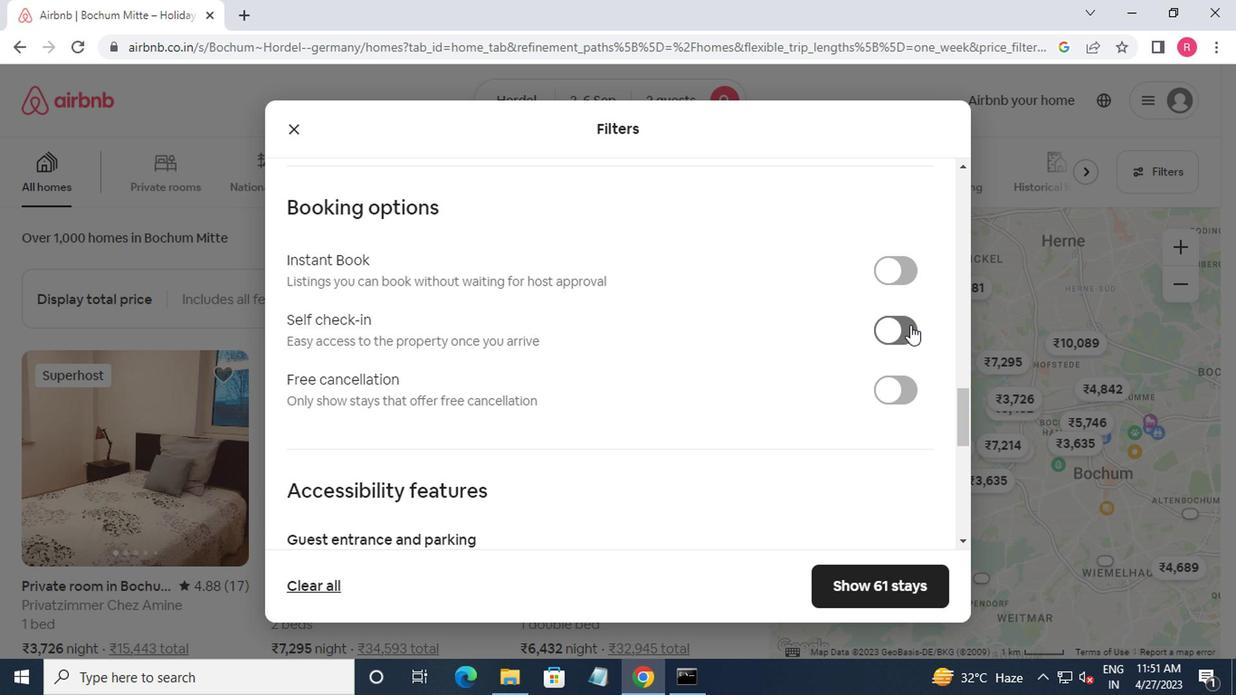 
Action: Mouse pressed left at (895, 329)
Screenshot: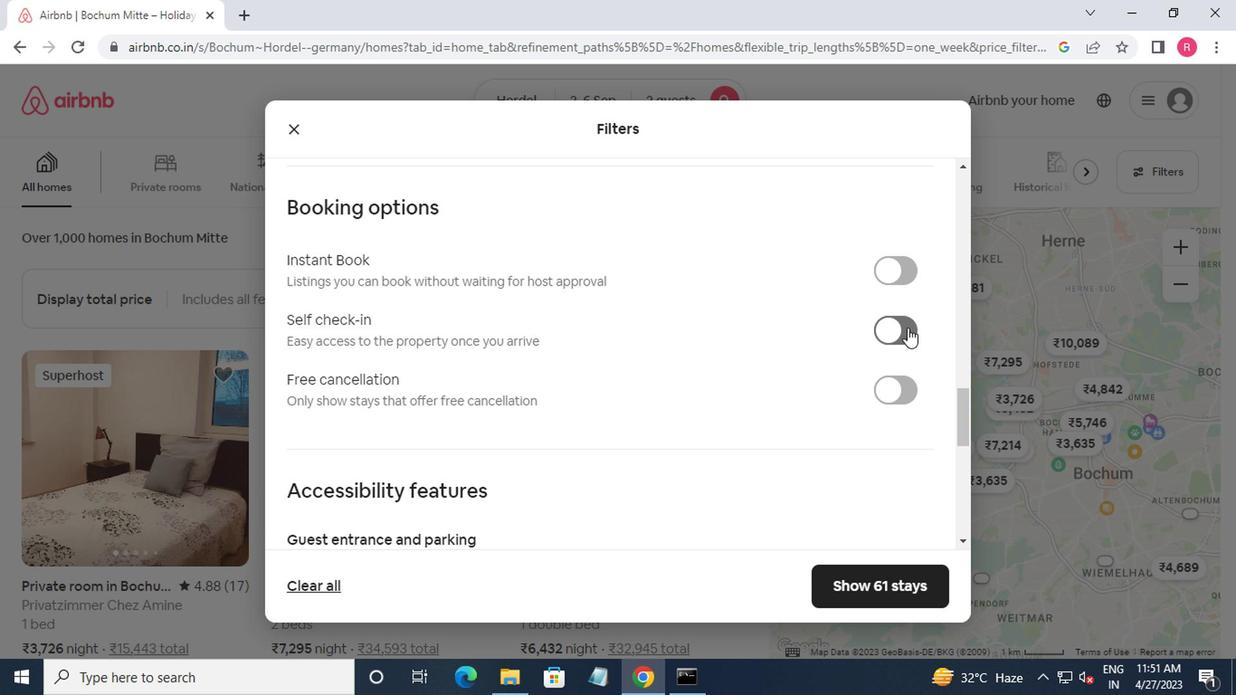 
Action: Mouse moved to (817, 354)
Screenshot: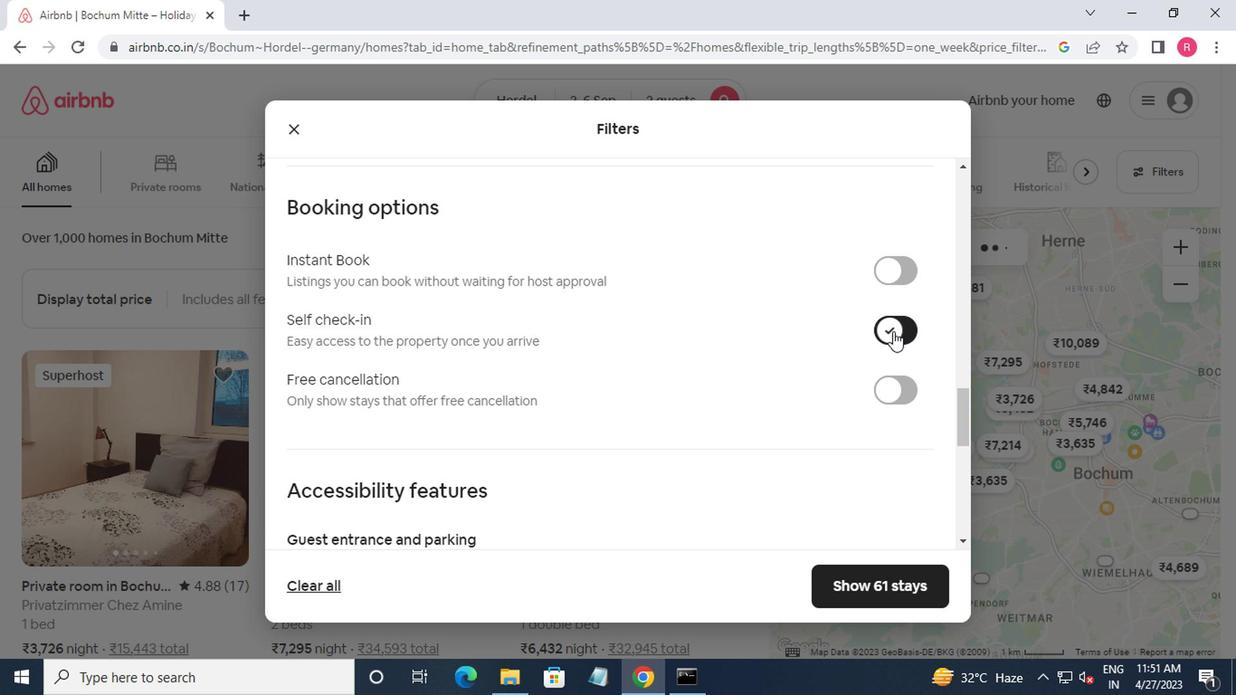 
Action: Mouse scrolled (817, 353) with delta (0, 0)
Screenshot: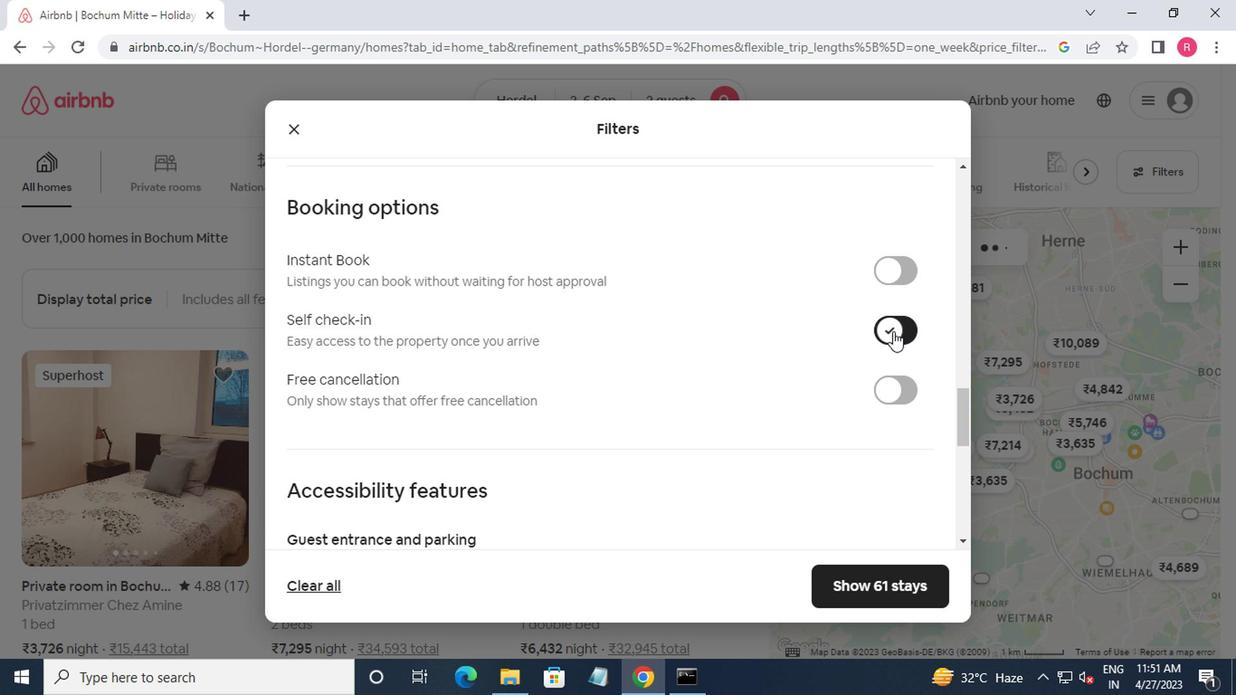 
Action: Mouse moved to (786, 376)
Screenshot: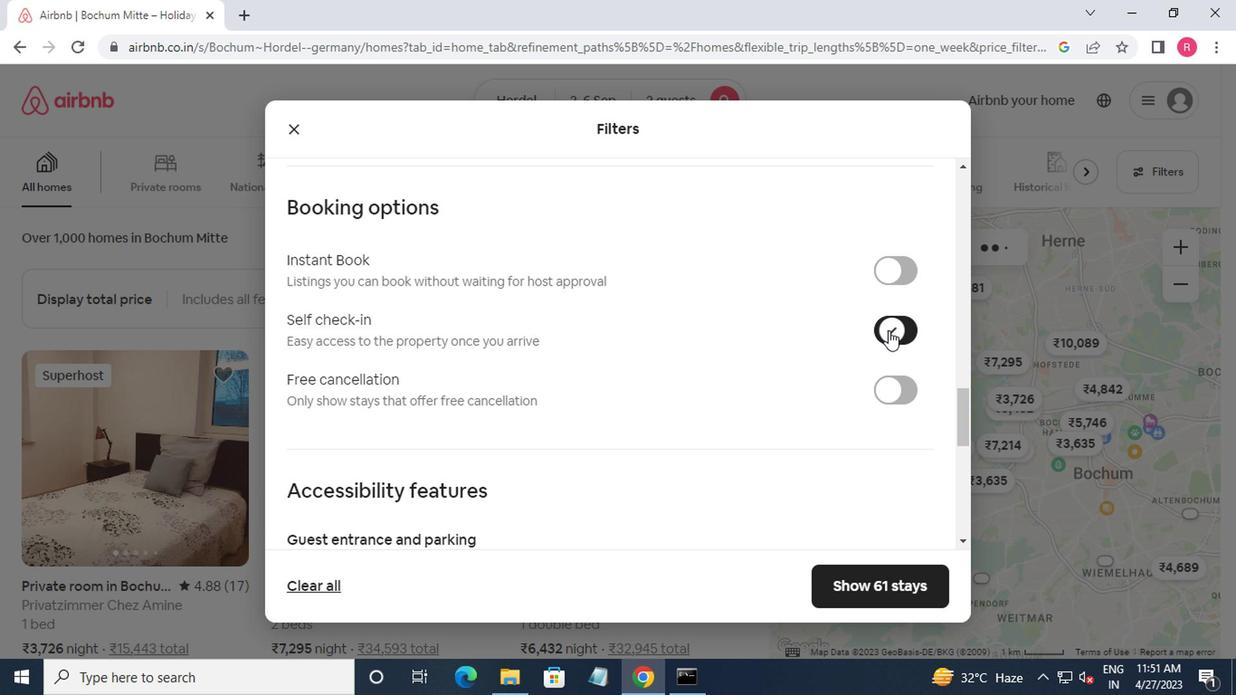 
Action: Mouse scrolled (786, 375) with delta (0, -1)
Screenshot: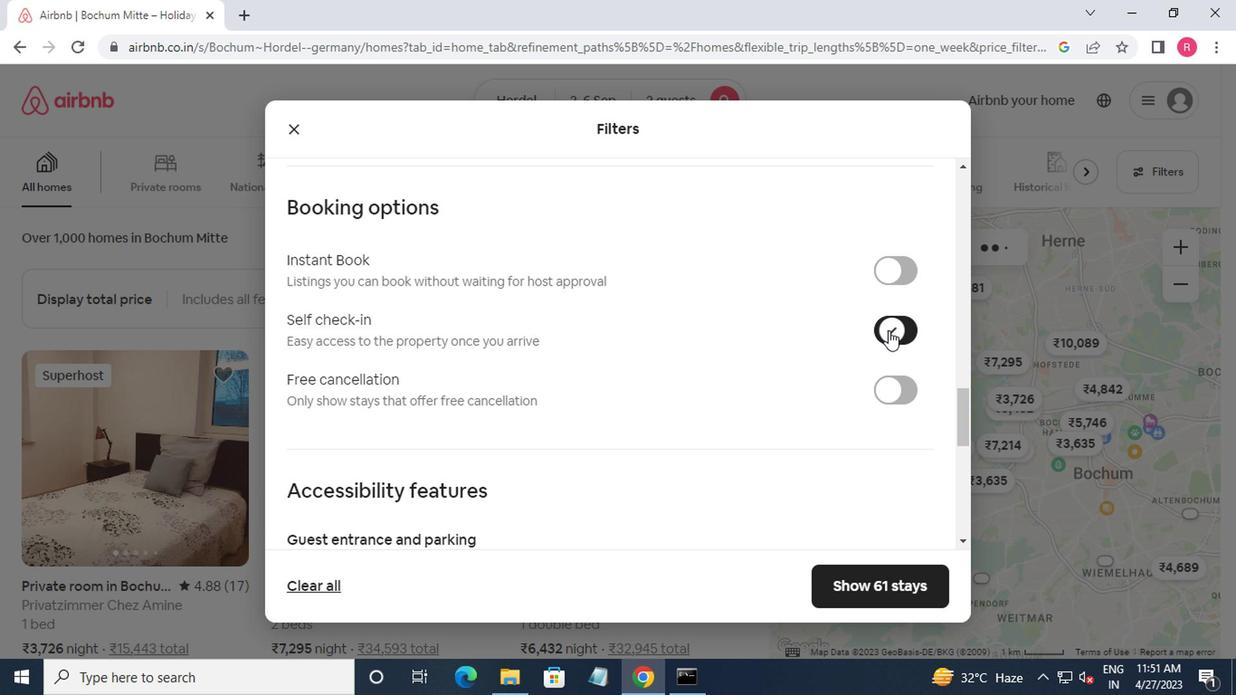 
Action: Mouse moved to (772, 383)
Screenshot: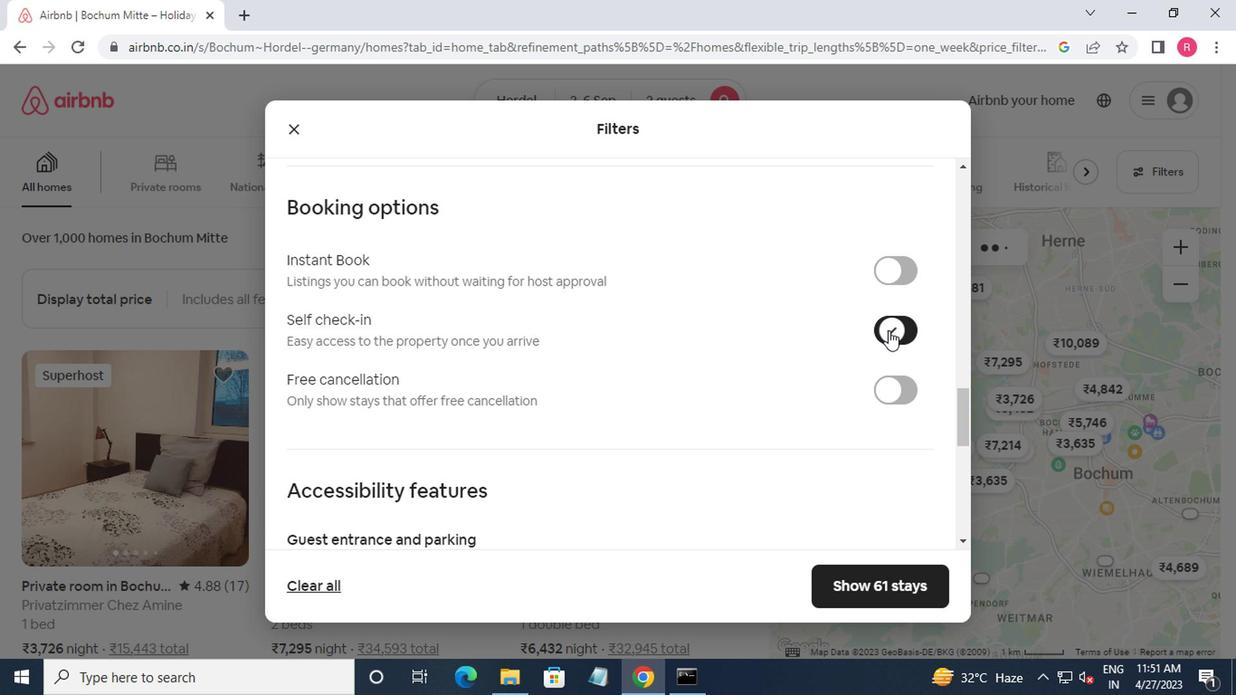 
Action: Mouse scrolled (772, 382) with delta (0, -1)
Screenshot: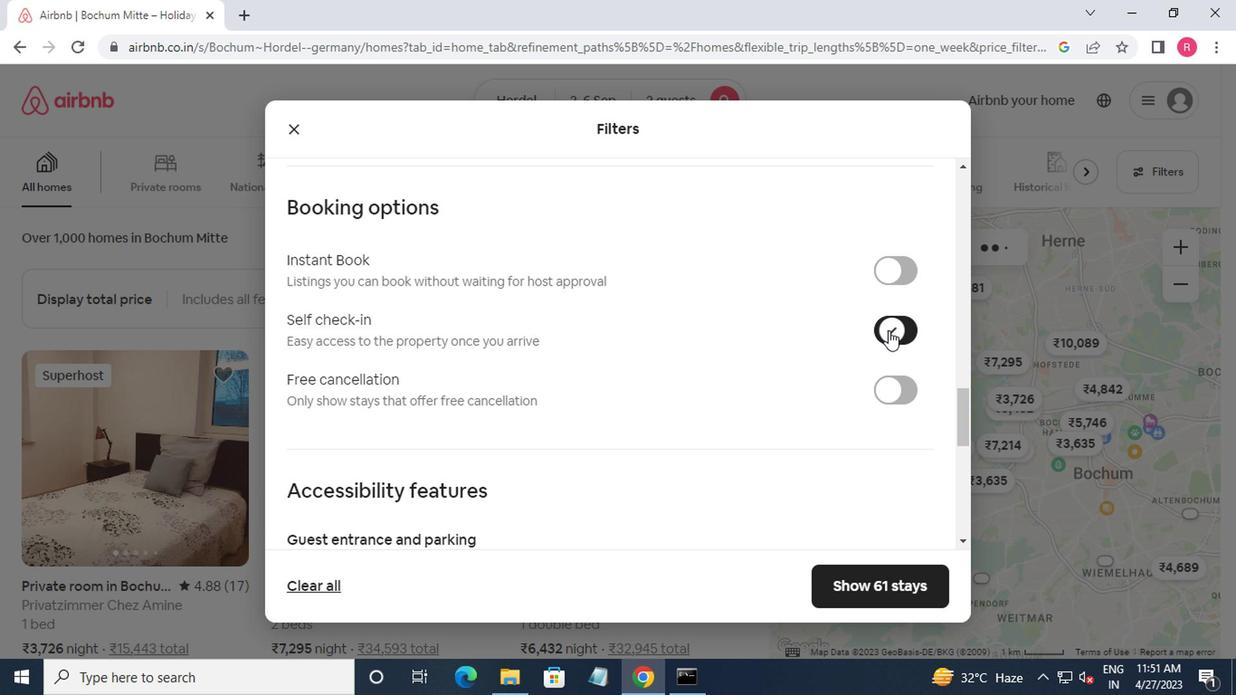 
Action: Mouse moved to (760, 384)
Screenshot: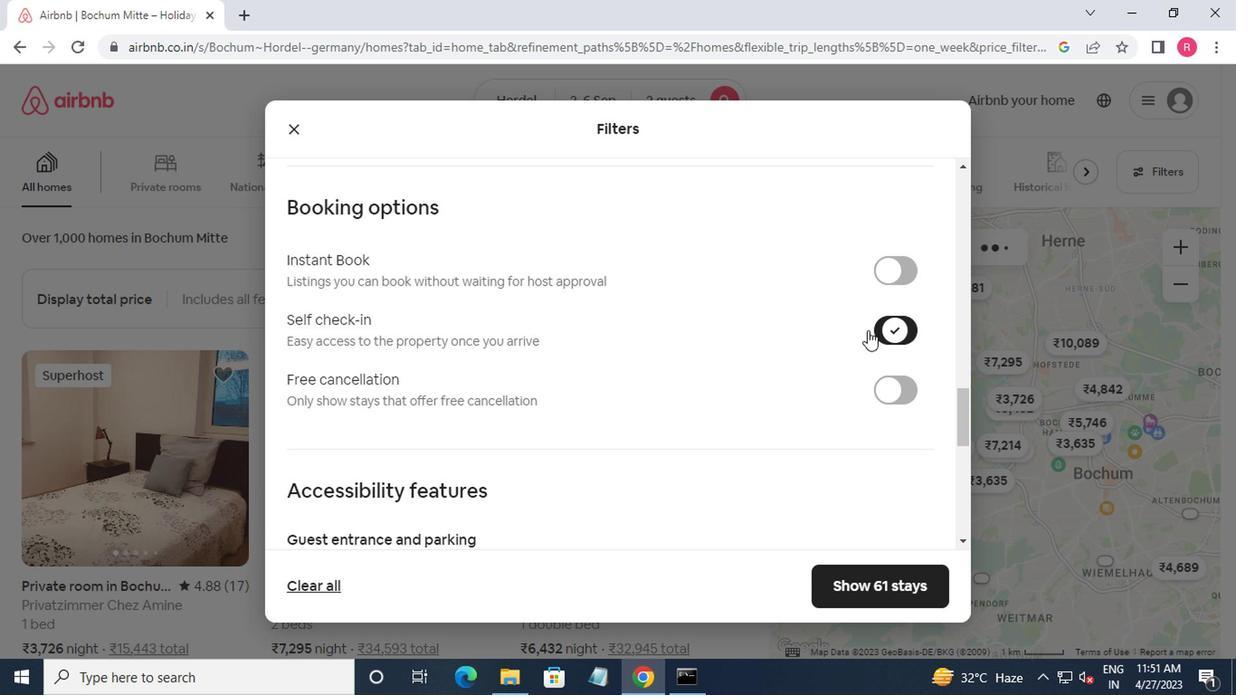 
Action: Mouse scrolled (760, 383) with delta (0, 0)
Screenshot: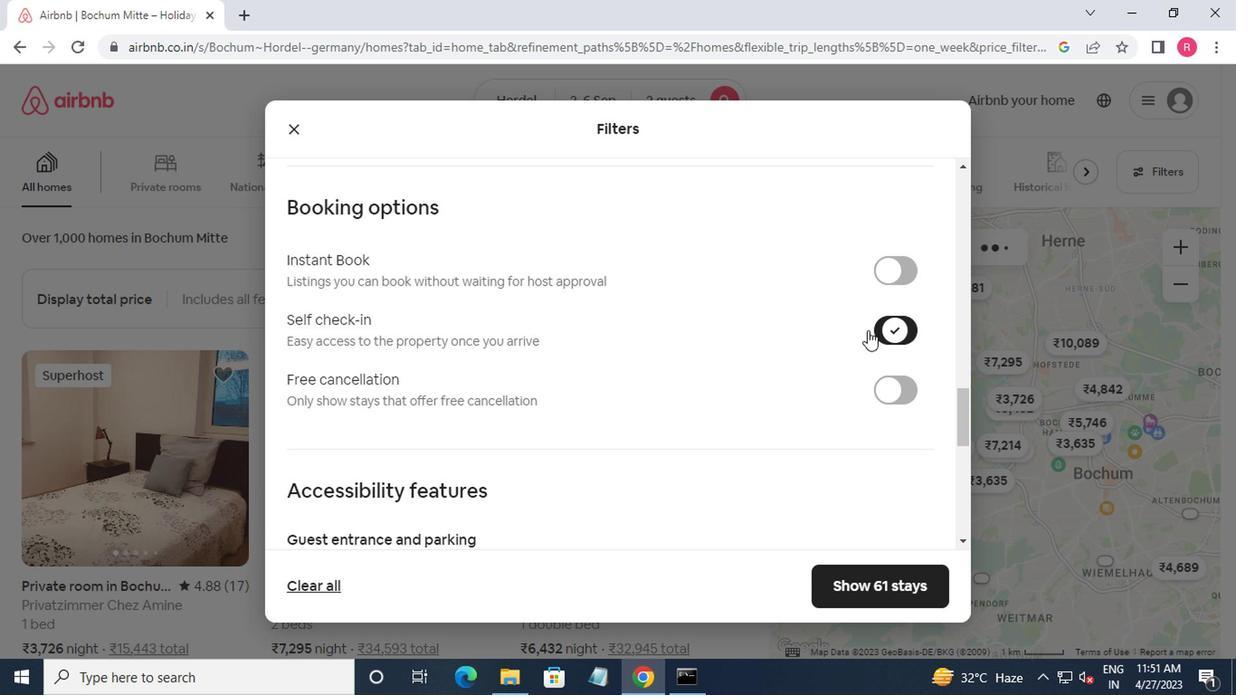 
Action: Mouse moved to (746, 387)
Screenshot: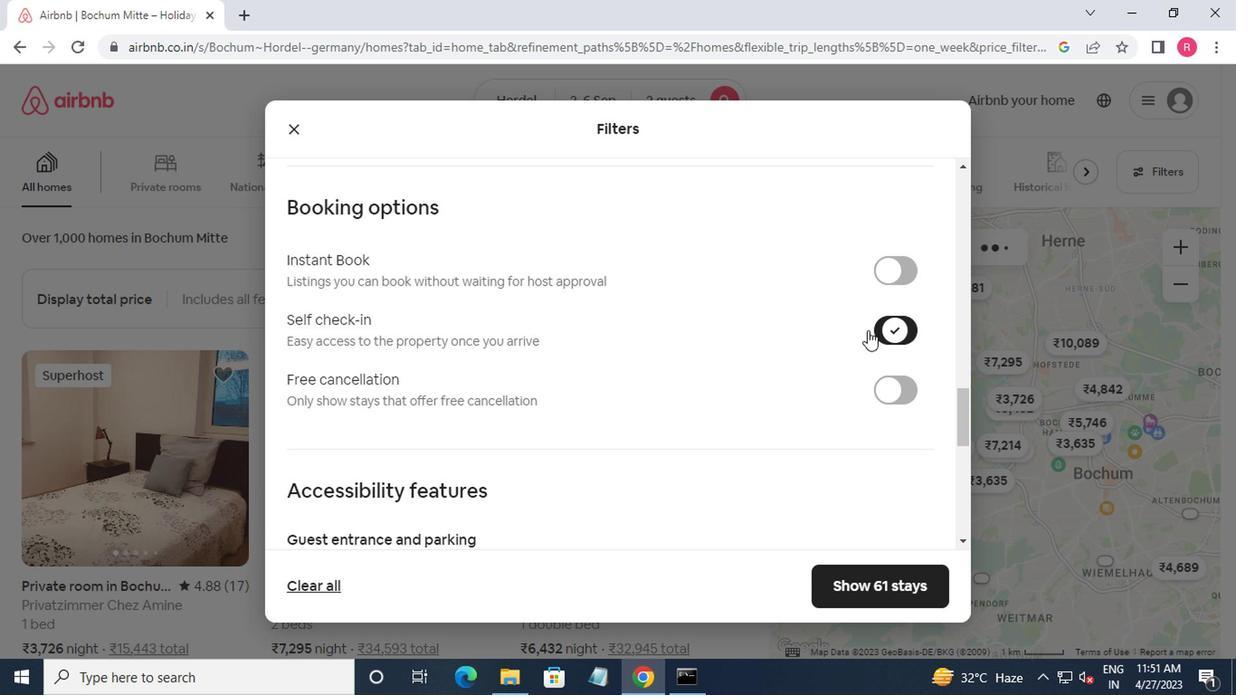 
Action: Mouse scrolled (746, 386) with delta (0, -1)
Screenshot: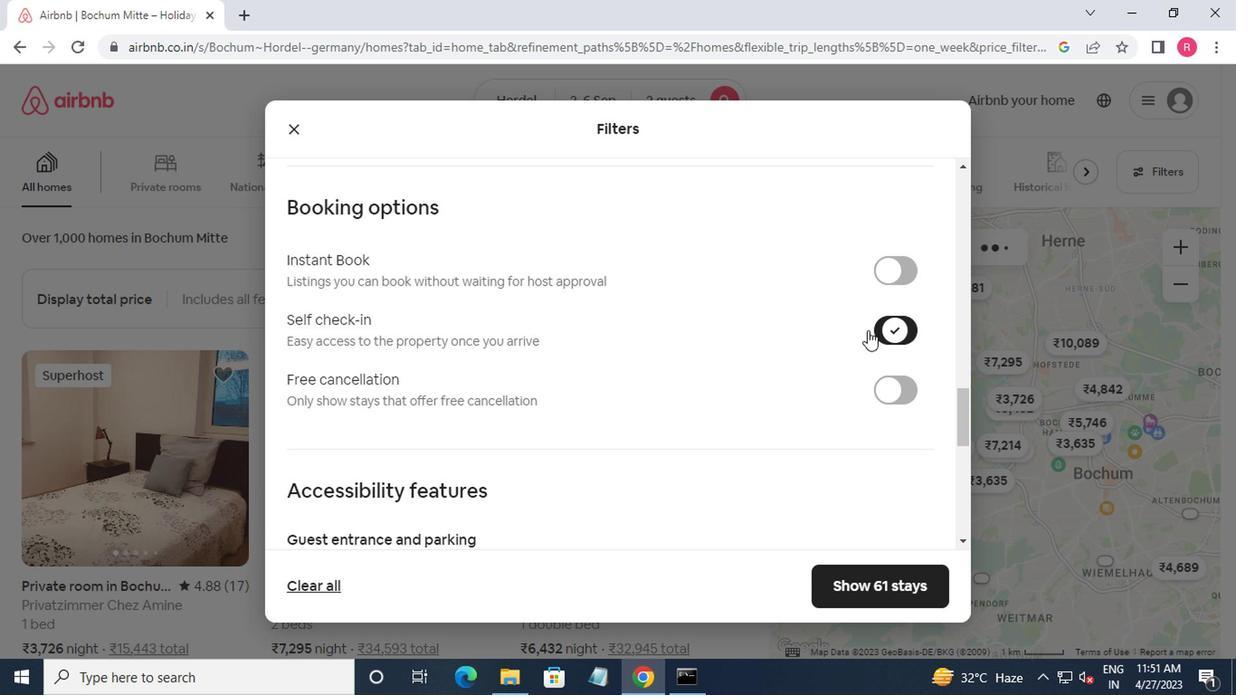 
Action: Mouse moved to (730, 394)
Screenshot: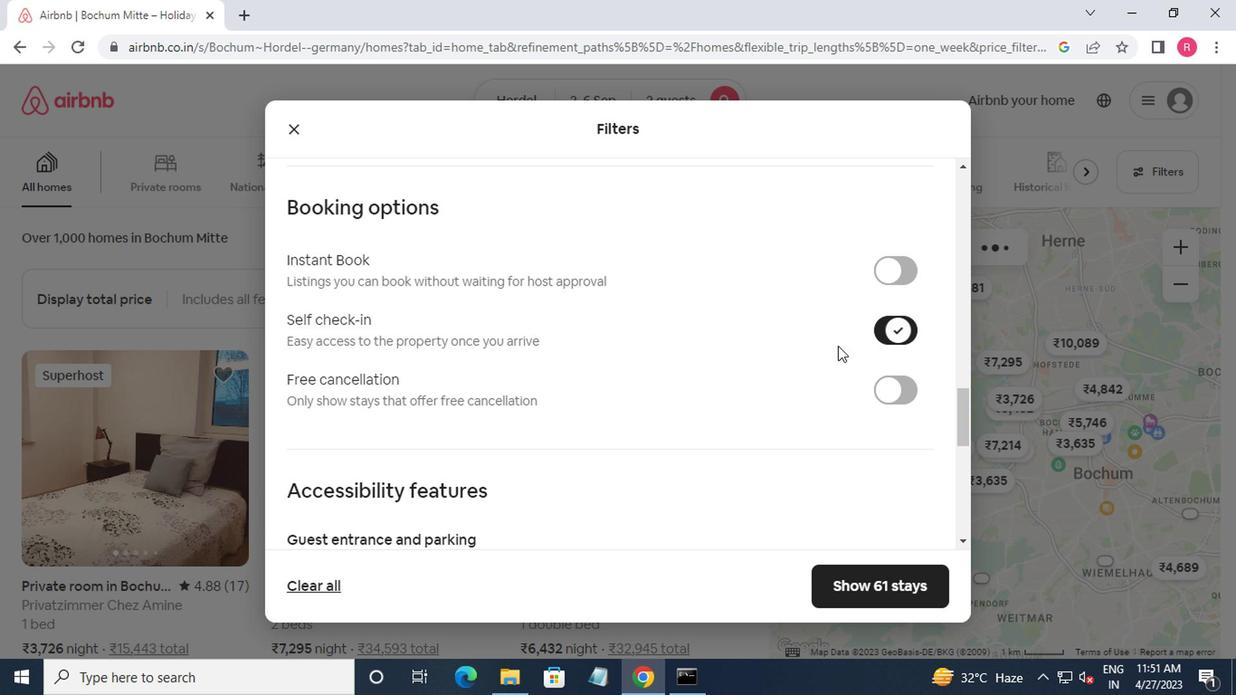 
Action: Mouse scrolled (730, 393) with delta (0, -1)
Screenshot: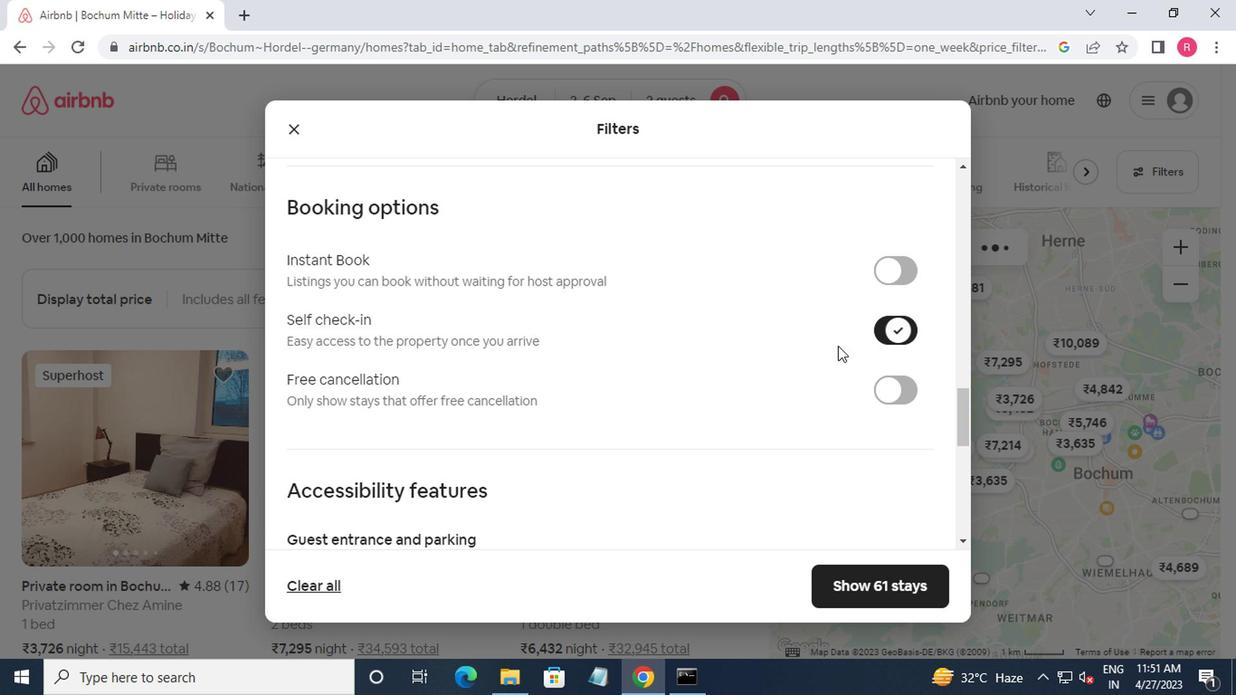 
Action: Mouse moved to (296, 471)
Screenshot: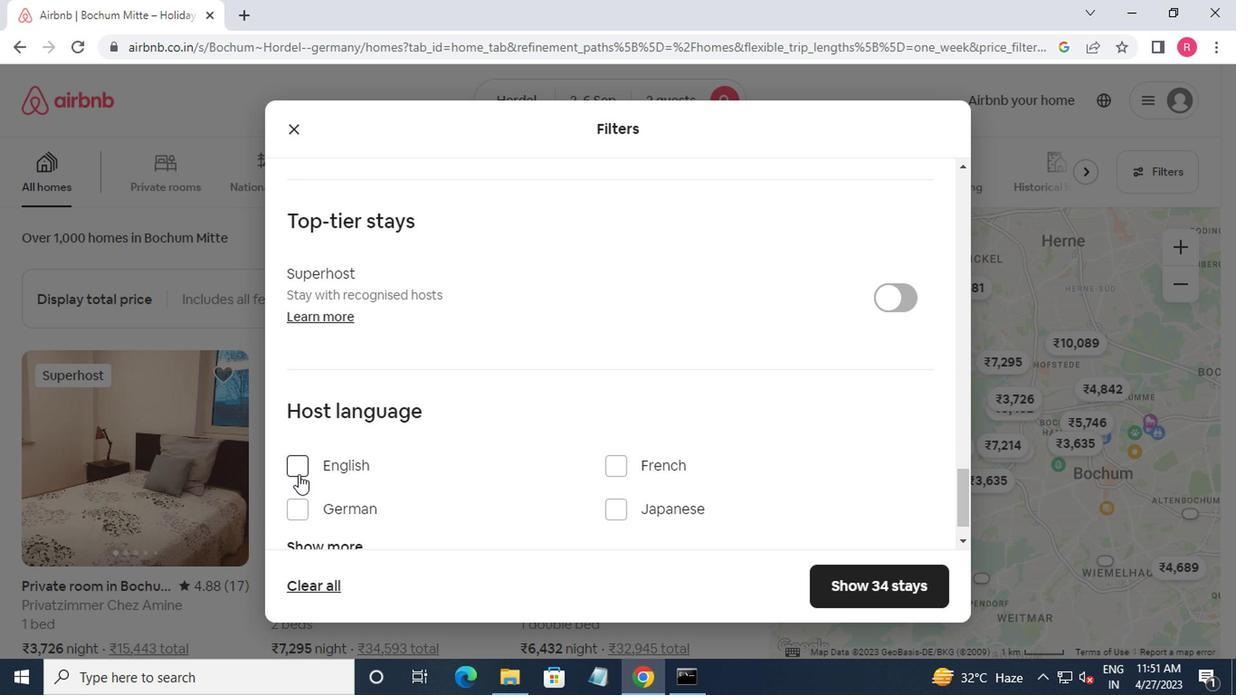 
Action: Mouse pressed left at (296, 471)
Screenshot: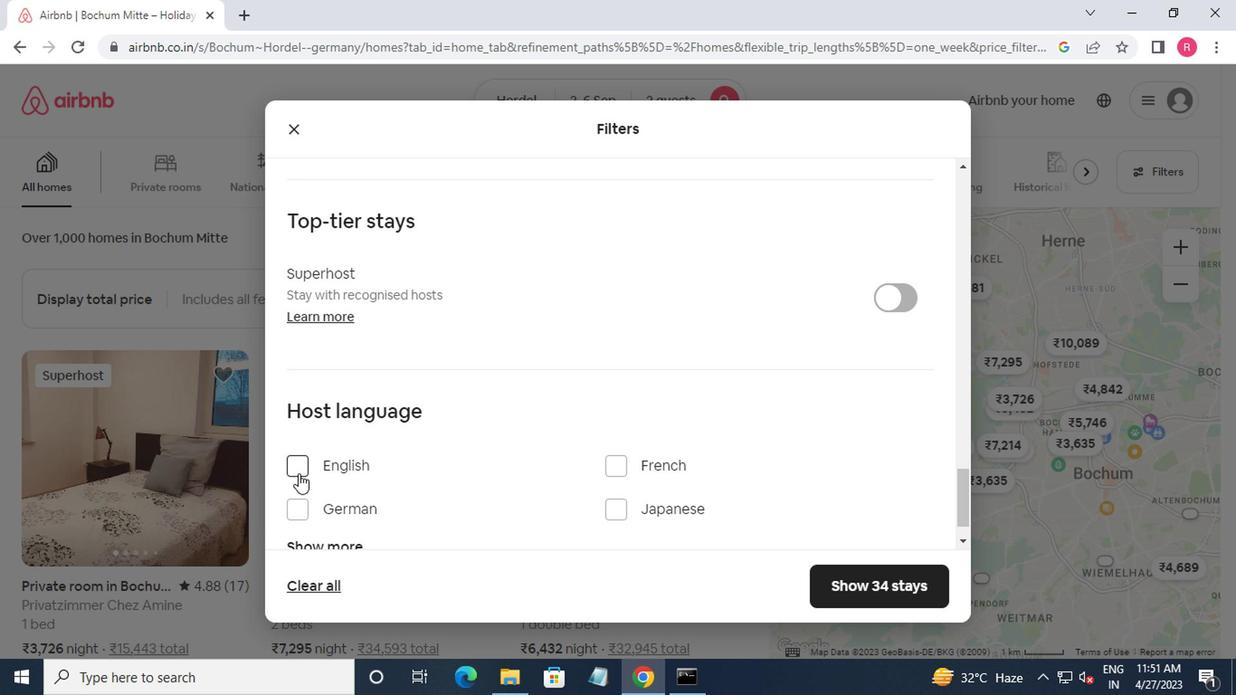 
Action: Mouse moved to (855, 591)
Screenshot: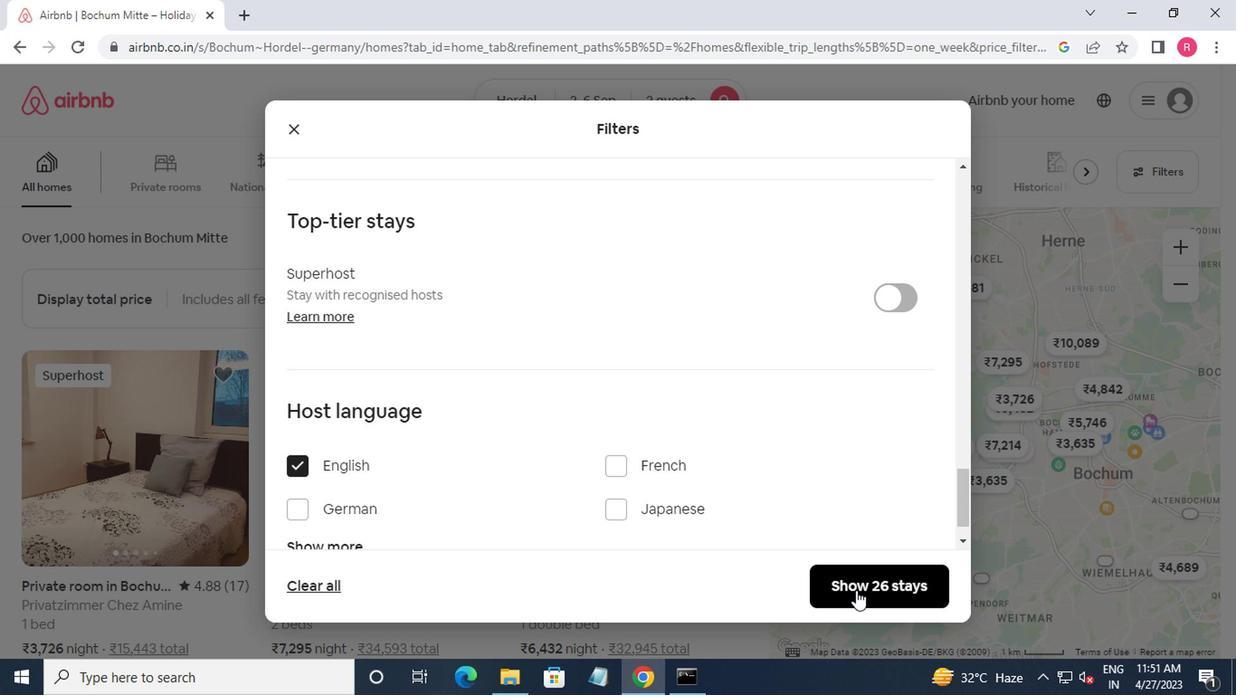 
Action: Mouse pressed left at (855, 591)
Screenshot: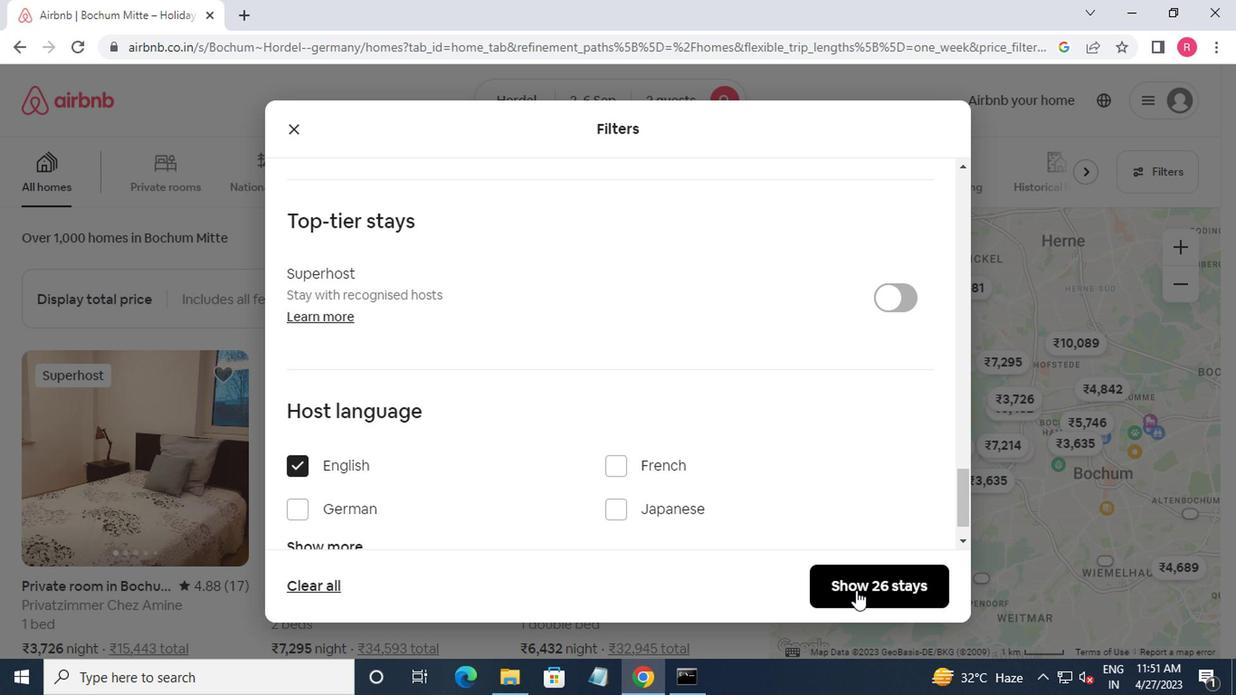 
Action: Mouse moved to (849, 593)
Screenshot: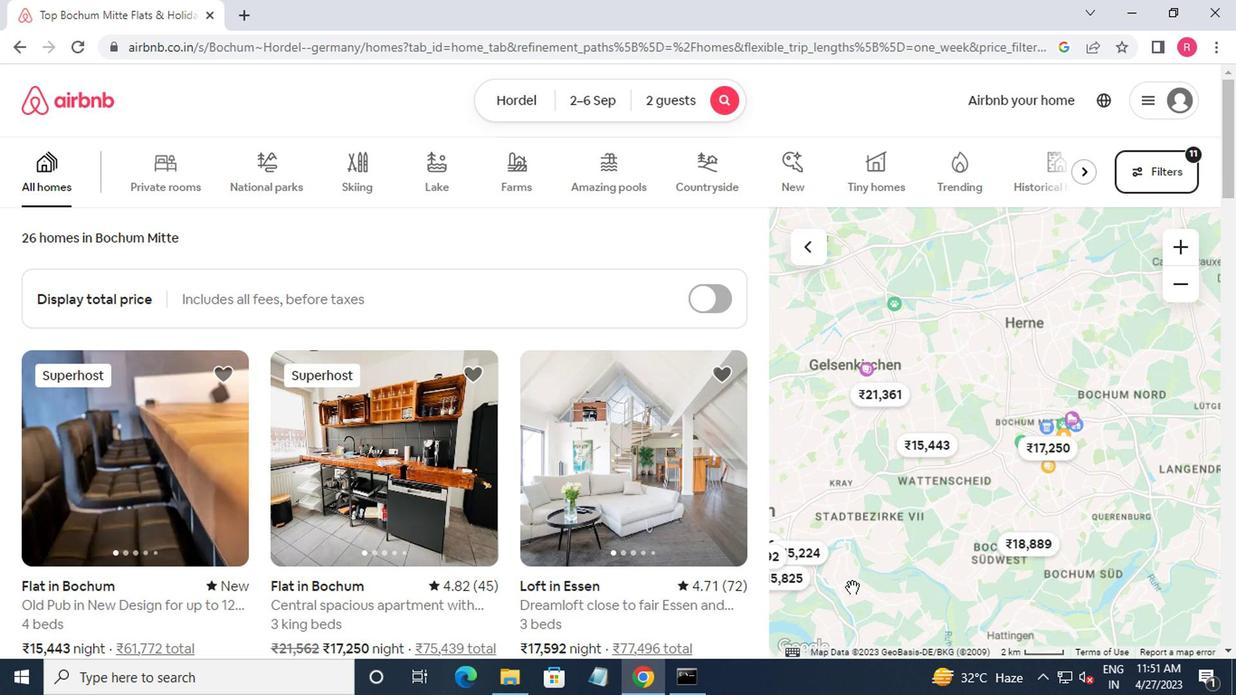 
